 Task: Search one way flight ticket for 4 adults, 2 children, 2 infants in seat and 1 infant on lap in premium economy from Newport News: Newport News/williamsburg International Airport (patrick Henry Field) to Raleigh: Raleigh-durham International Airport on 8-5-2023. Choice of flights is Emirates. Number of bags: 2 checked bags. Price is upto 84000. Outbound departure time preference is 13:45.
Action: Mouse moved to (381, 340)
Screenshot: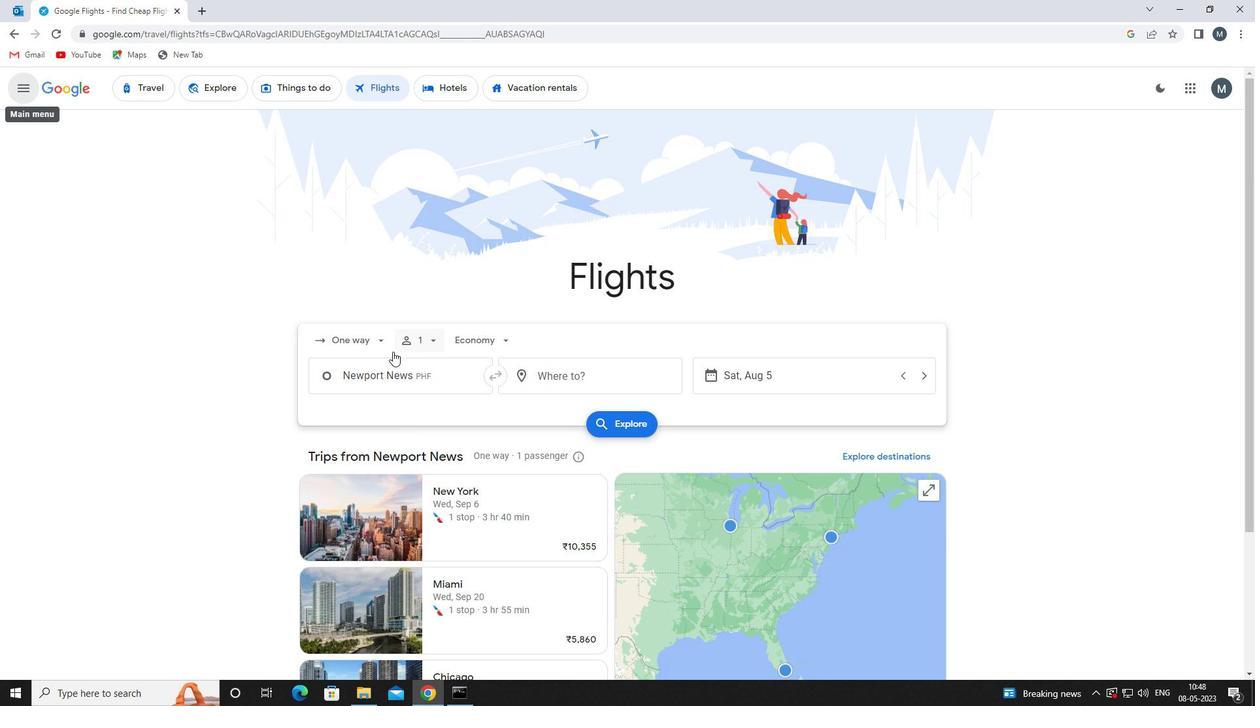 
Action: Mouse pressed left at (381, 340)
Screenshot: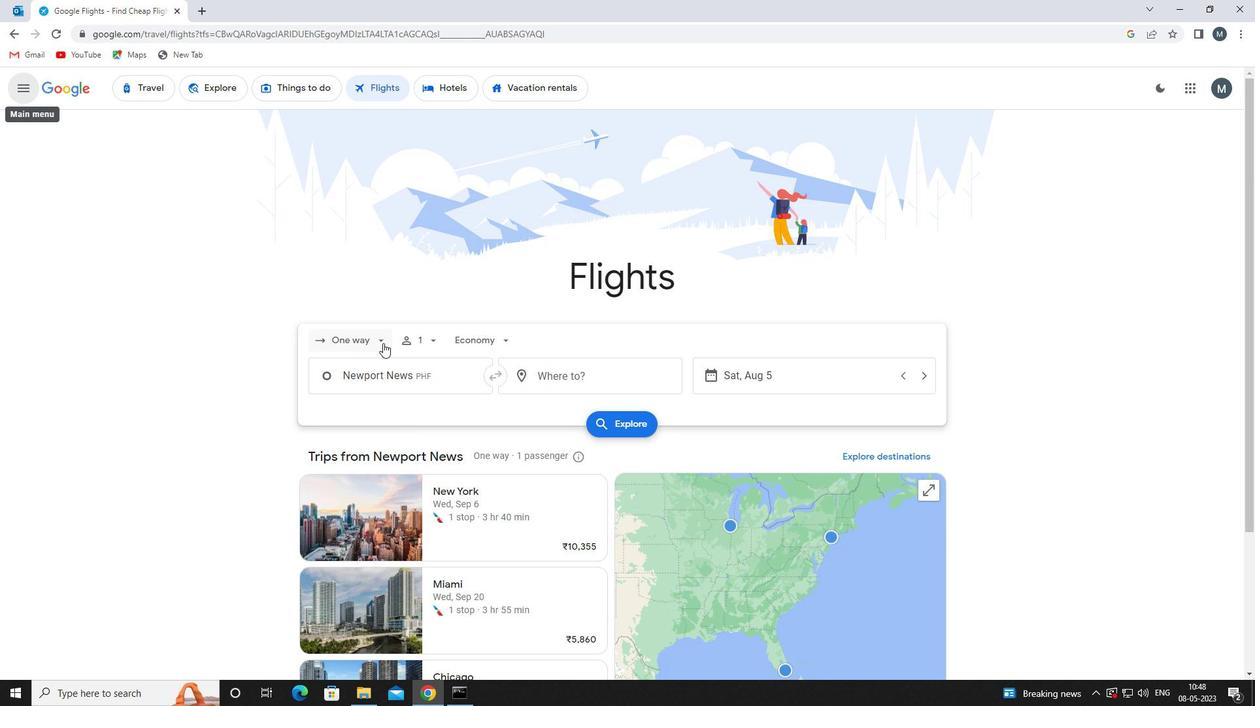 
Action: Mouse moved to (387, 398)
Screenshot: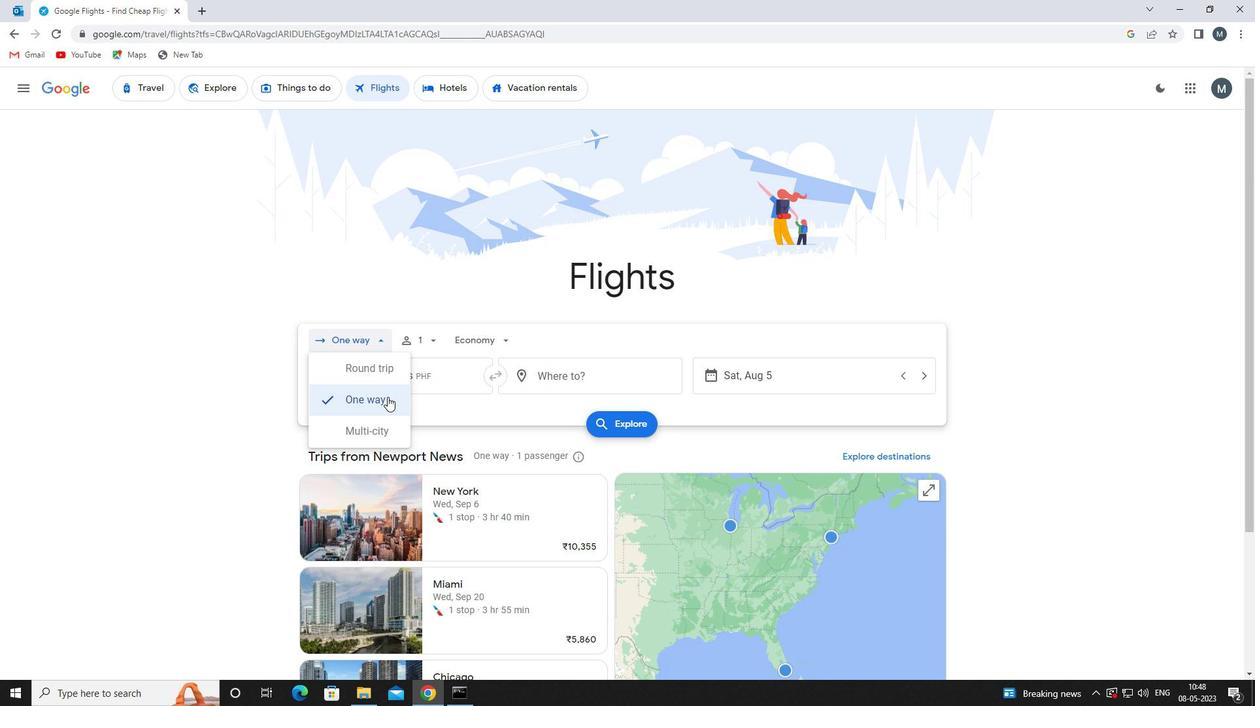 
Action: Mouse pressed left at (387, 398)
Screenshot: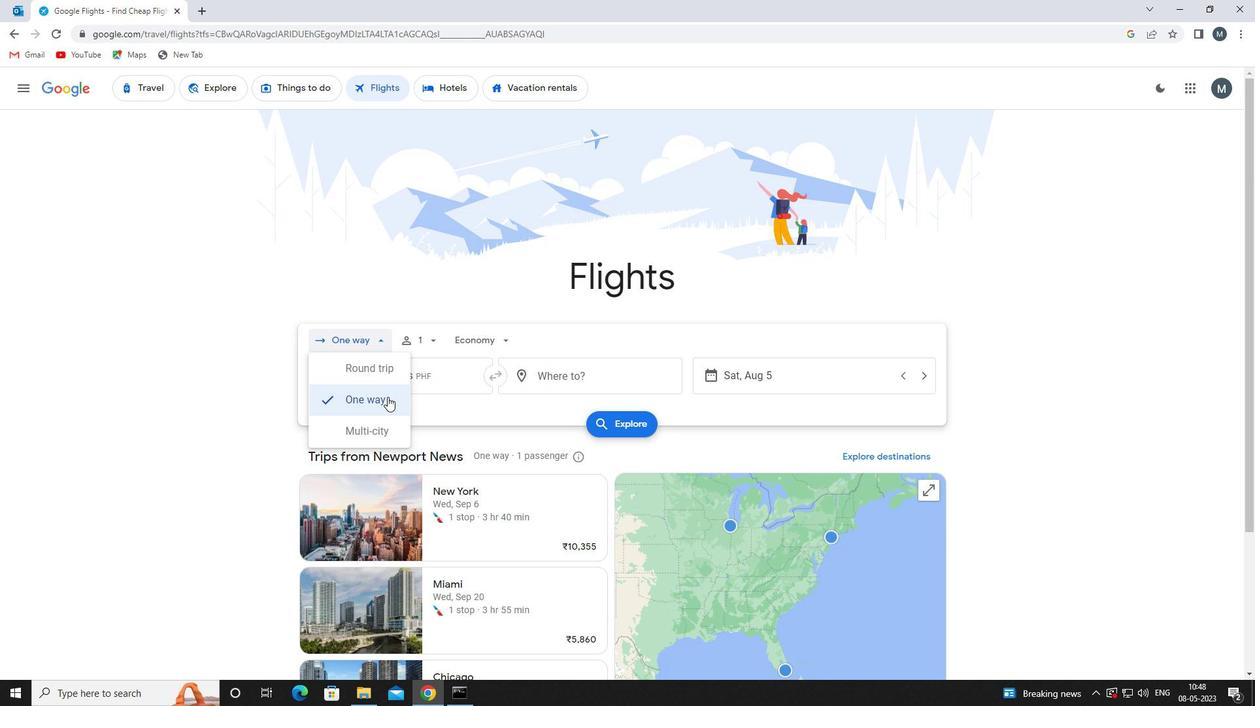 
Action: Mouse moved to (430, 343)
Screenshot: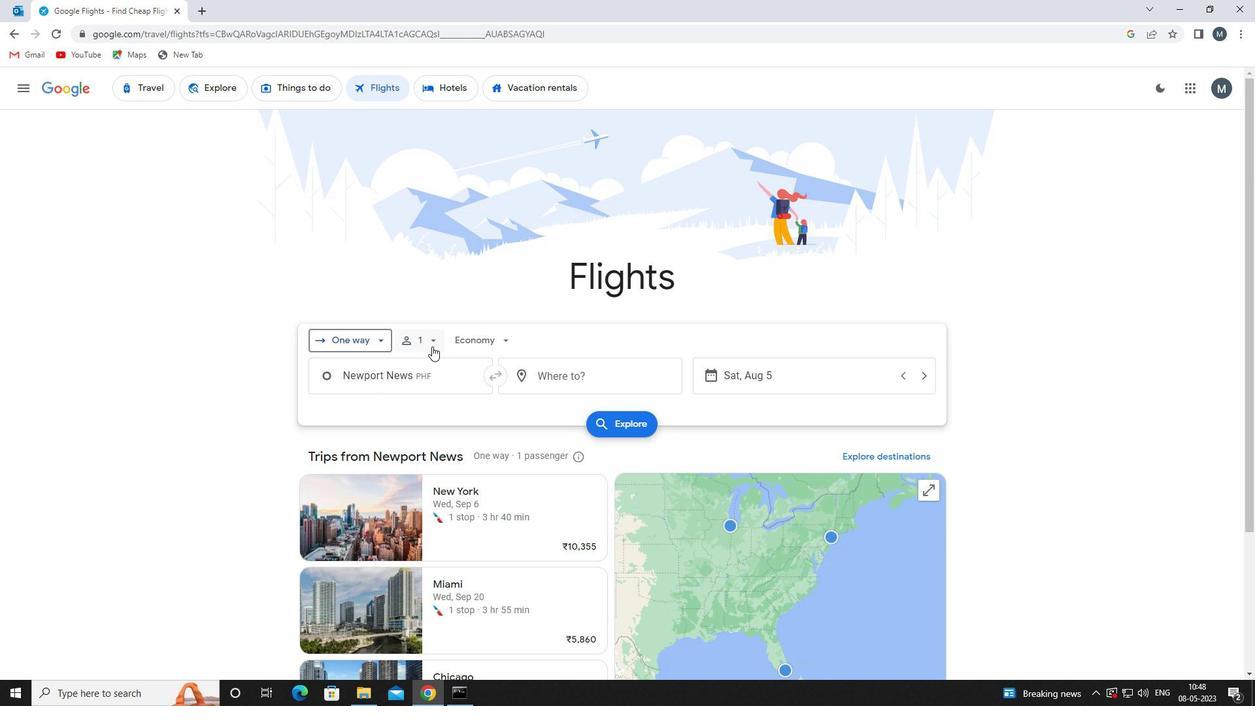 
Action: Mouse pressed left at (430, 343)
Screenshot: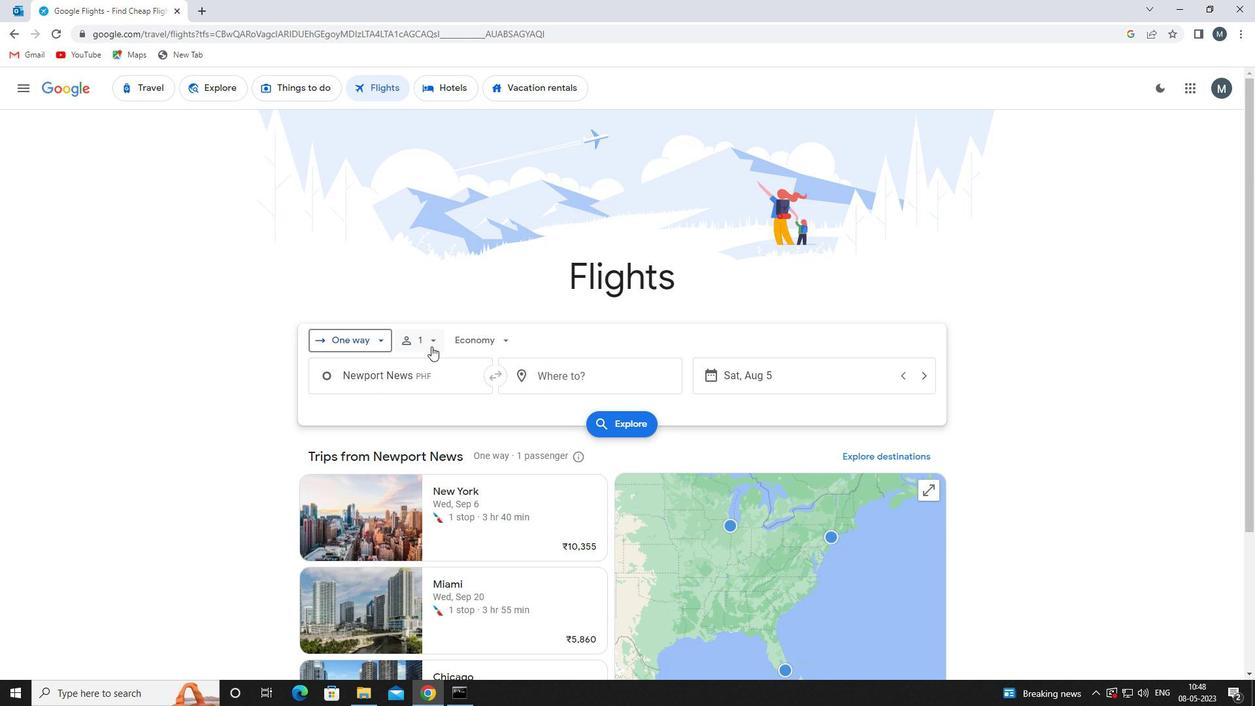
Action: Mouse moved to (538, 368)
Screenshot: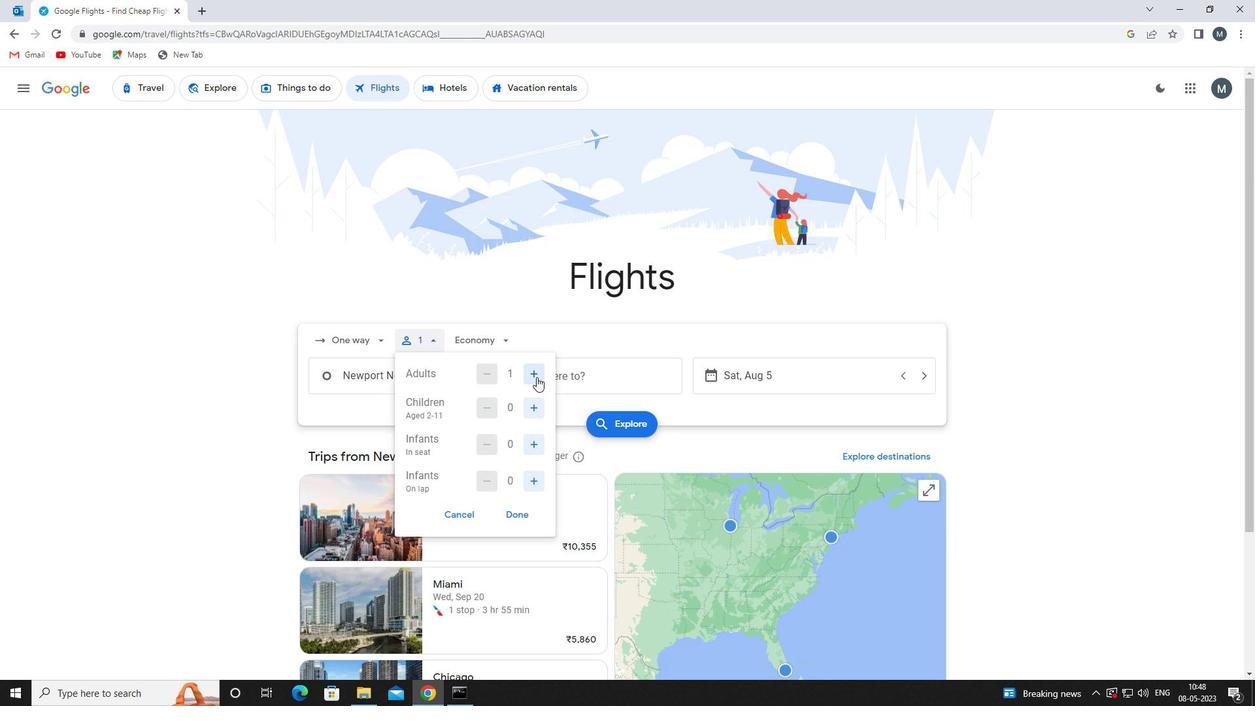 
Action: Mouse pressed left at (538, 368)
Screenshot: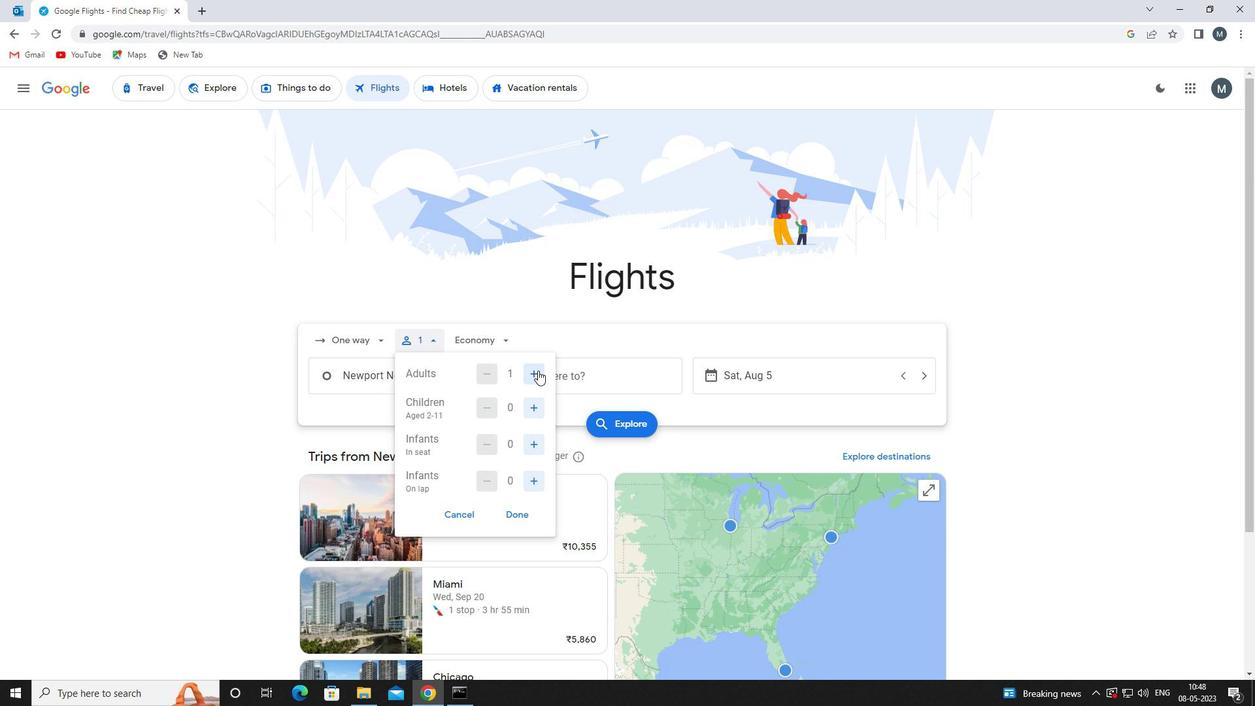 
Action: Mouse pressed left at (538, 368)
Screenshot: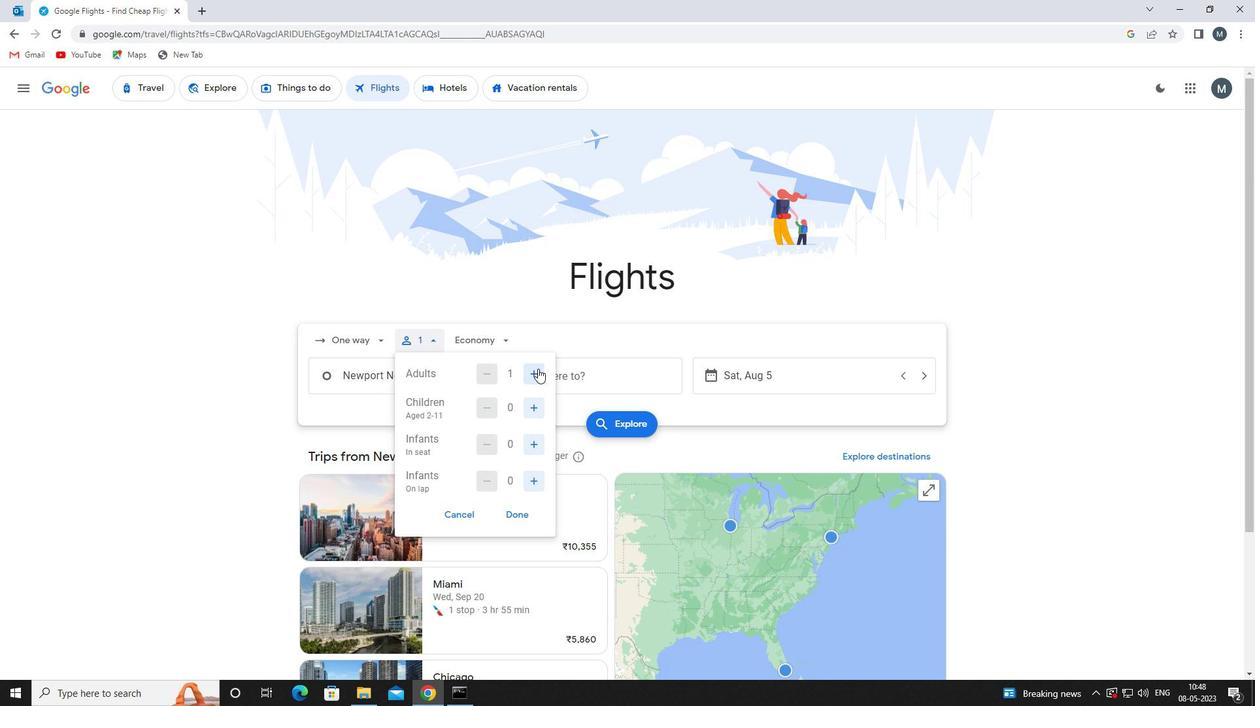 
Action: Mouse pressed left at (538, 368)
Screenshot: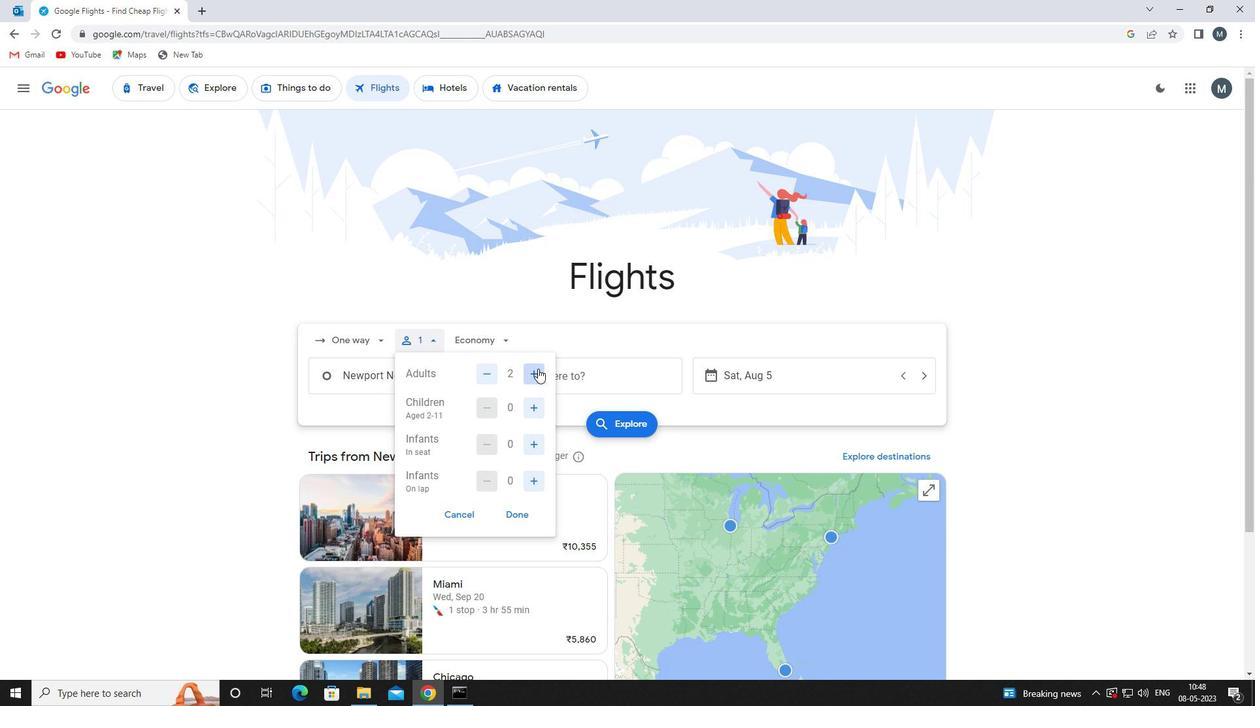 
Action: Mouse moved to (536, 411)
Screenshot: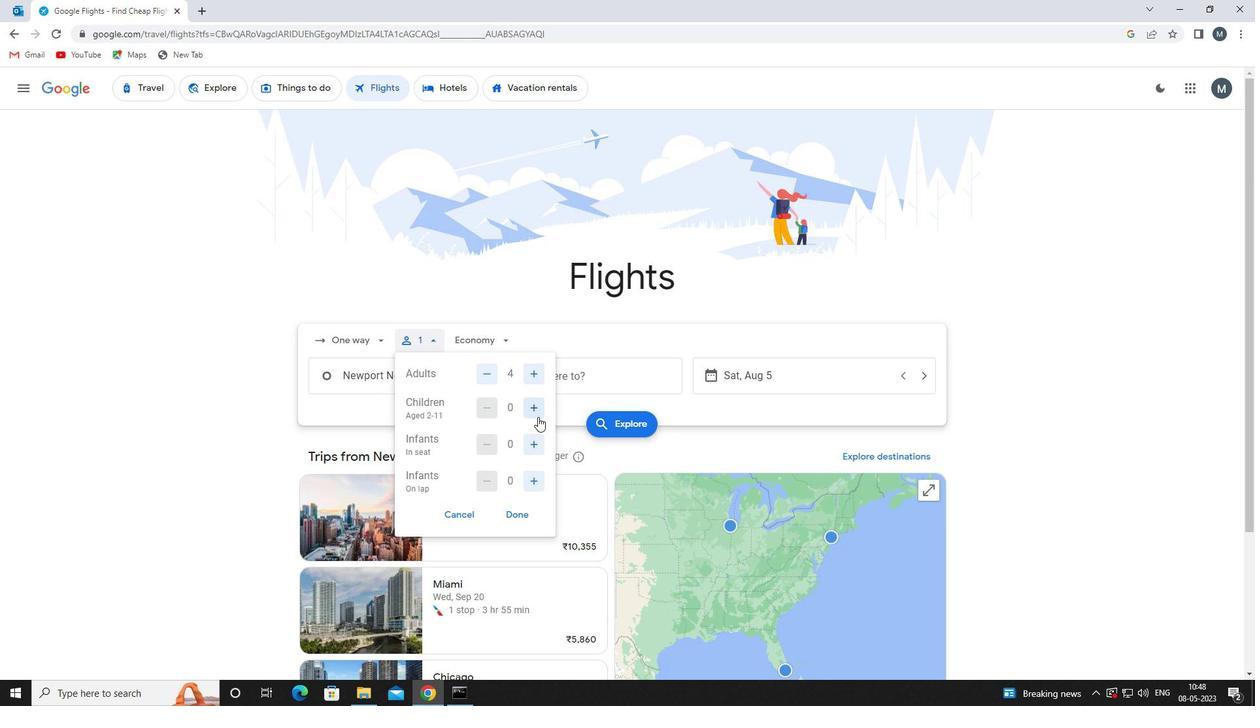 
Action: Mouse pressed left at (536, 411)
Screenshot: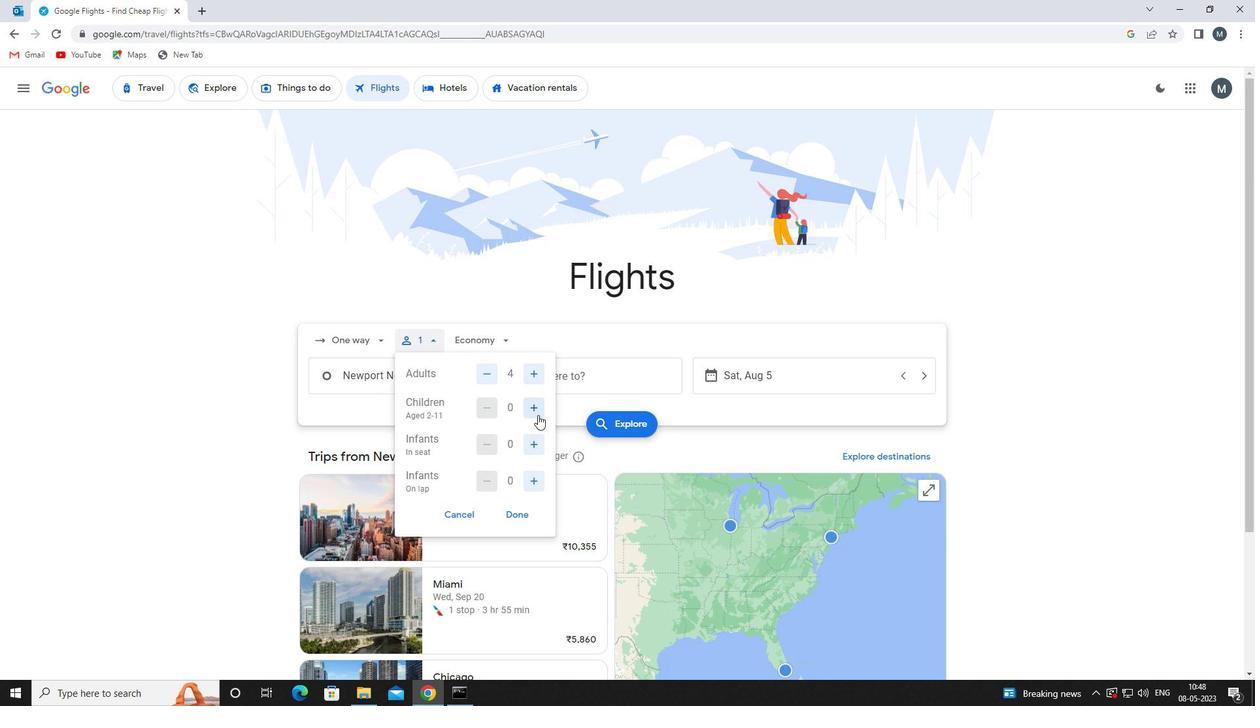 
Action: Mouse pressed left at (536, 411)
Screenshot: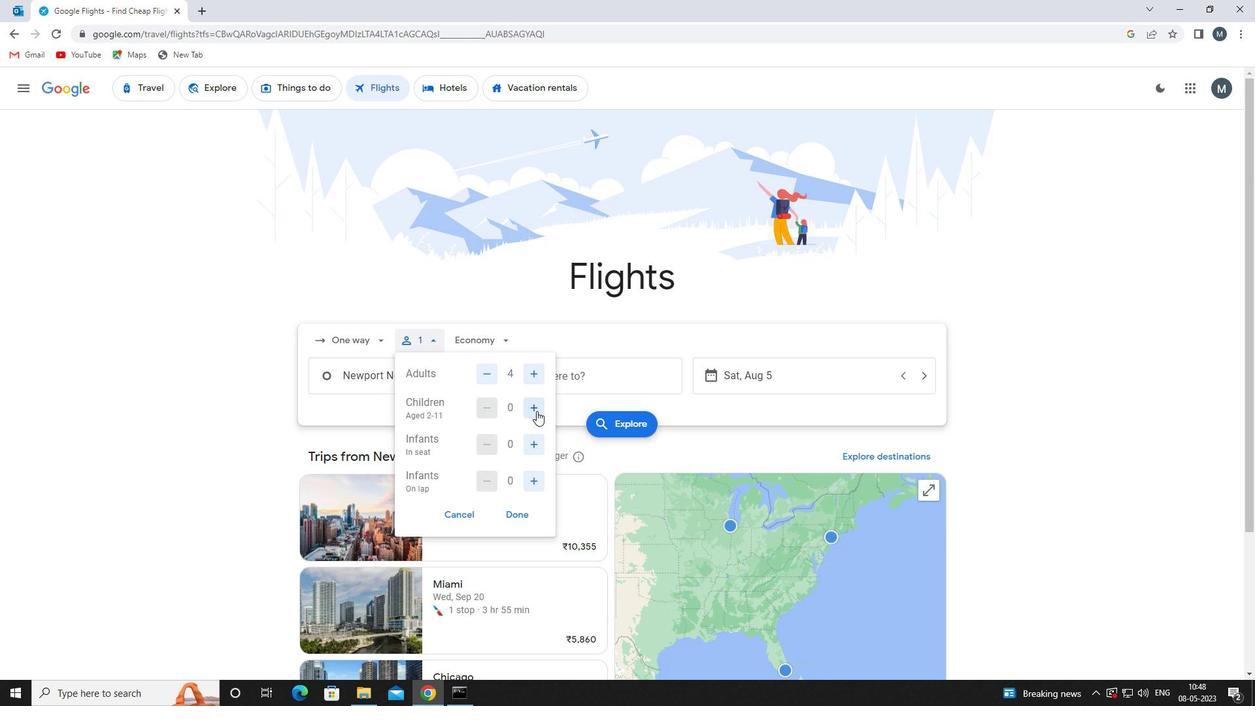 
Action: Mouse moved to (534, 448)
Screenshot: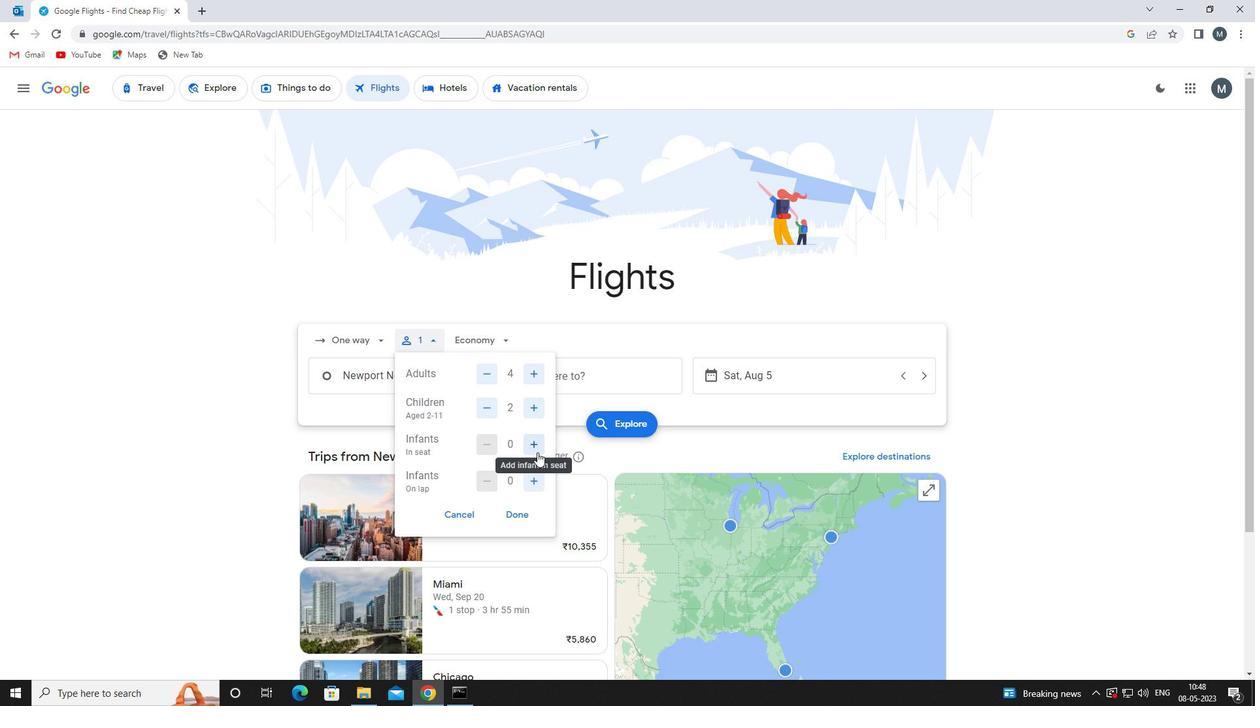 
Action: Mouse pressed left at (534, 448)
Screenshot: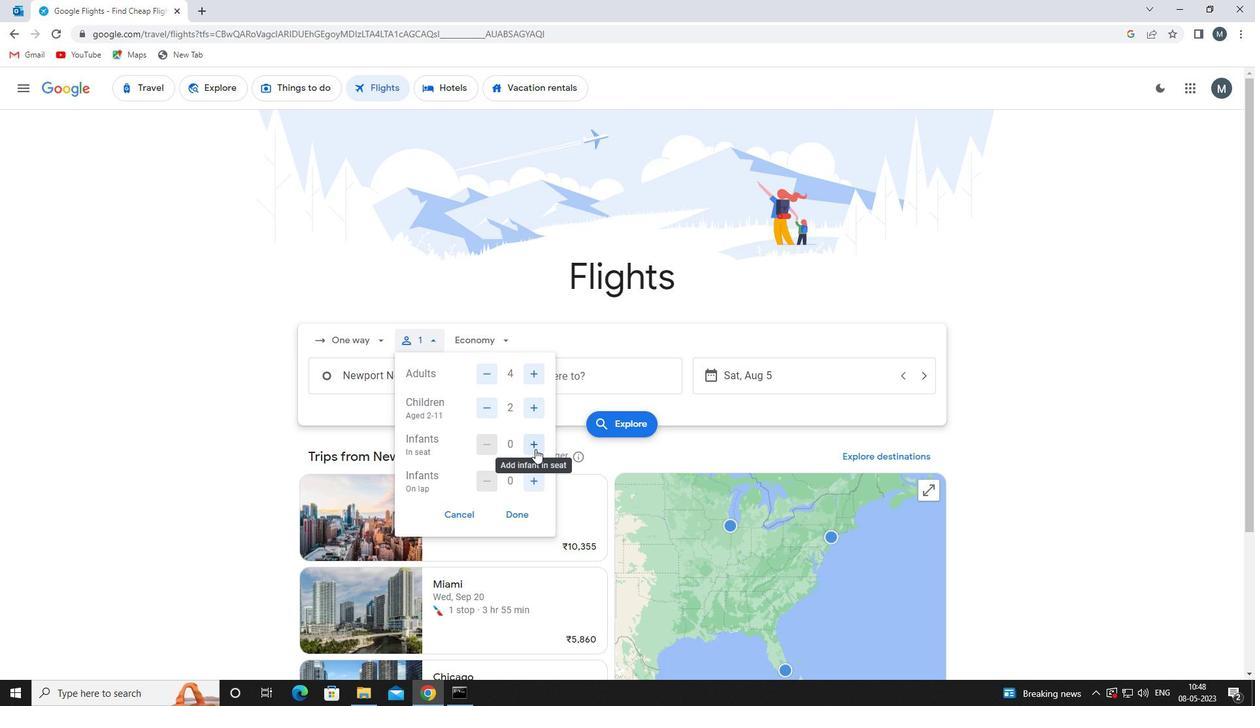 
Action: Mouse pressed left at (534, 448)
Screenshot: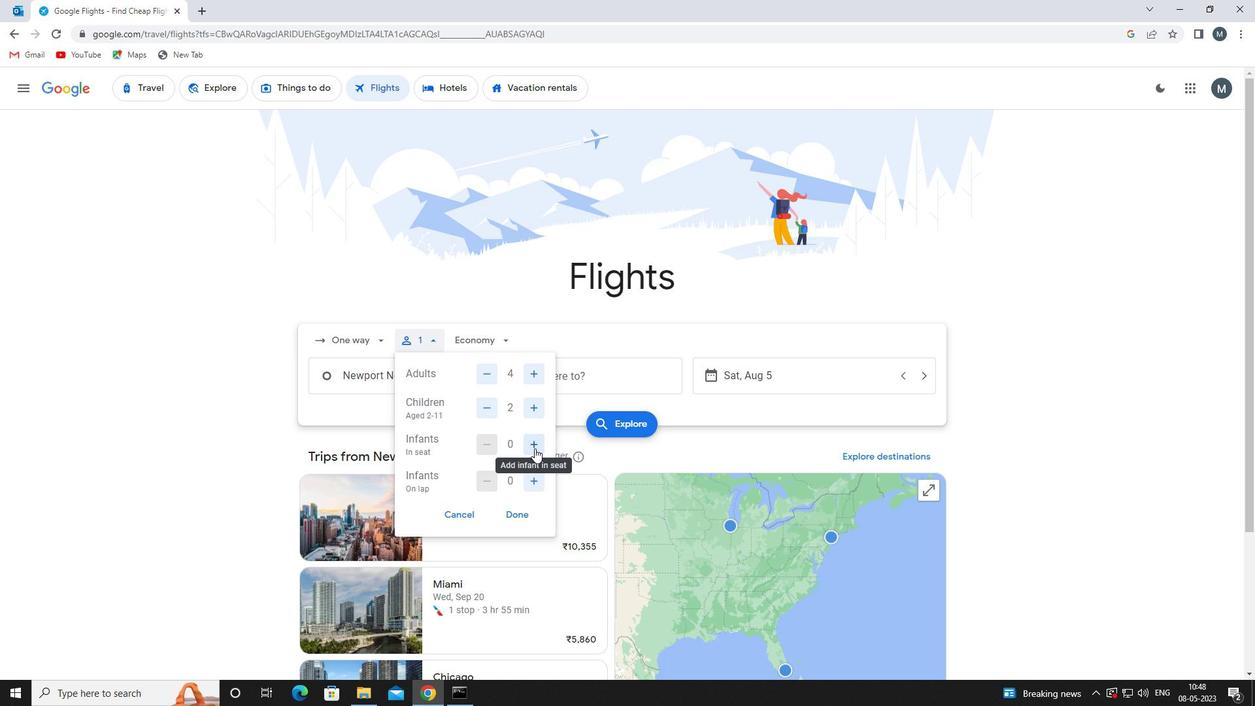 
Action: Mouse moved to (530, 484)
Screenshot: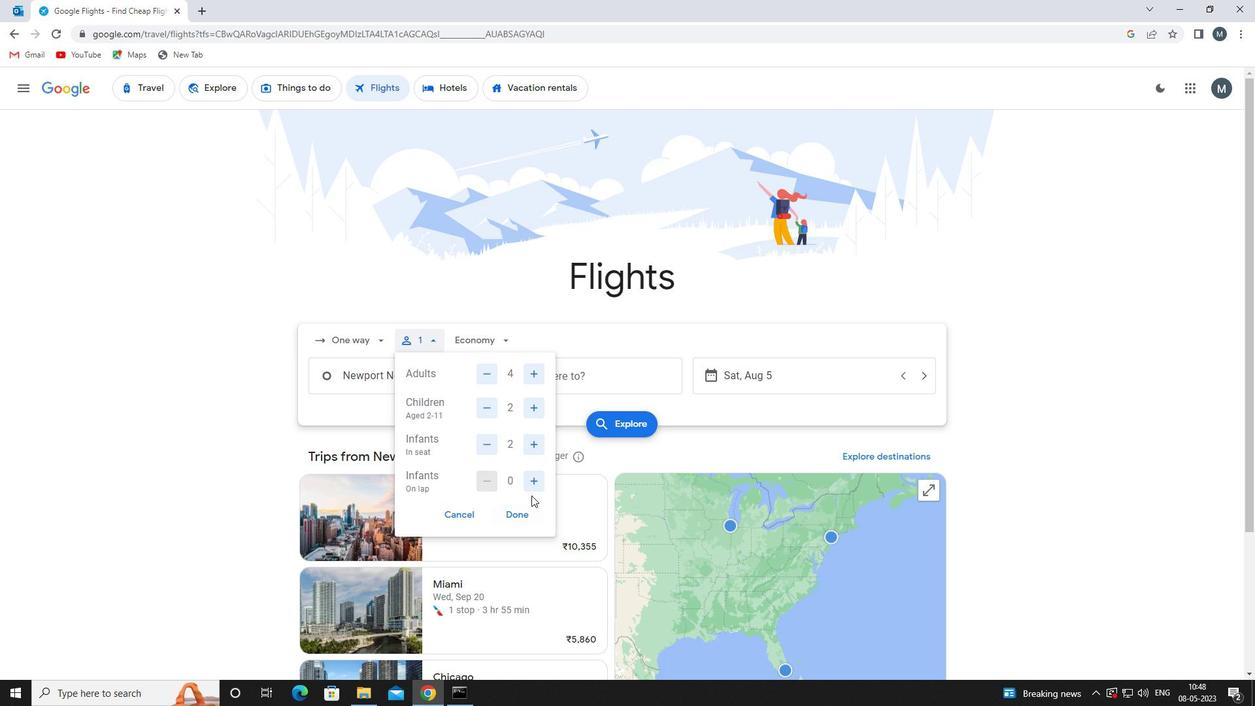 
Action: Mouse pressed left at (530, 484)
Screenshot: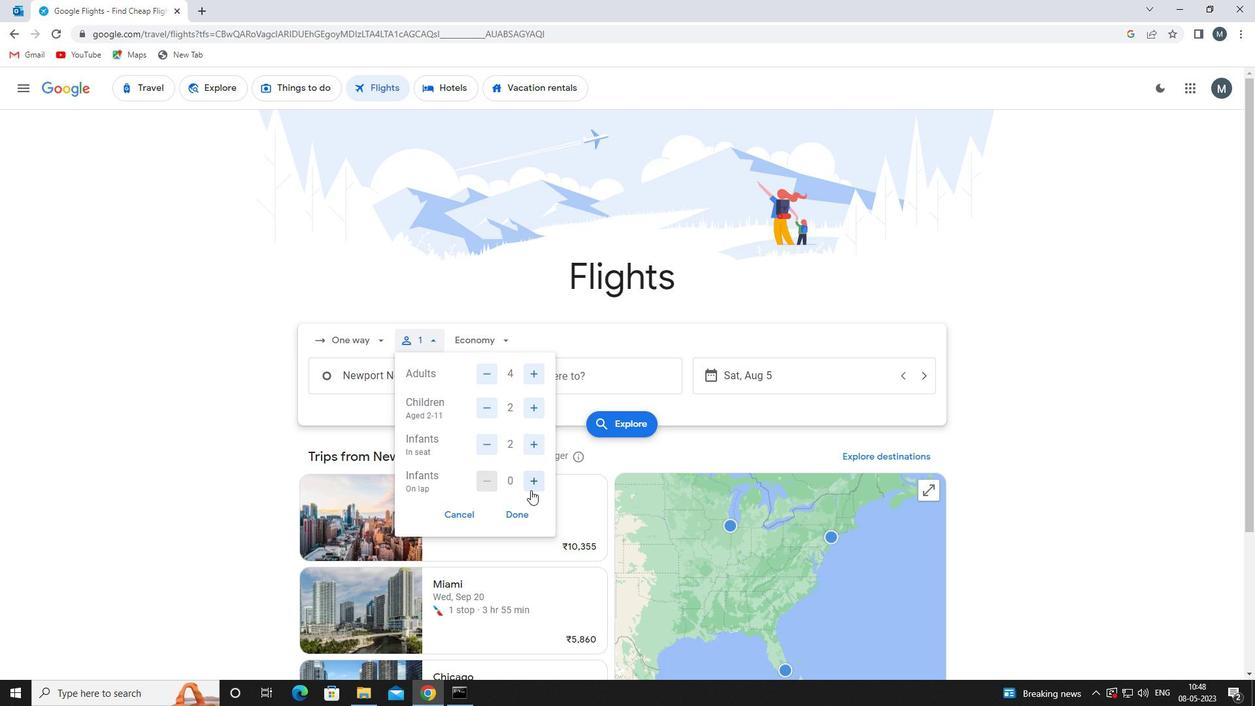 
Action: Mouse moved to (525, 512)
Screenshot: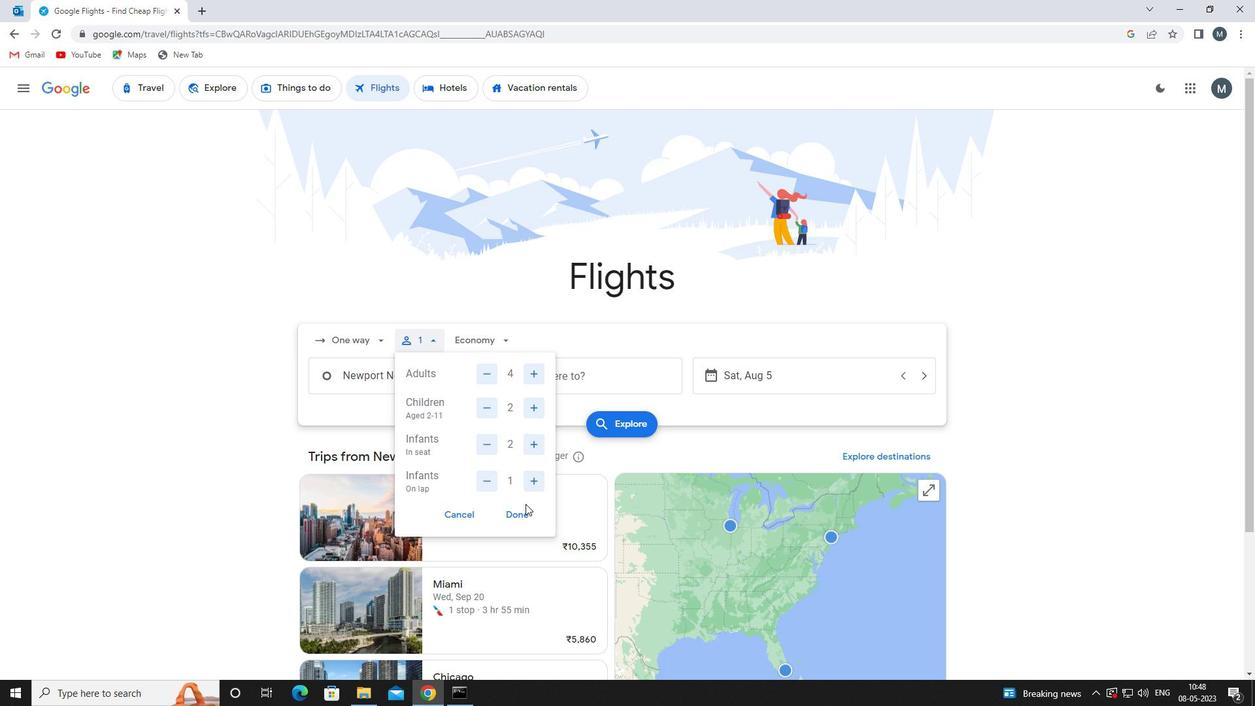 
Action: Mouse pressed left at (525, 512)
Screenshot: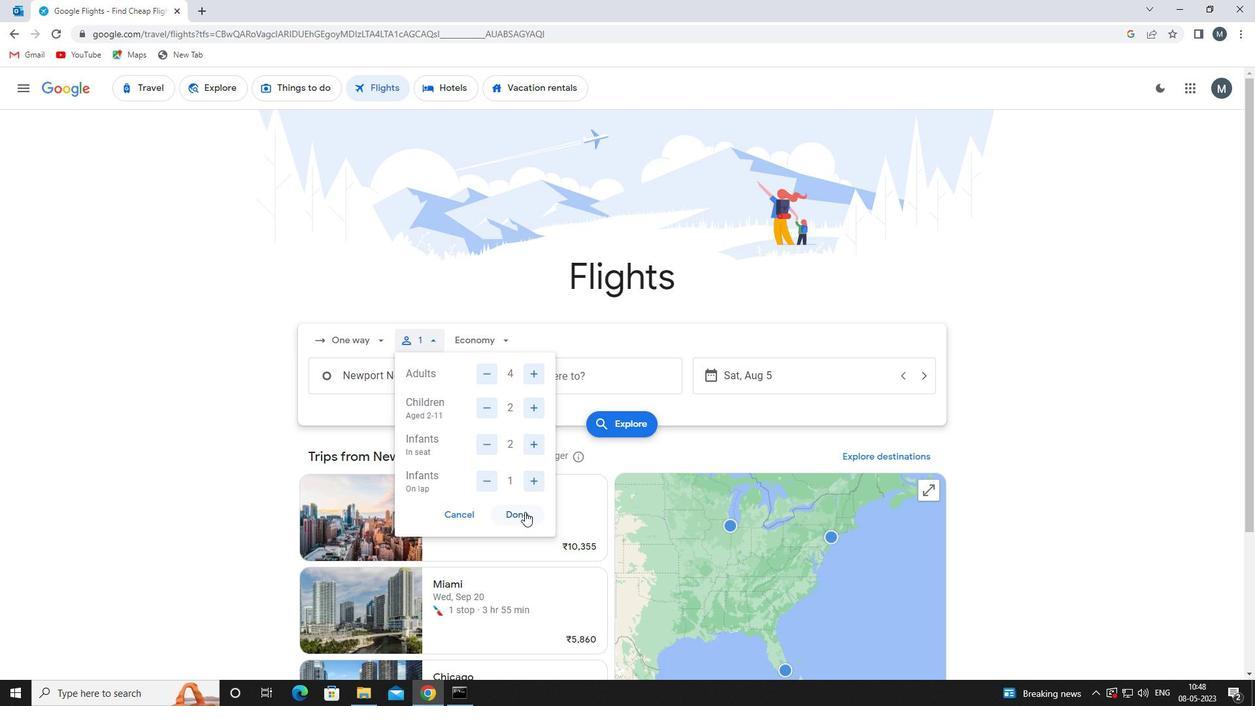 
Action: Mouse moved to (483, 330)
Screenshot: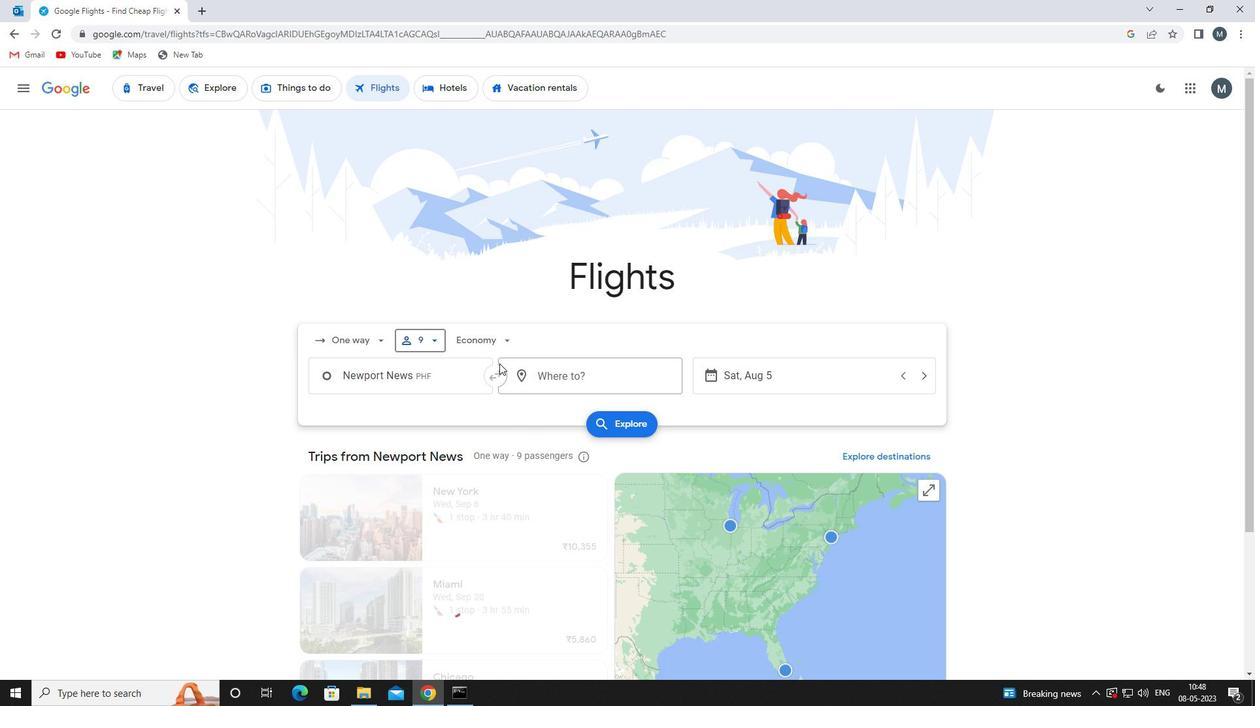 
Action: Mouse pressed left at (483, 330)
Screenshot: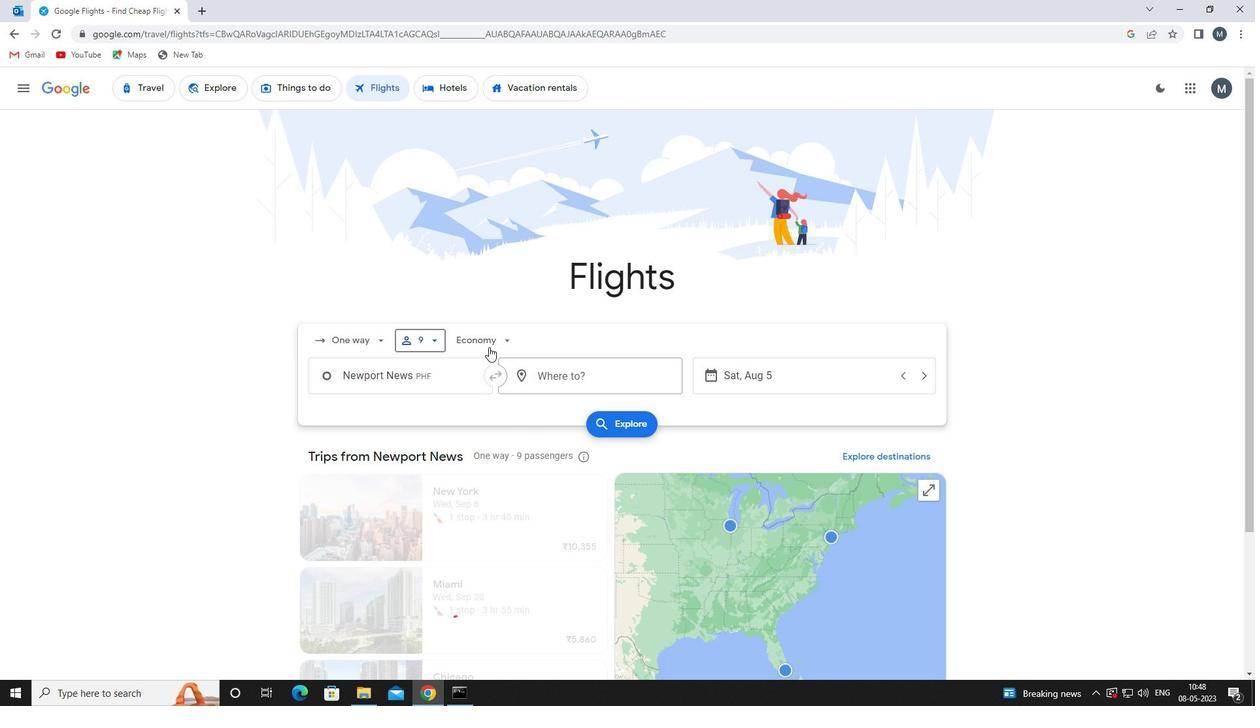 
Action: Mouse moved to (500, 406)
Screenshot: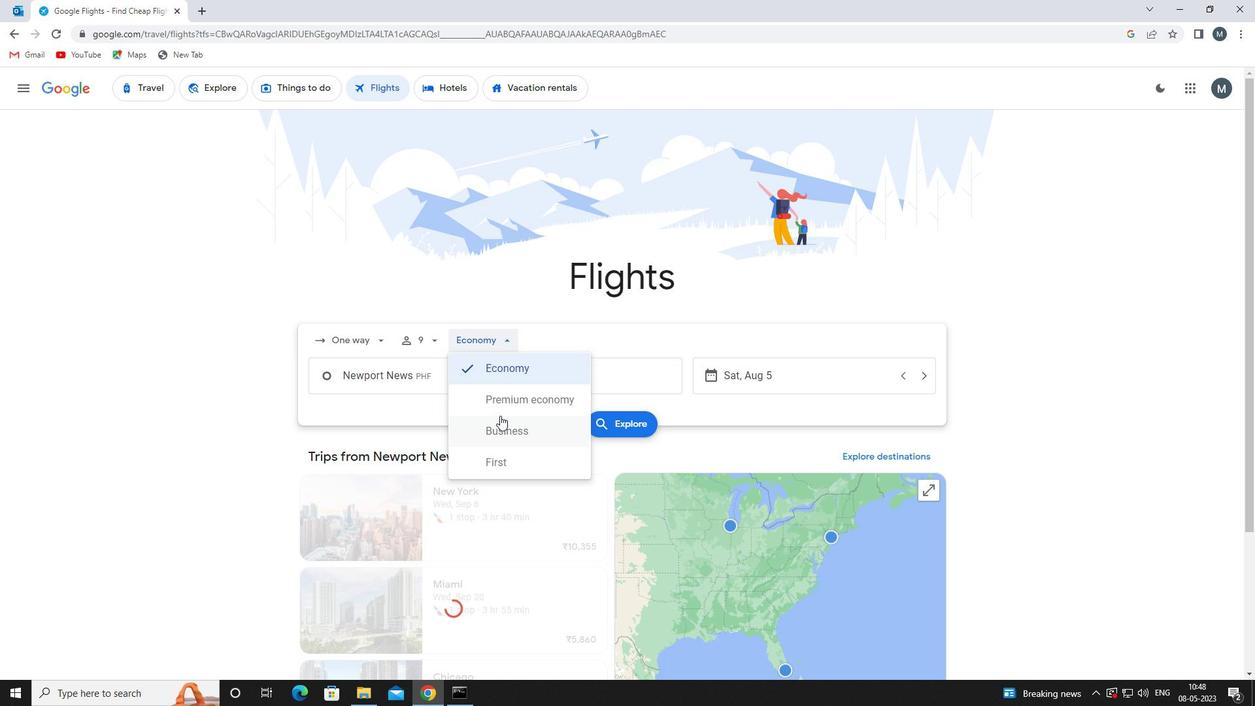 
Action: Mouse pressed left at (500, 406)
Screenshot: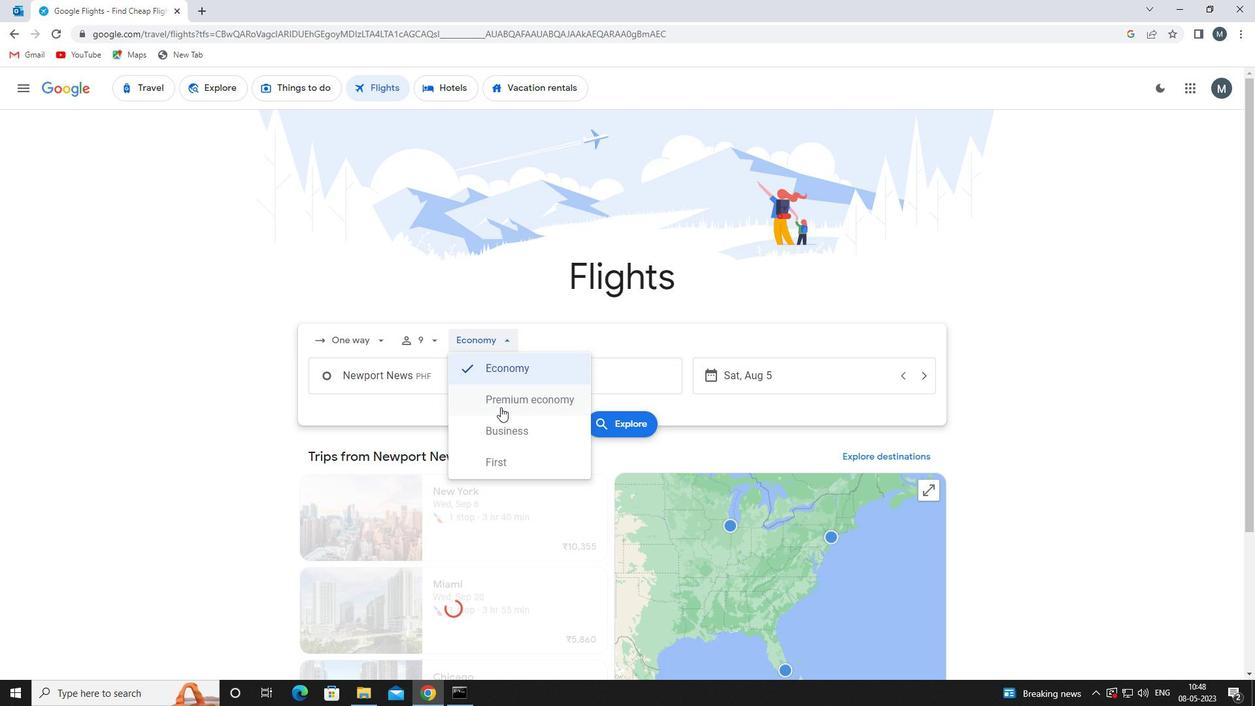 
Action: Mouse moved to (430, 376)
Screenshot: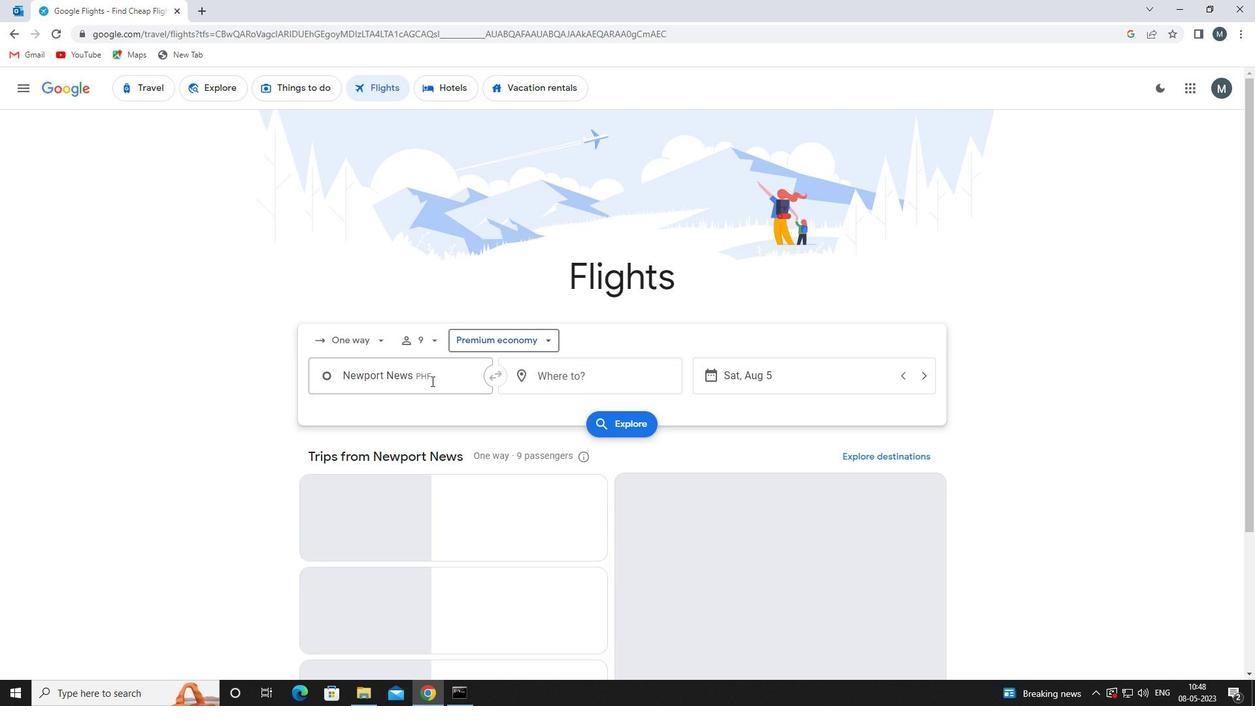 
Action: Mouse pressed left at (430, 376)
Screenshot: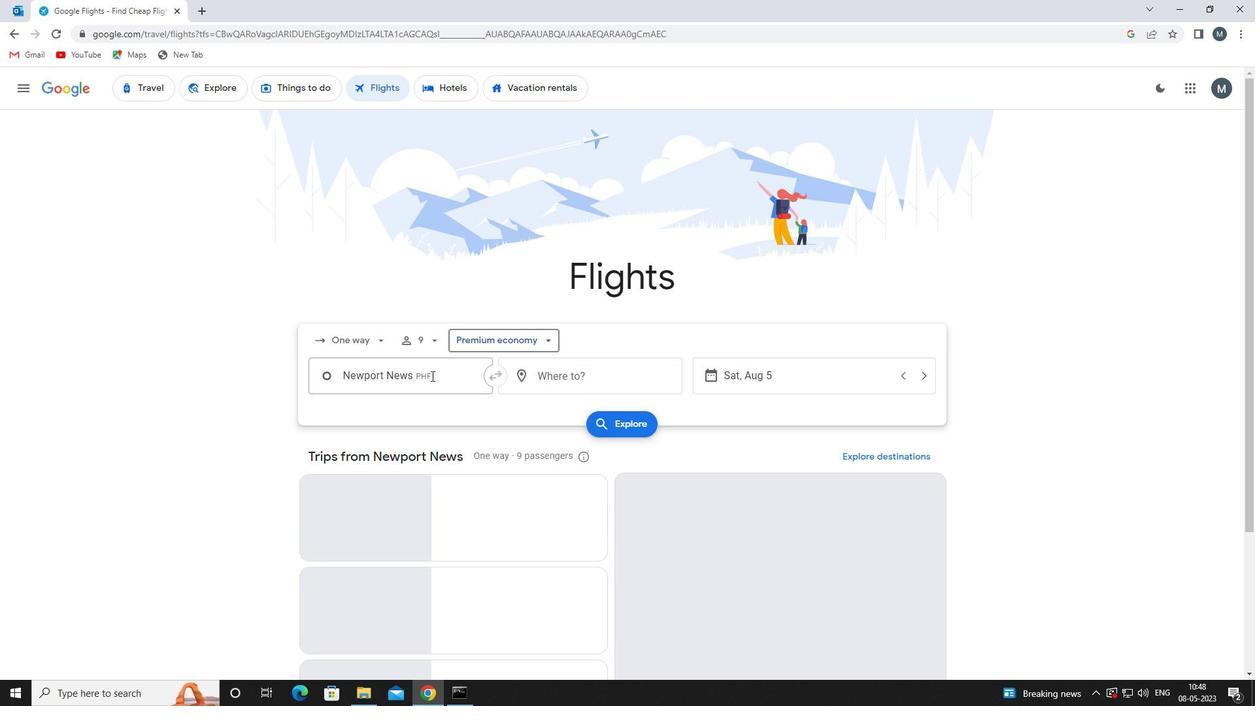 
Action: Mouse moved to (452, 451)
Screenshot: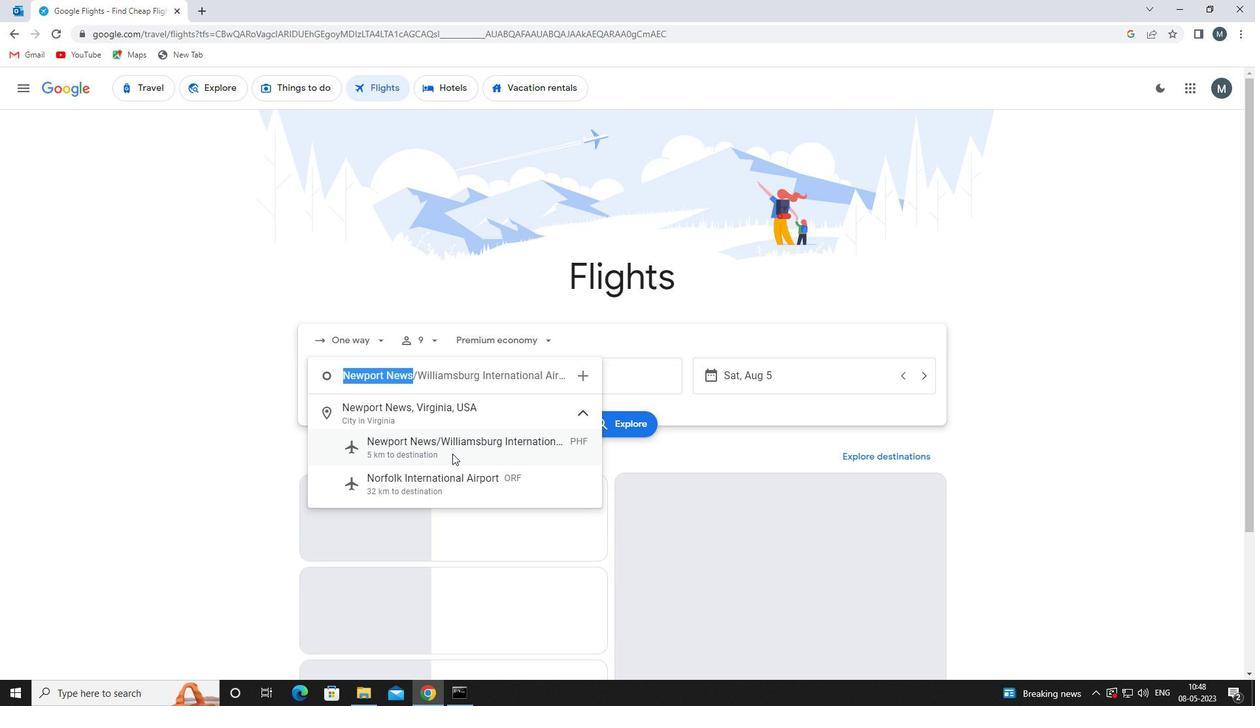 
Action: Mouse pressed left at (452, 451)
Screenshot: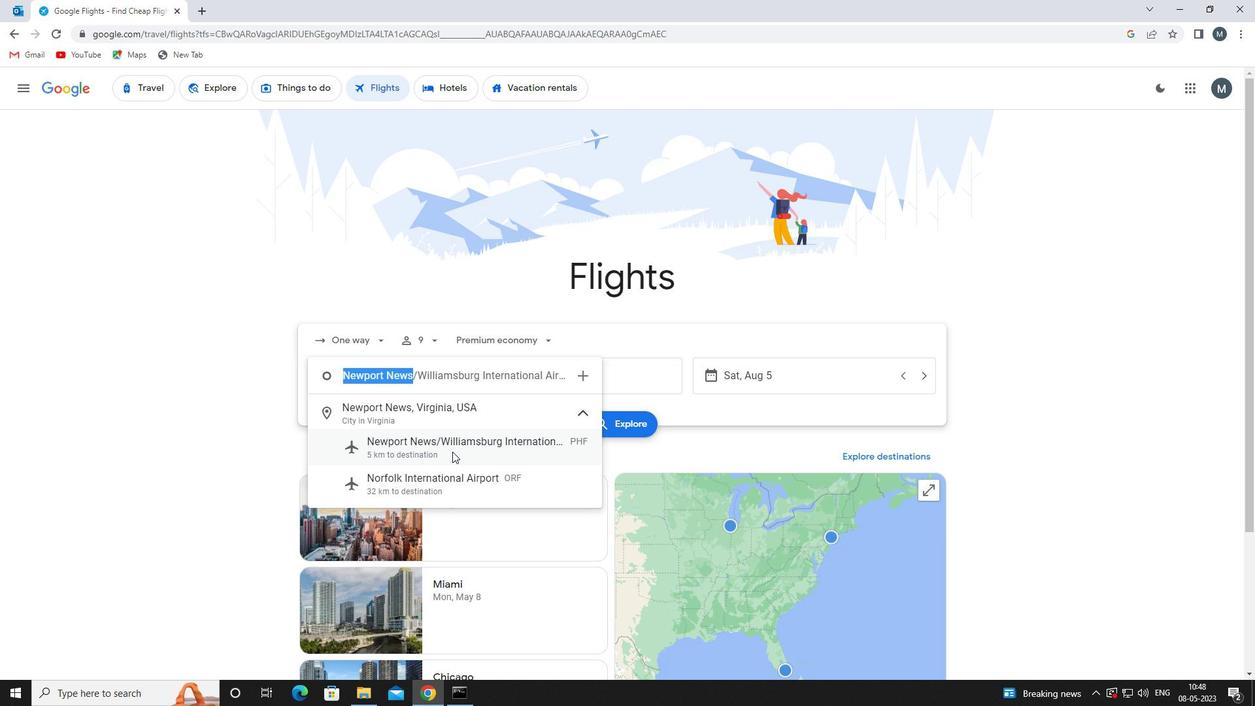 
Action: Mouse moved to (566, 376)
Screenshot: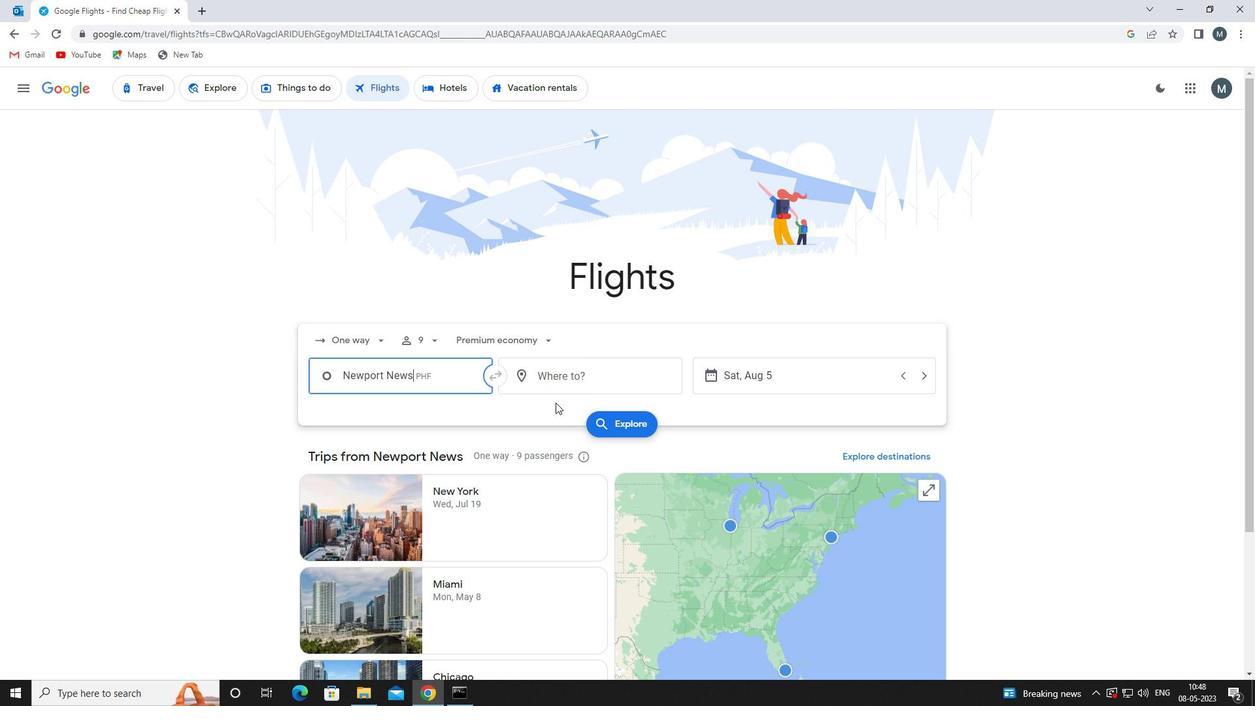 
Action: Mouse pressed left at (566, 376)
Screenshot: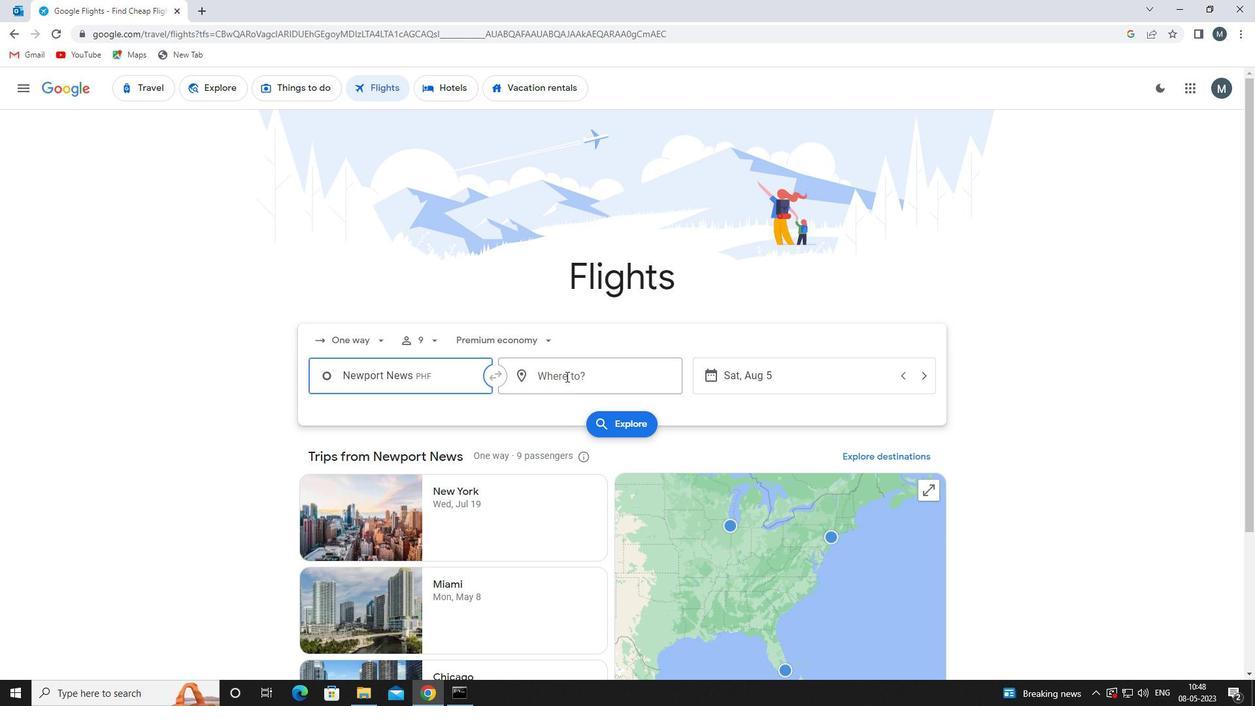 
Action: Key pressed rdu
Screenshot: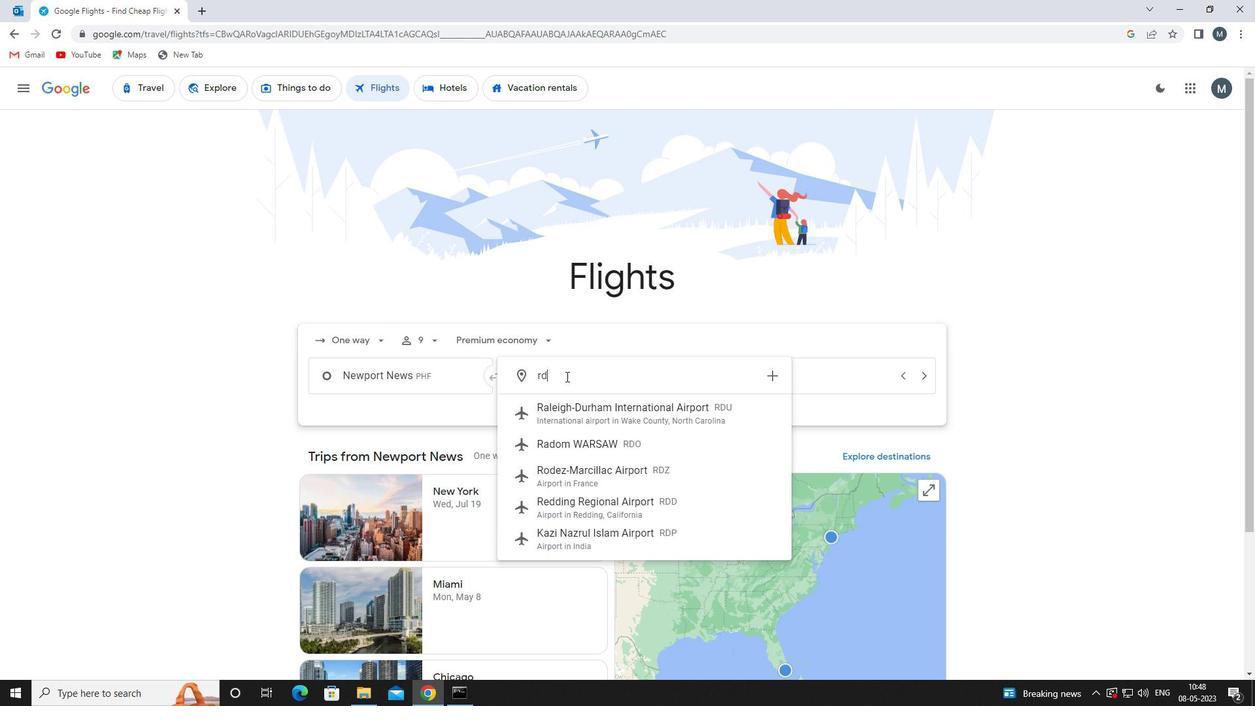 
Action: Mouse moved to (557, 408)
Screenshot: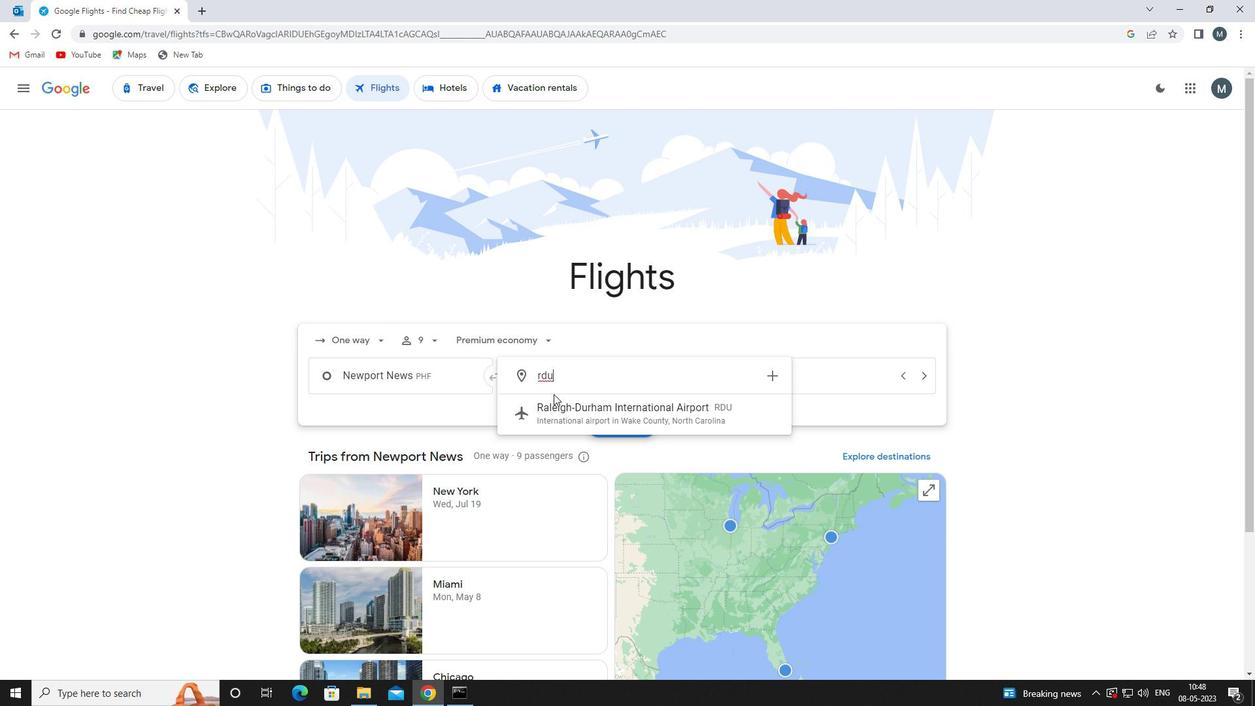 
Action: Mouse pressed left at (557, 408)
Screenshot: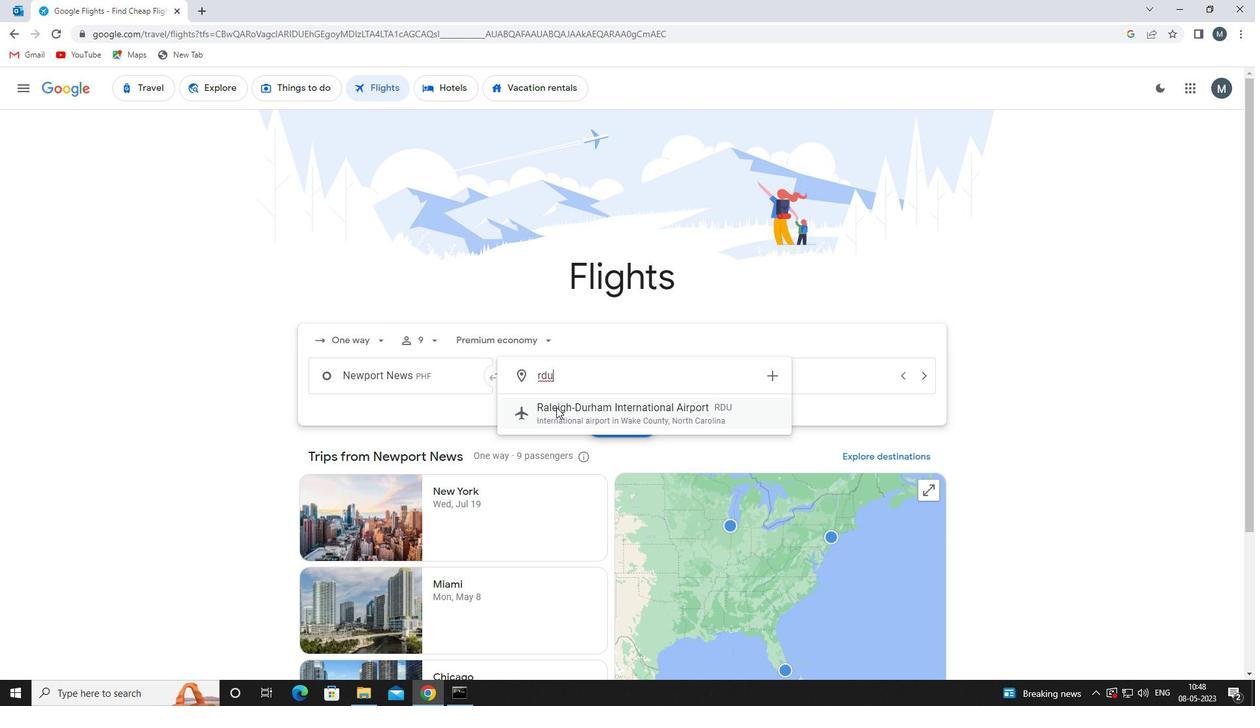 
Action: Mouse moved to (767, 366)
Screenshot: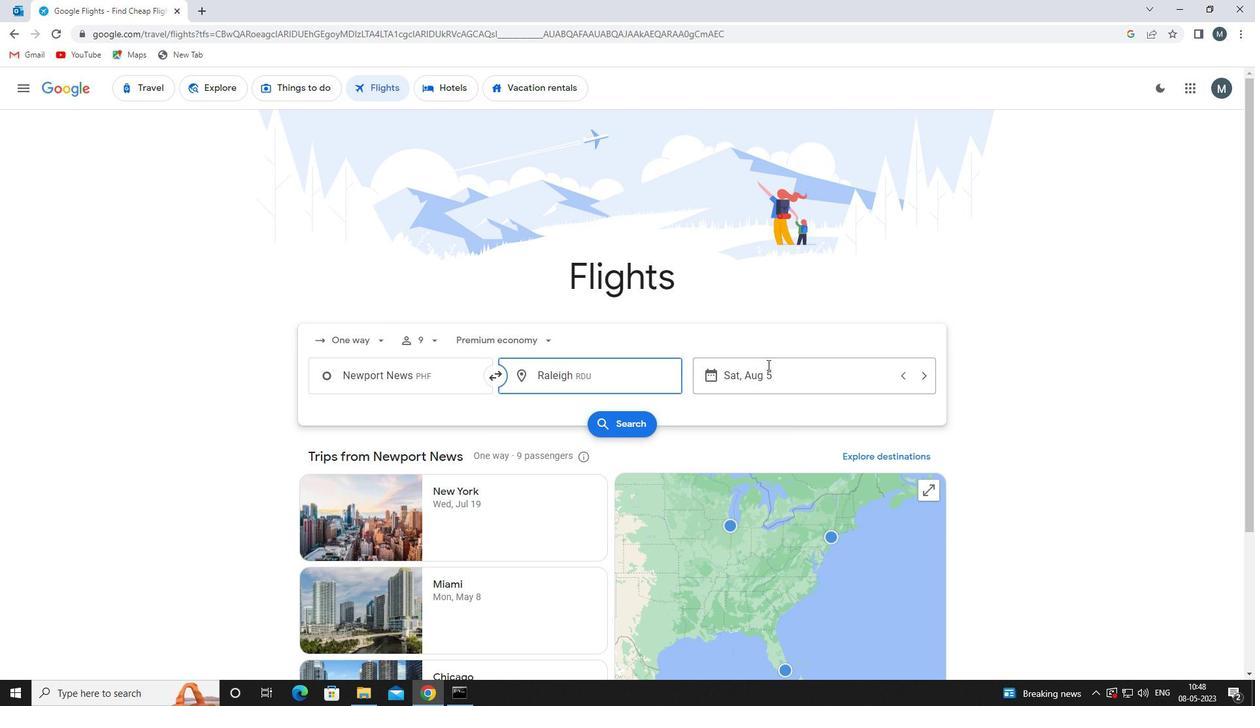 
Action: Mouse pressed left at (767, 366)
Screenshot: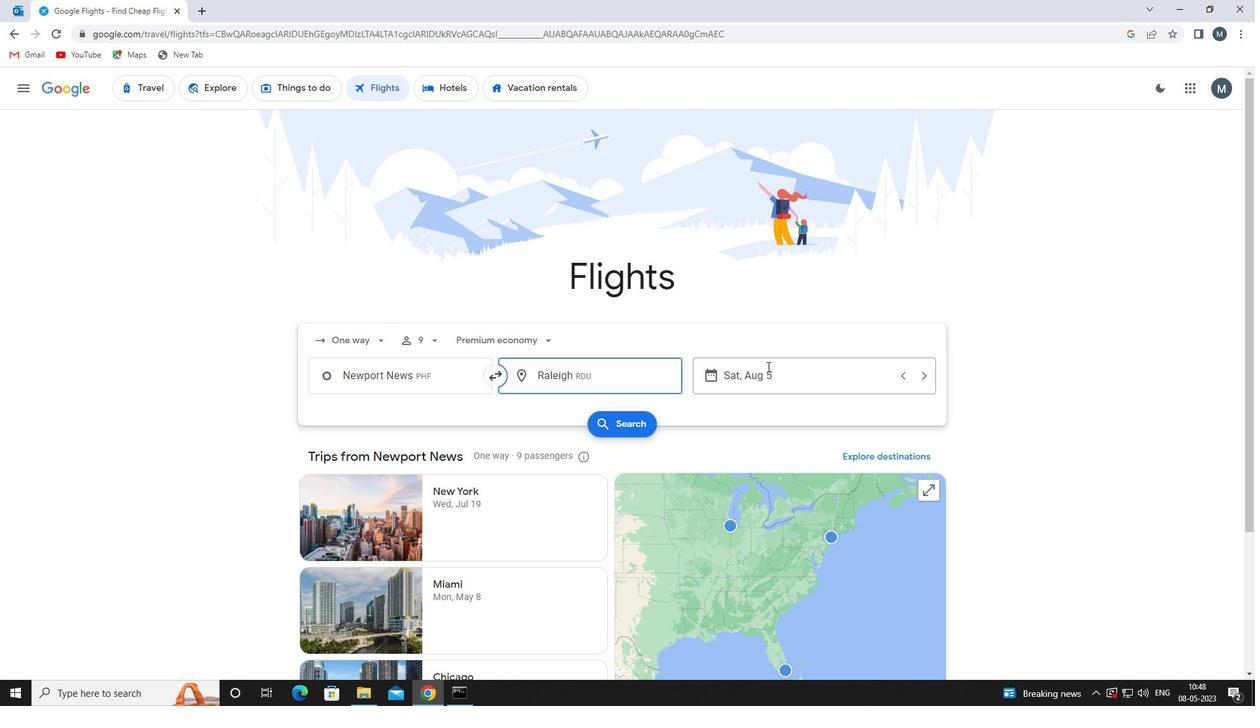 
Action: Mouse moved to (655, 438)
Screenshot: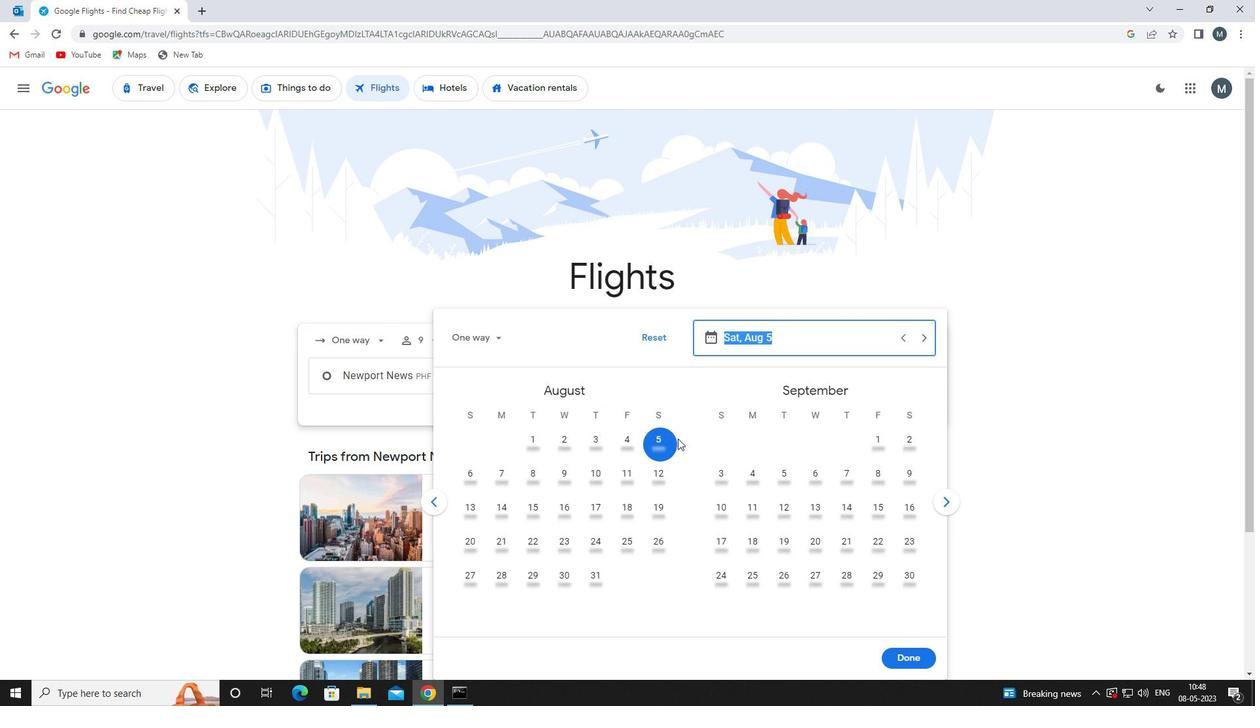 
Action: Mouse pressed left at (655, 438)
Screenshot: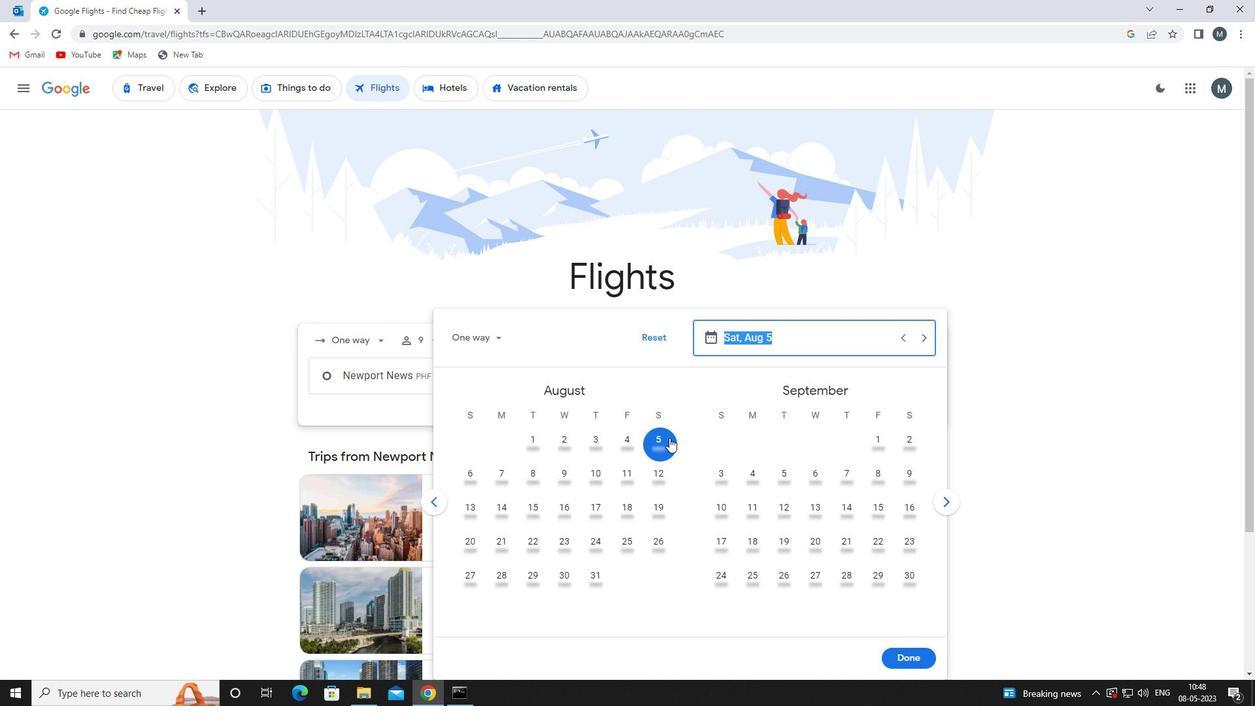 
Action: Mouse moved to (916, 656)
Screenshot: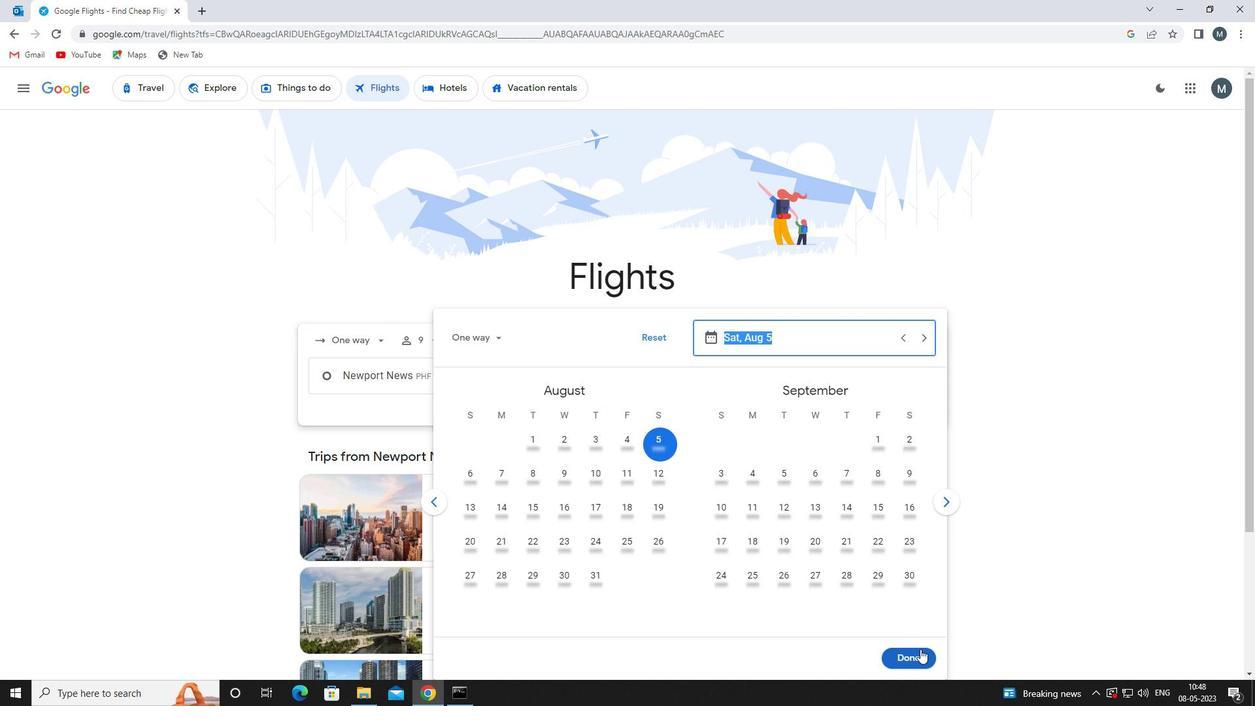 
Action: Mouse pressed left at (916, 656)
Screenshot: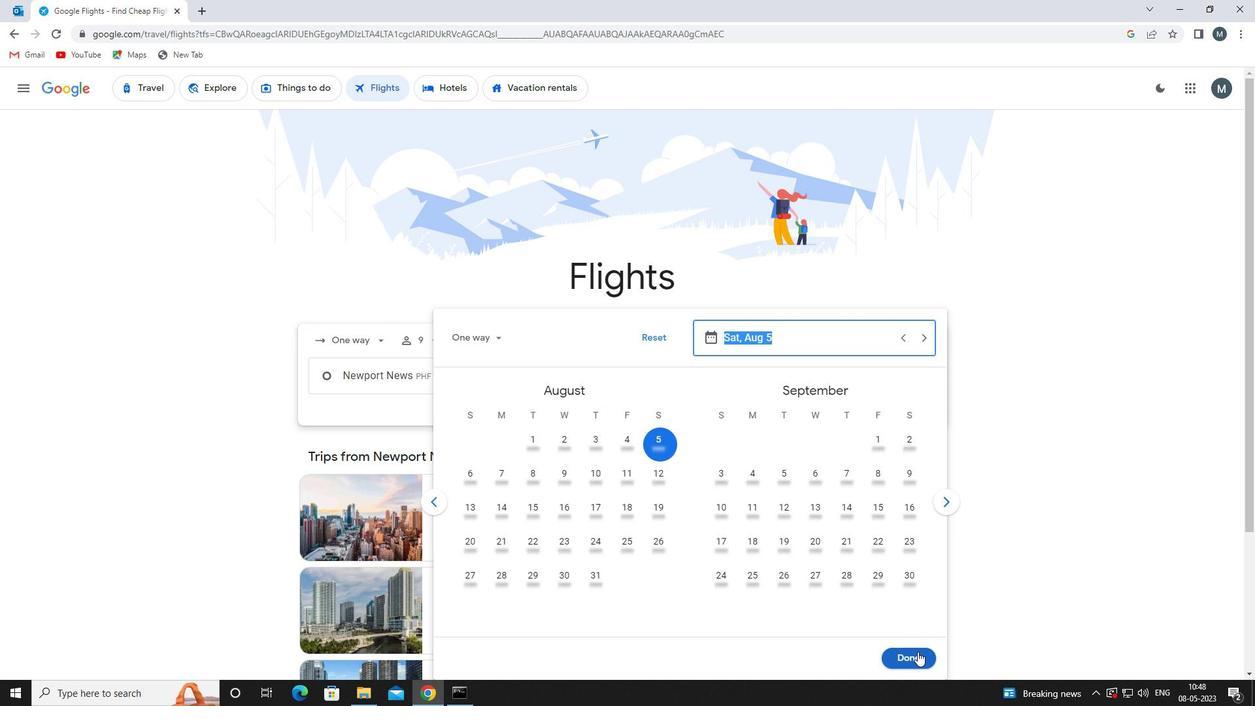 
Action: Mouse moved to (616, 421)
Screenshot: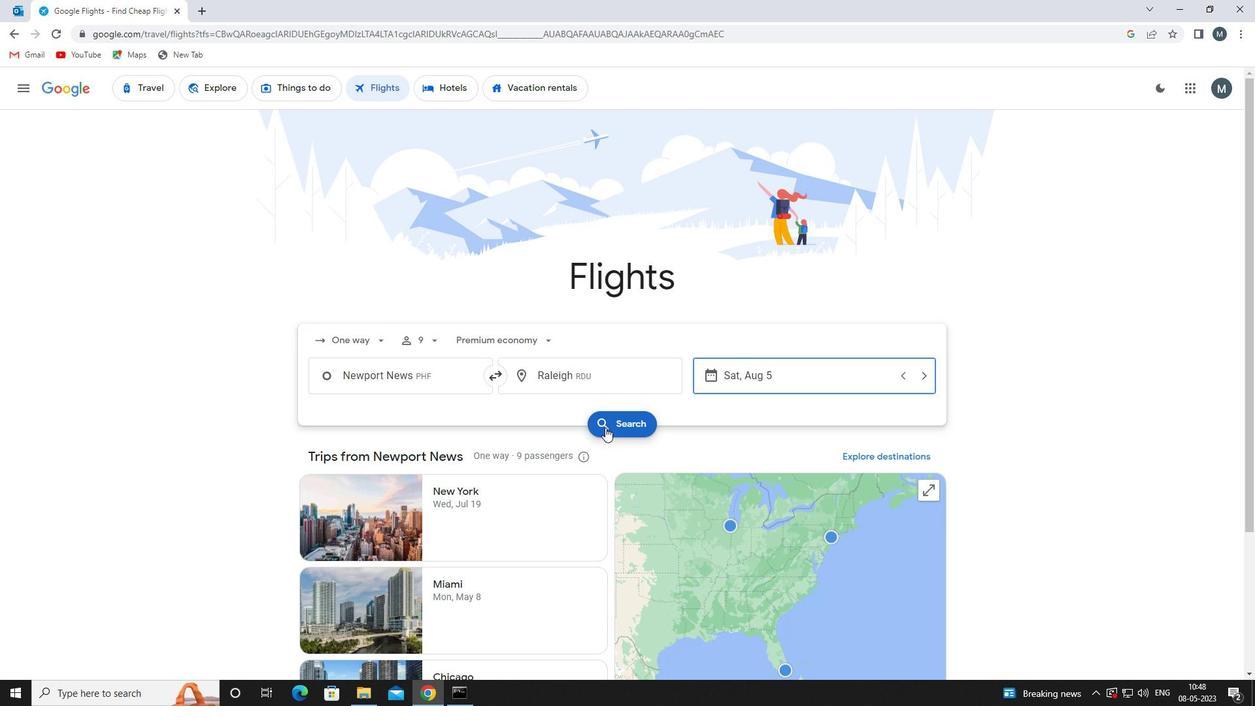 
Action: Mouse pressed left at (616, 421)
Screenshot: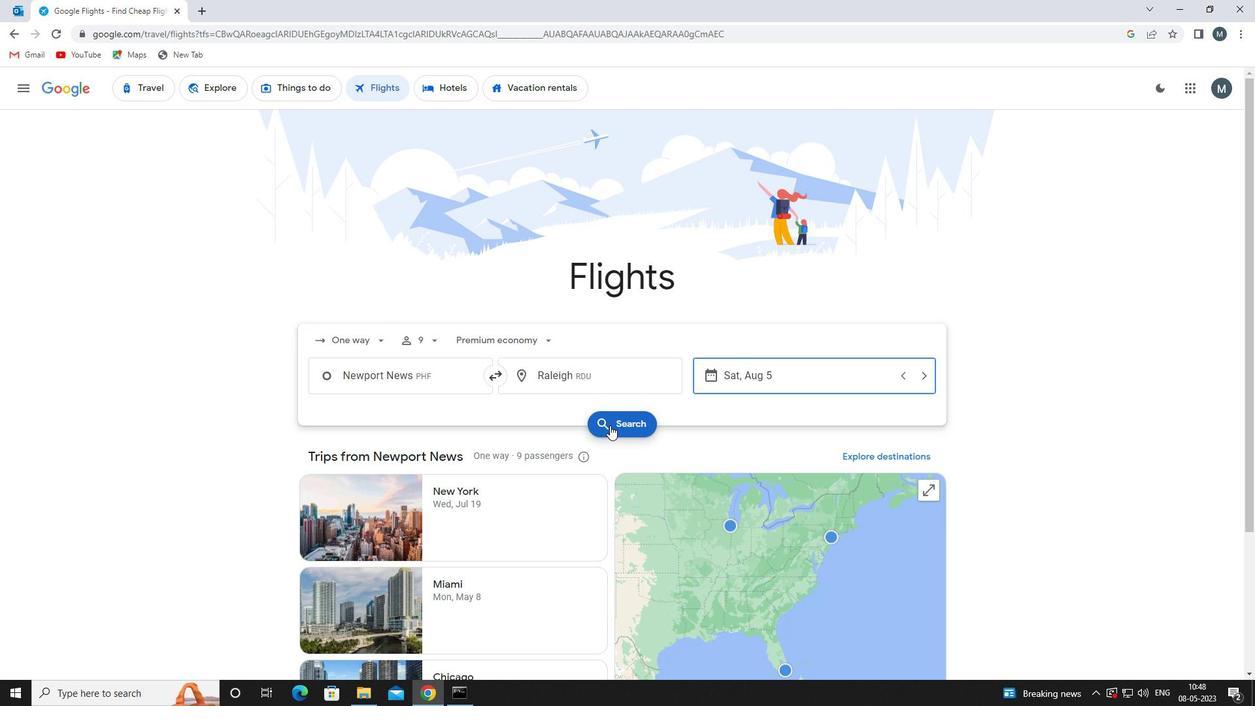 
Action: Mouse moved to (321, 200)
Screenshot: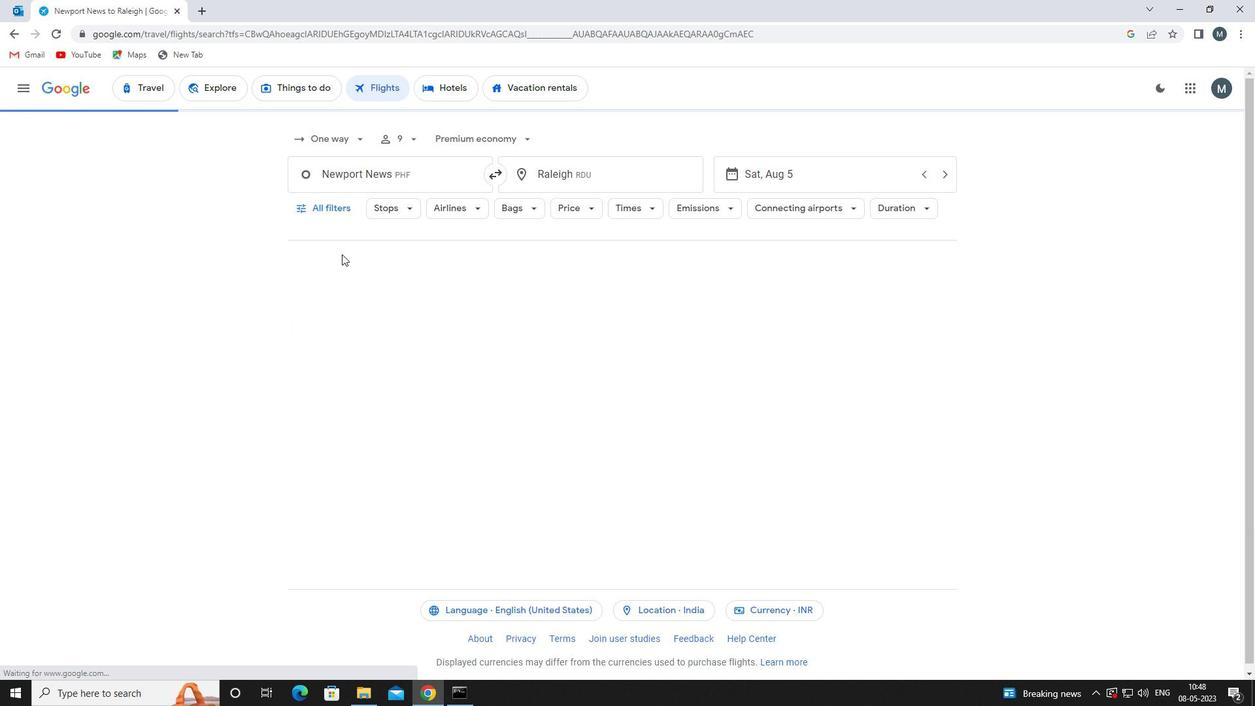 
Action: Mouse pressed left at (321, 200)
Screenshot: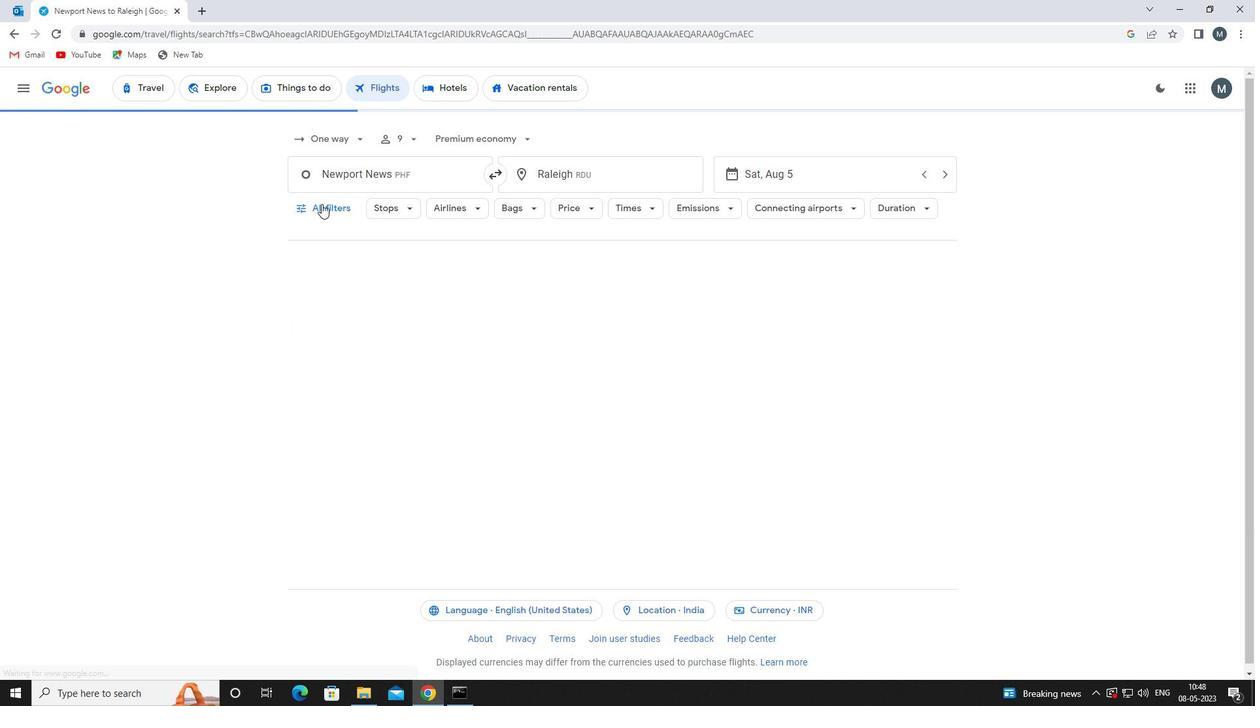 
Action: Mouse moved to (368, 349)
Screenshot: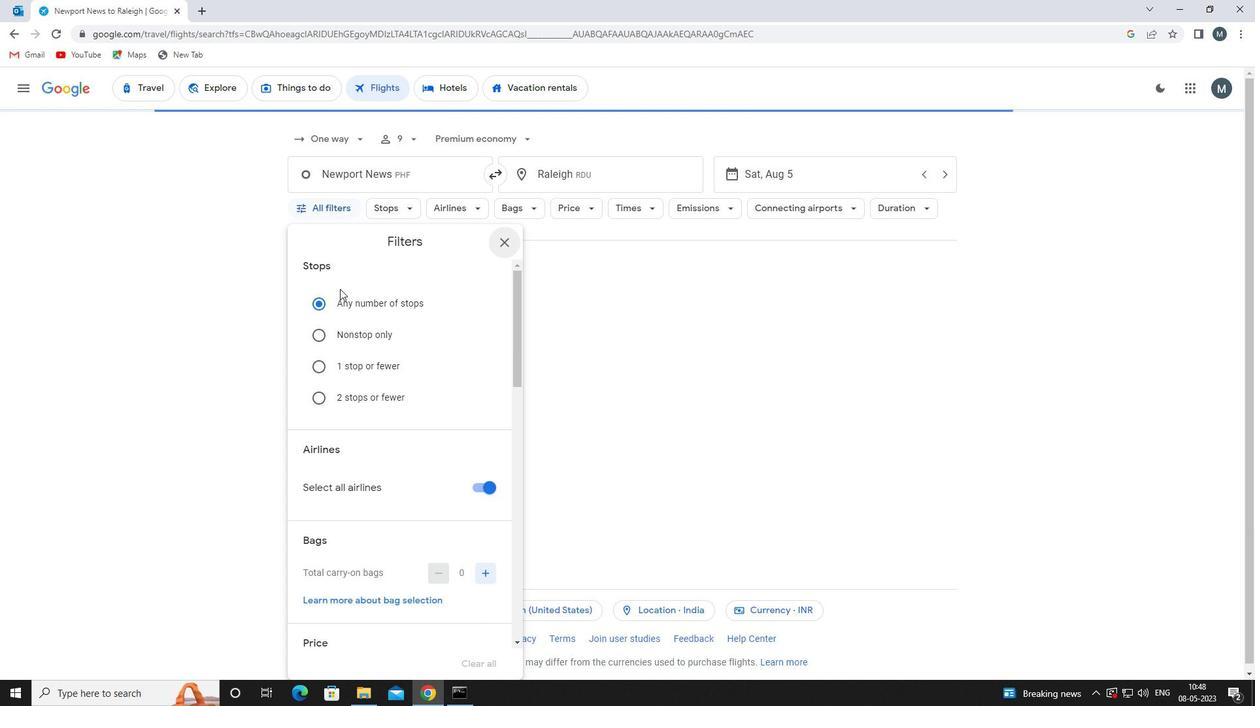 
Action: Mouse scrolled (368, 349) with delta (0, 0)
Screenshot: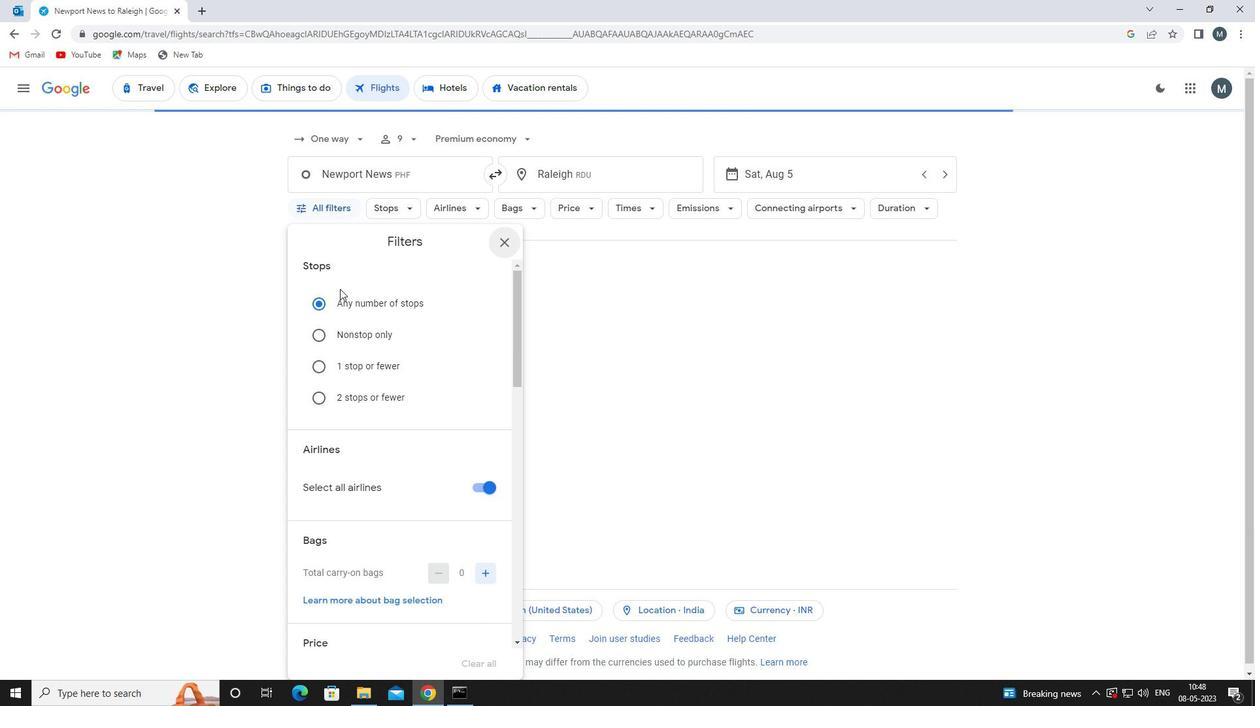 
Action: Mouse moved to (368, 354)
Screenshot: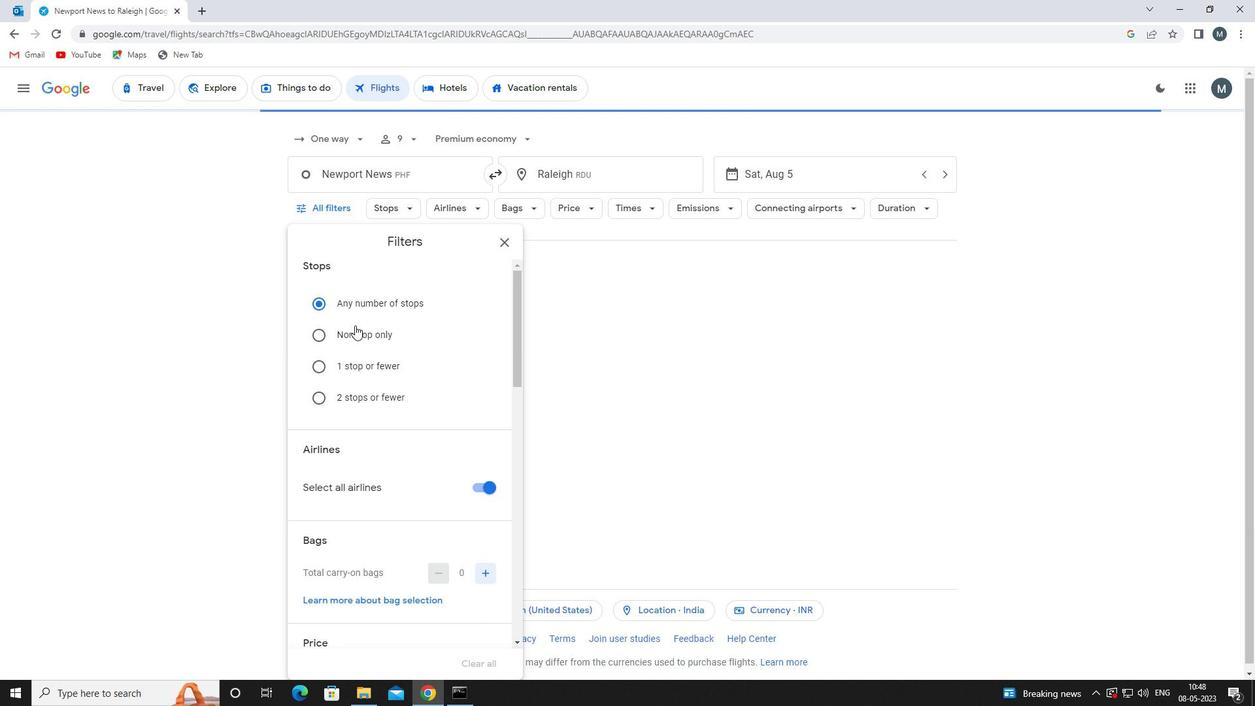 
Action: Mouse scrolled (368, 353) with delta (0, 0)
Screenshot: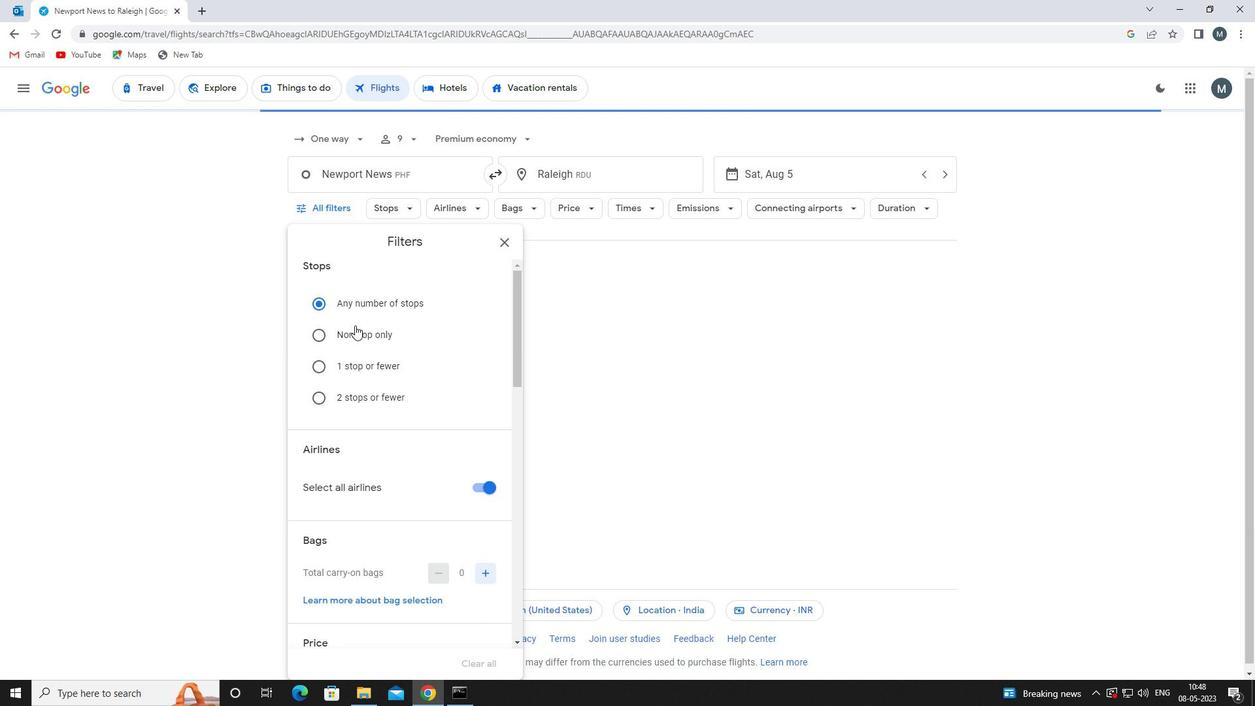 
Action: Mouse moved to (478, 358)
Screenshot: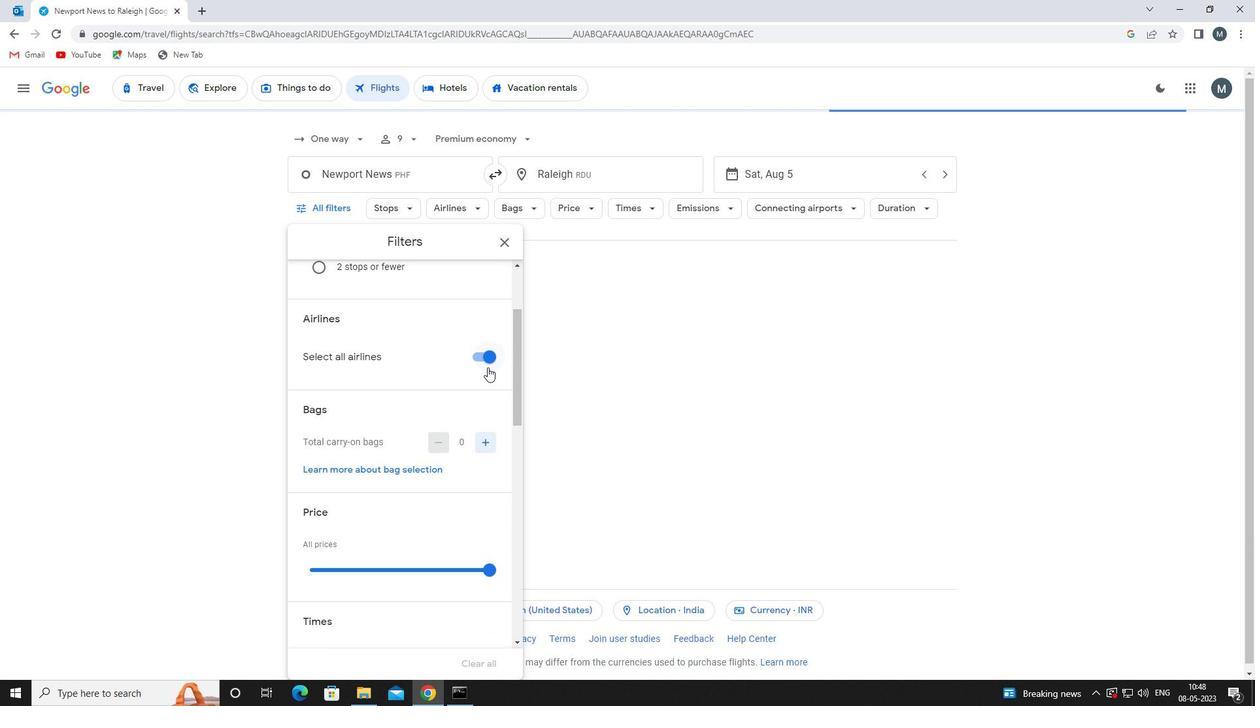 
Action: Mouse pressed left at (478, 358)
Screenshot: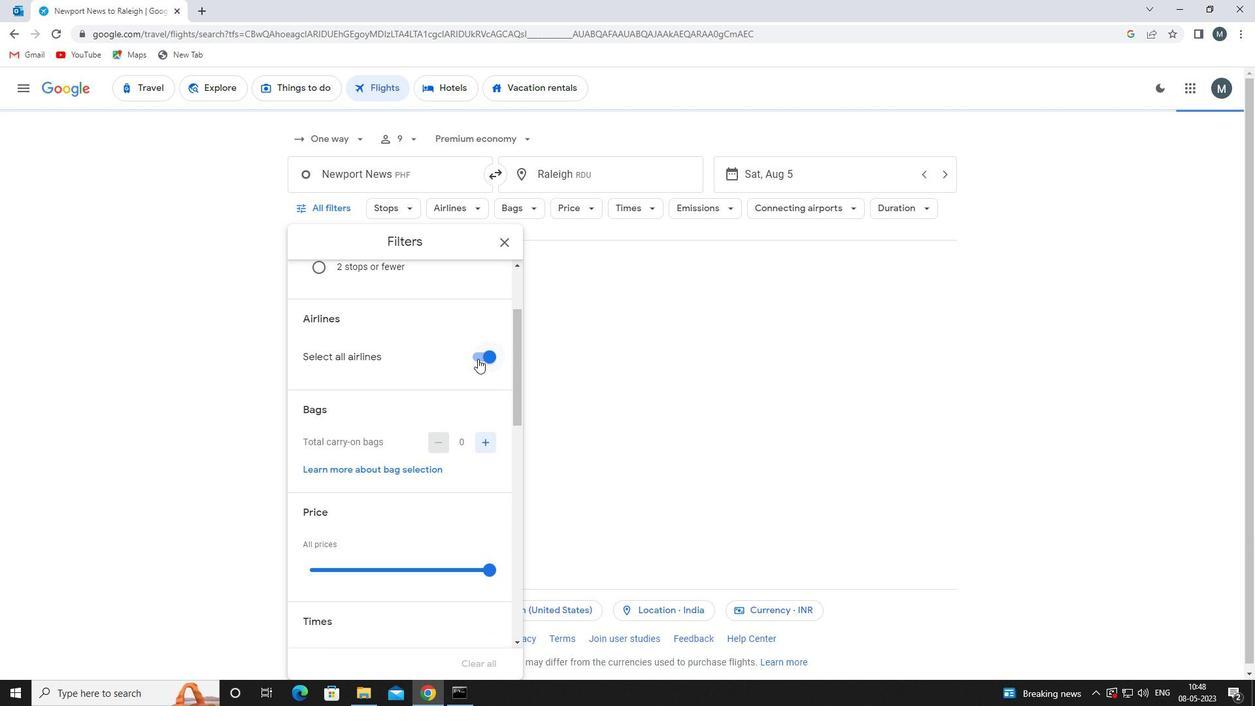 
Action: Mouse moved to (485, 354)
Screenshot: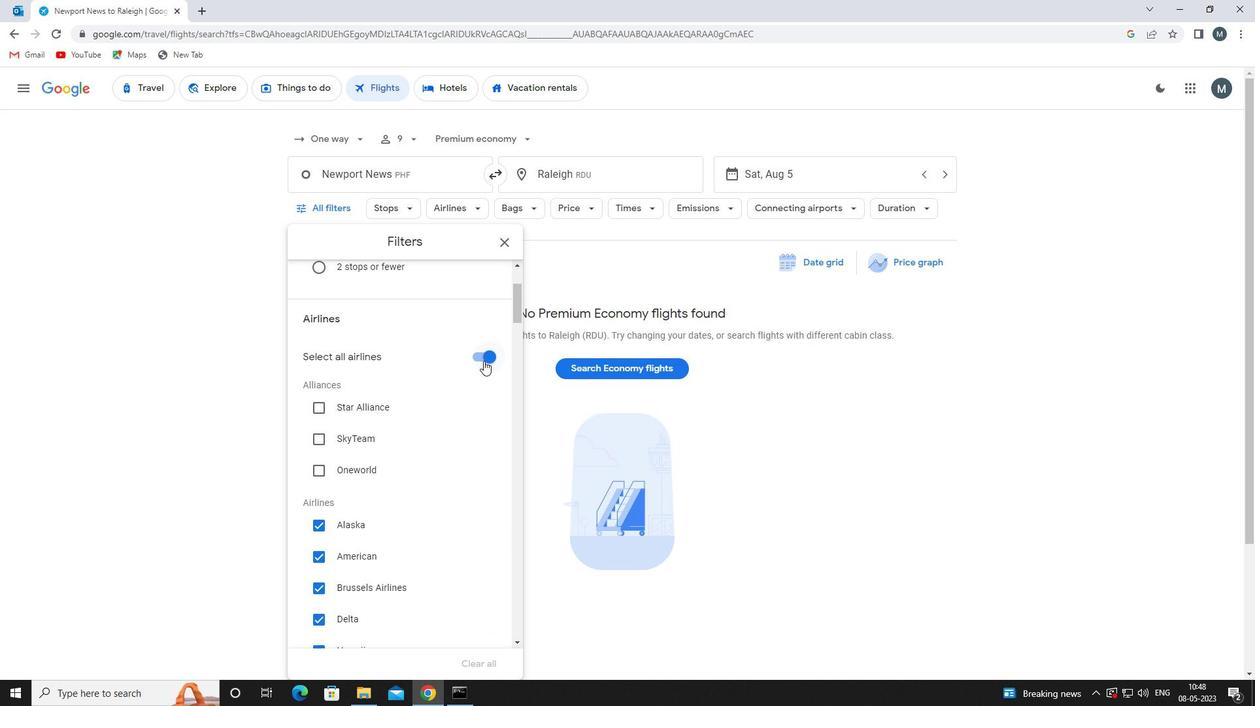 
Action: Mouse pressed left at (485, 354)
Screenshot: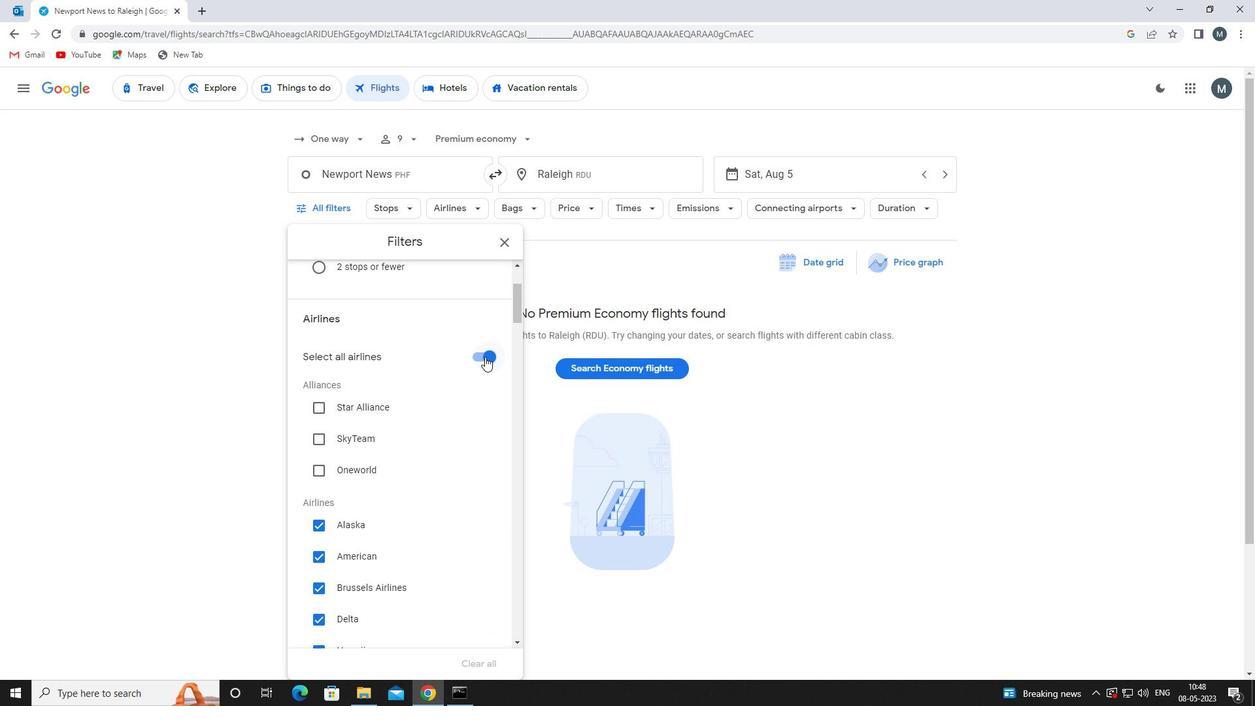 
Action: Mouse moved to (448, 375)
Screenshot: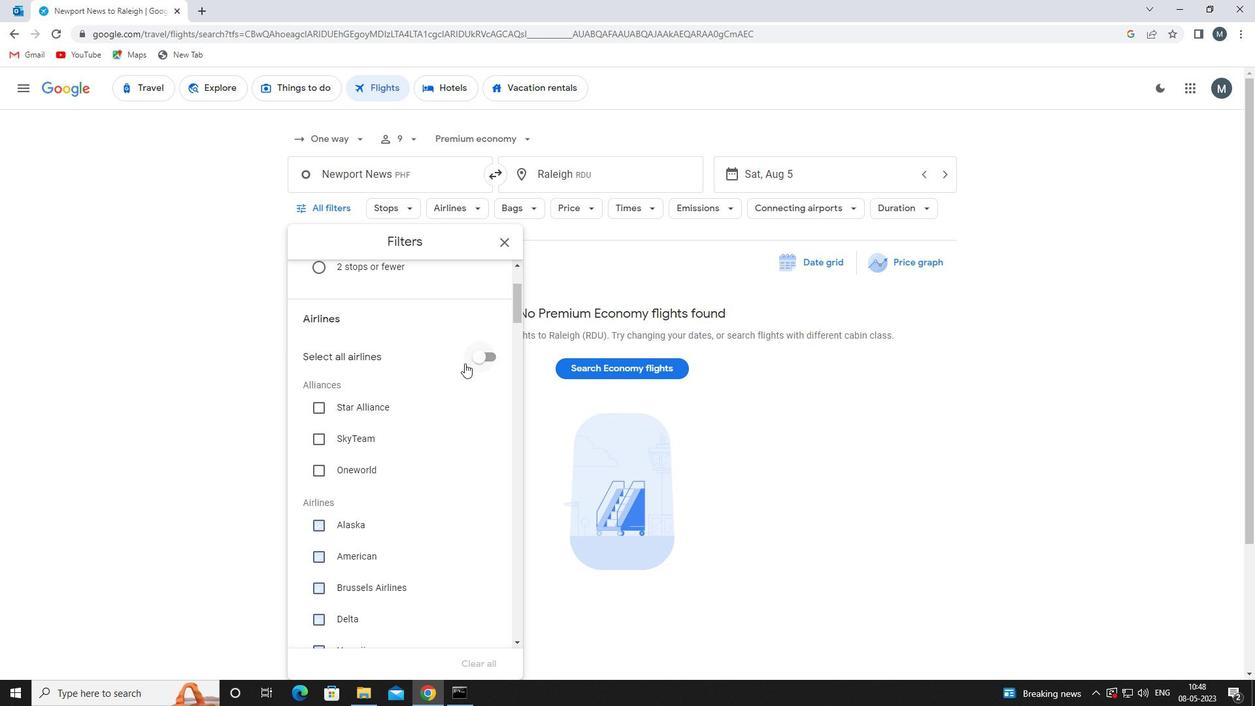 
Action: Mouse scrolled (448, 374) with delta (0, 0)
Screenshot: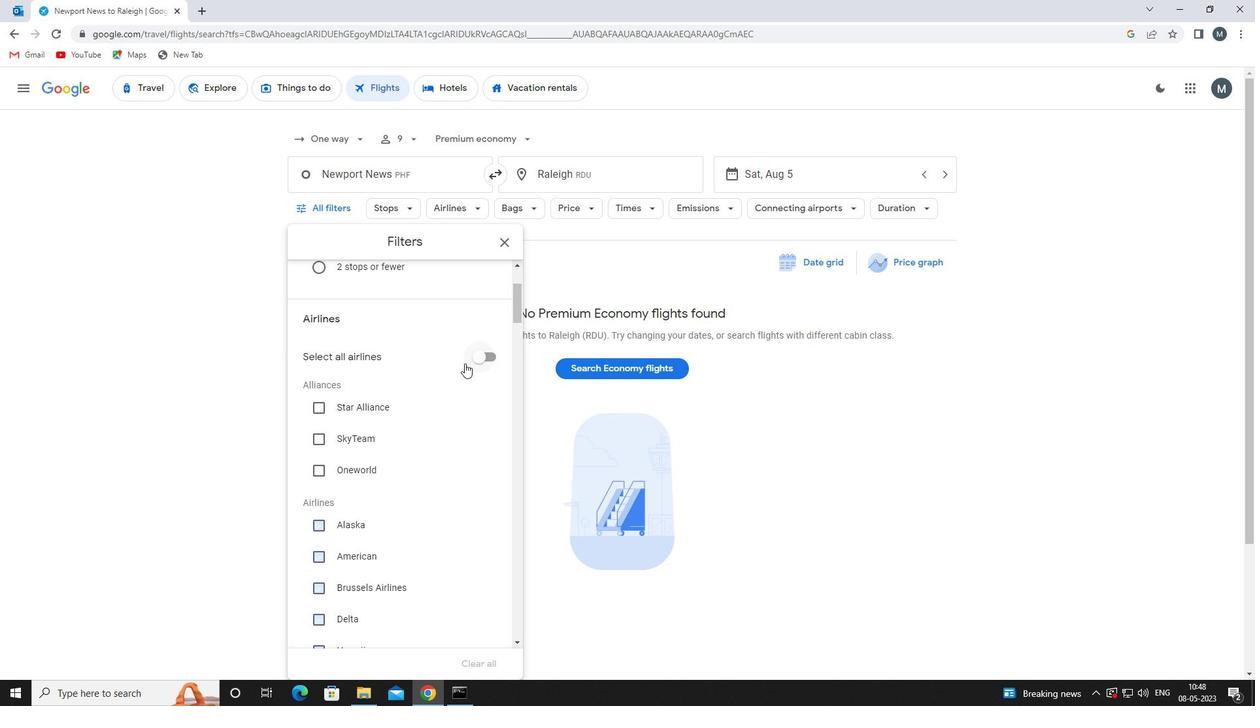 
Action: Mouse moved to (443, 379)
Screenshot: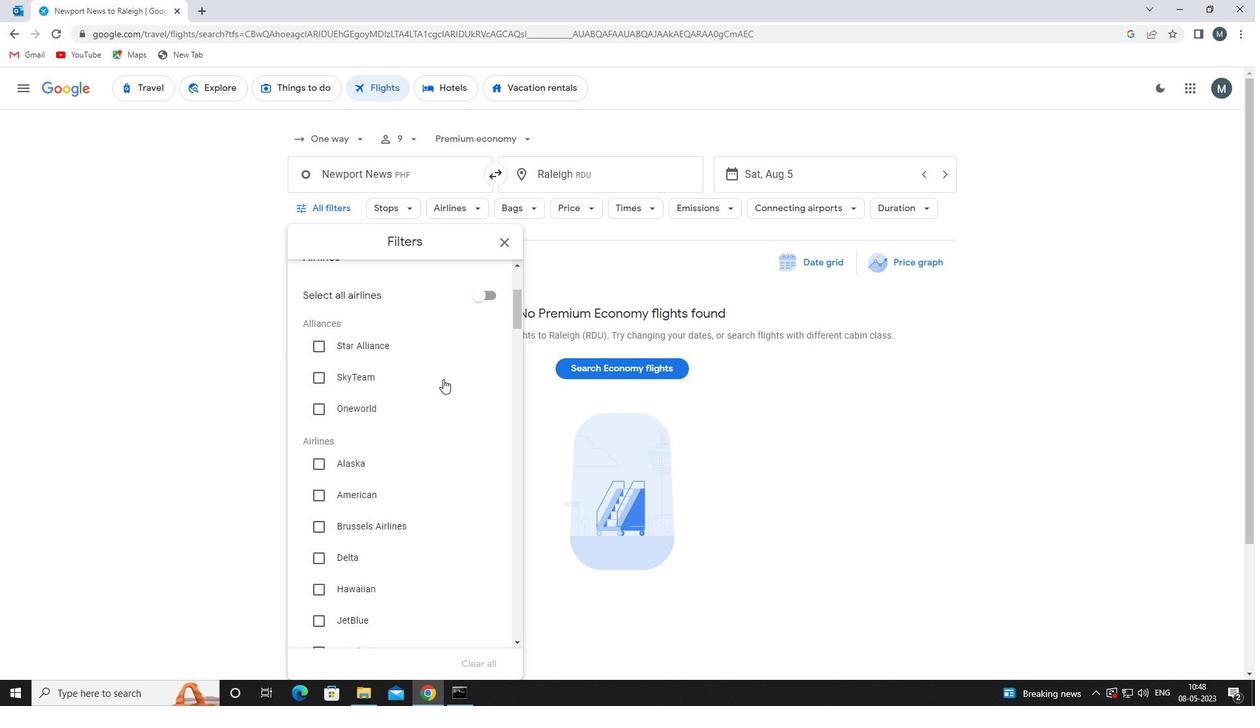 
Action: Mouse scrolled (443, 379) with delta (0, 0)
Screenshot: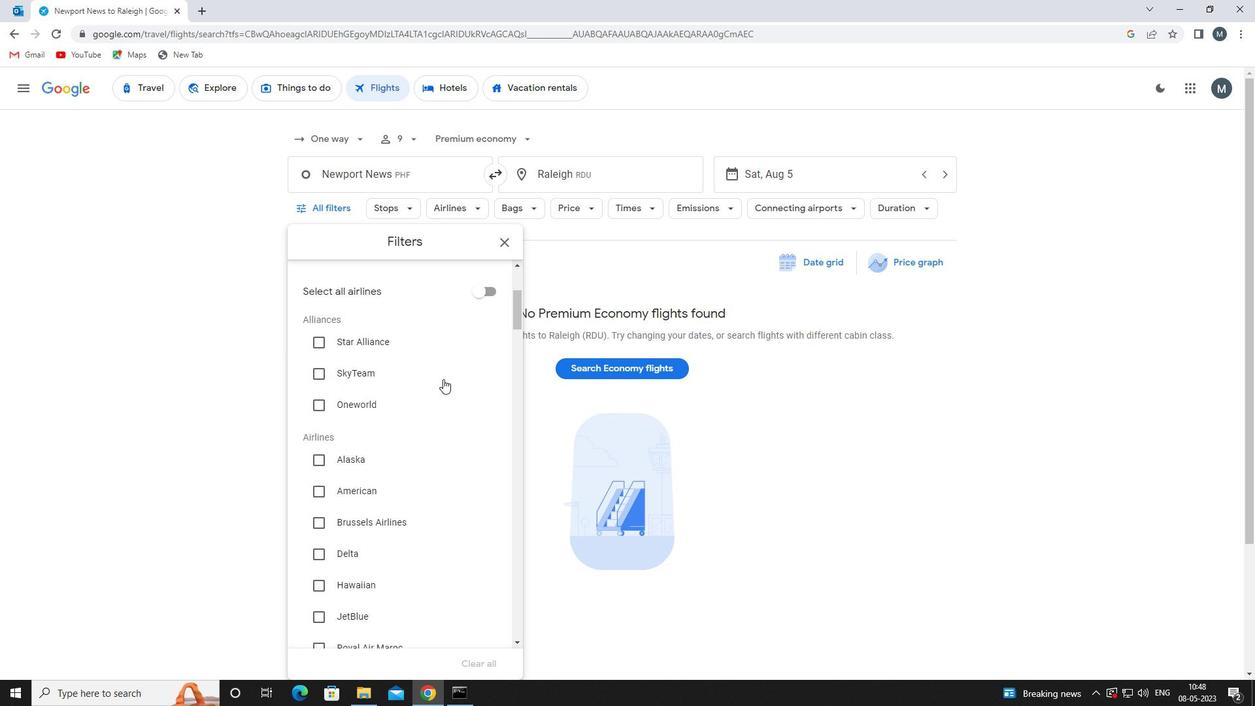 
Action: Mouse moved to (441, 383)
Screenshot: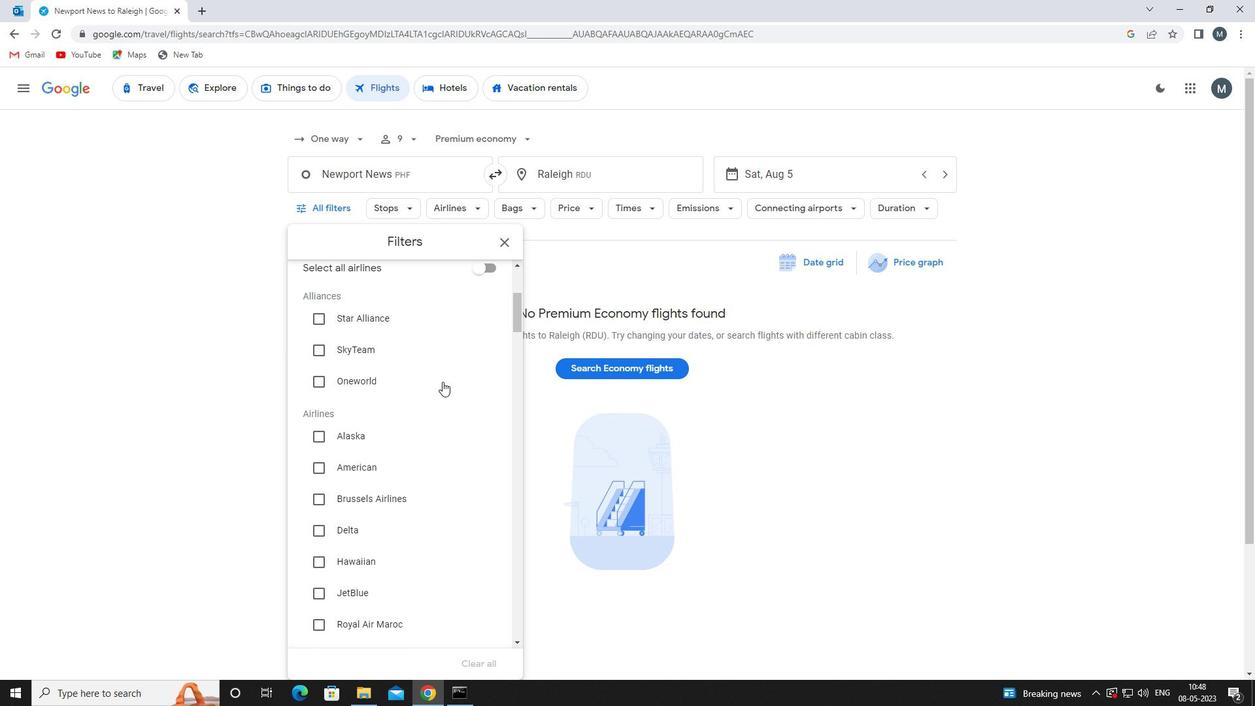 
Action: Mouse scrolled (441, 382) with delta (0, 0)
Screenshot: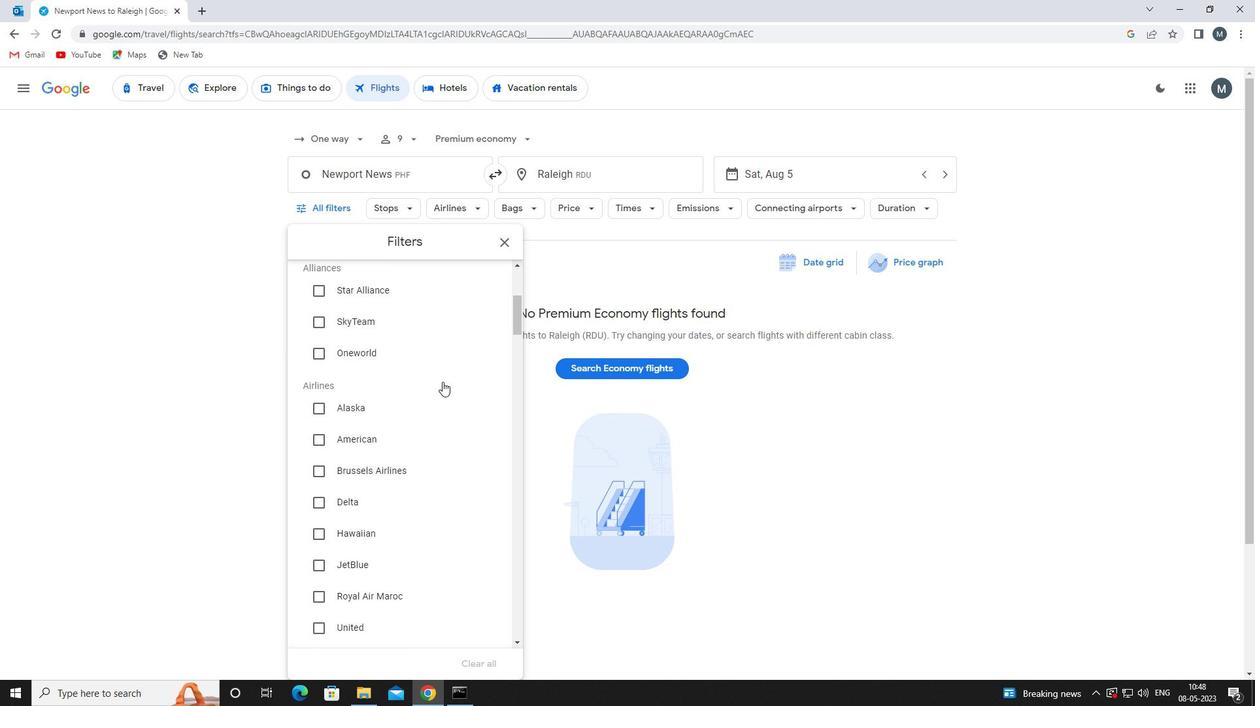 
Action: Mouse moved to (439, 384)
Screenshot: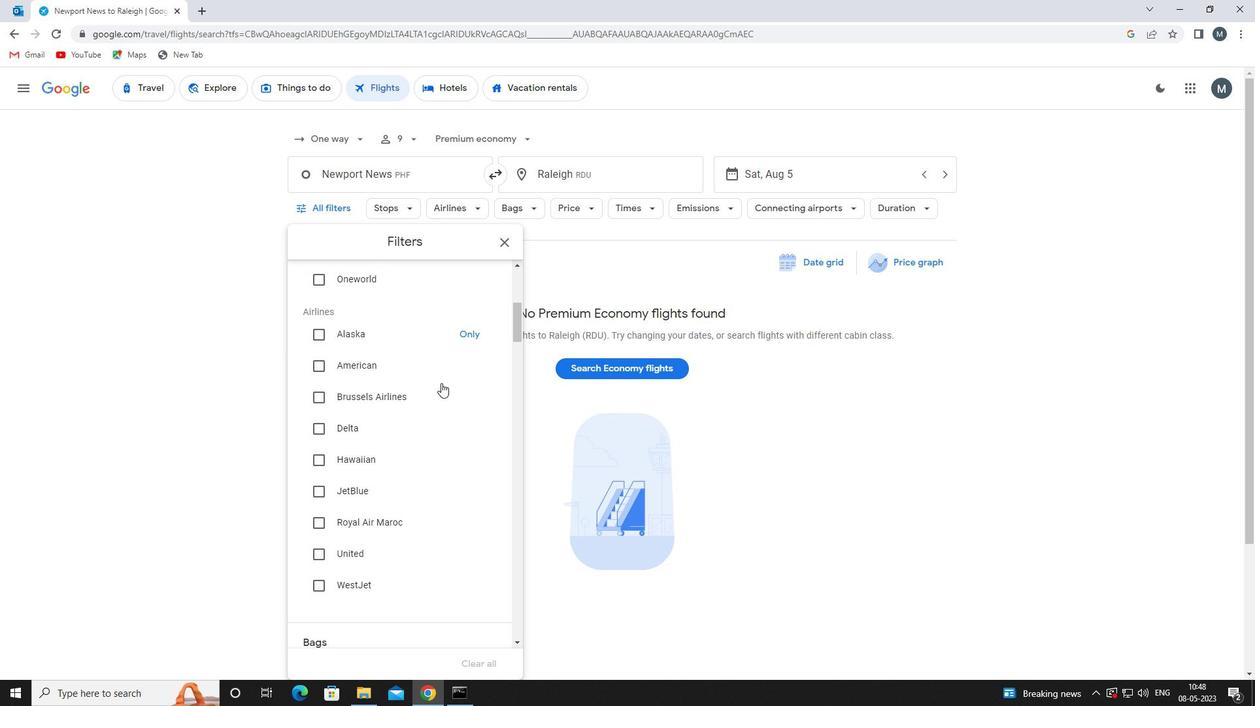 
Action: Mouse scrolled (439, 383) with delta (0, 0)
Screenshot: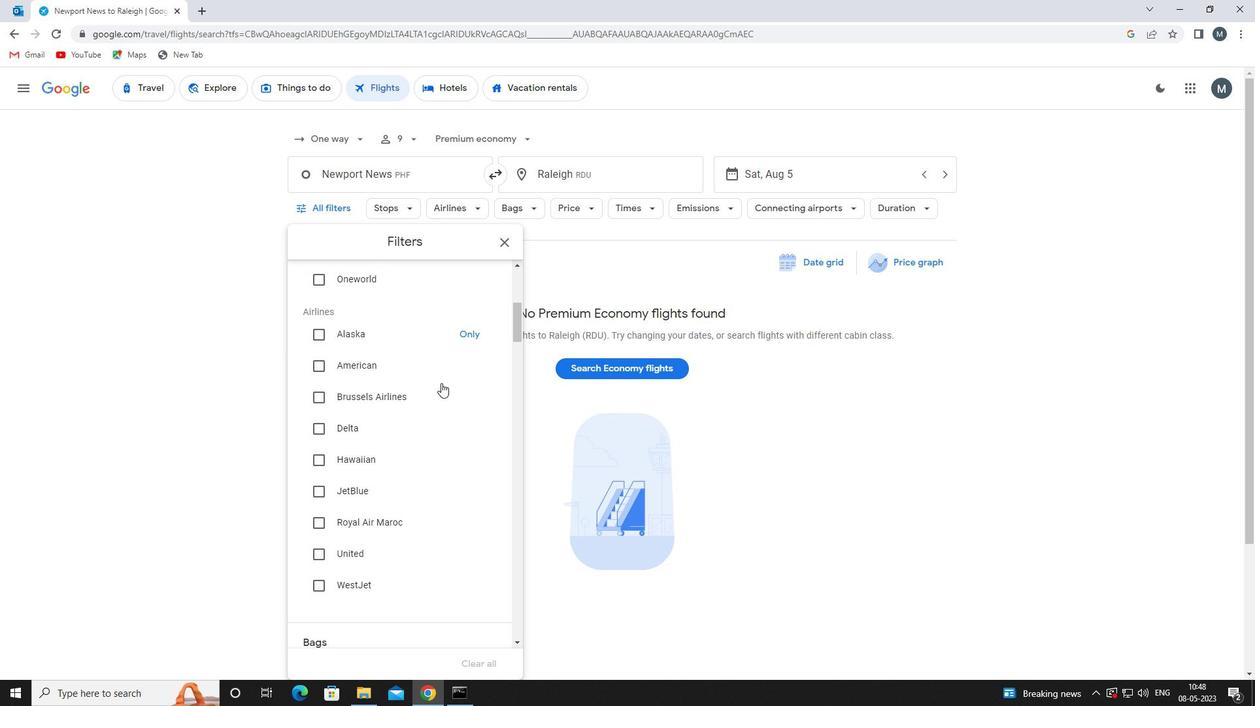
Action: Mouse moved to (435, 387)
Screenshot: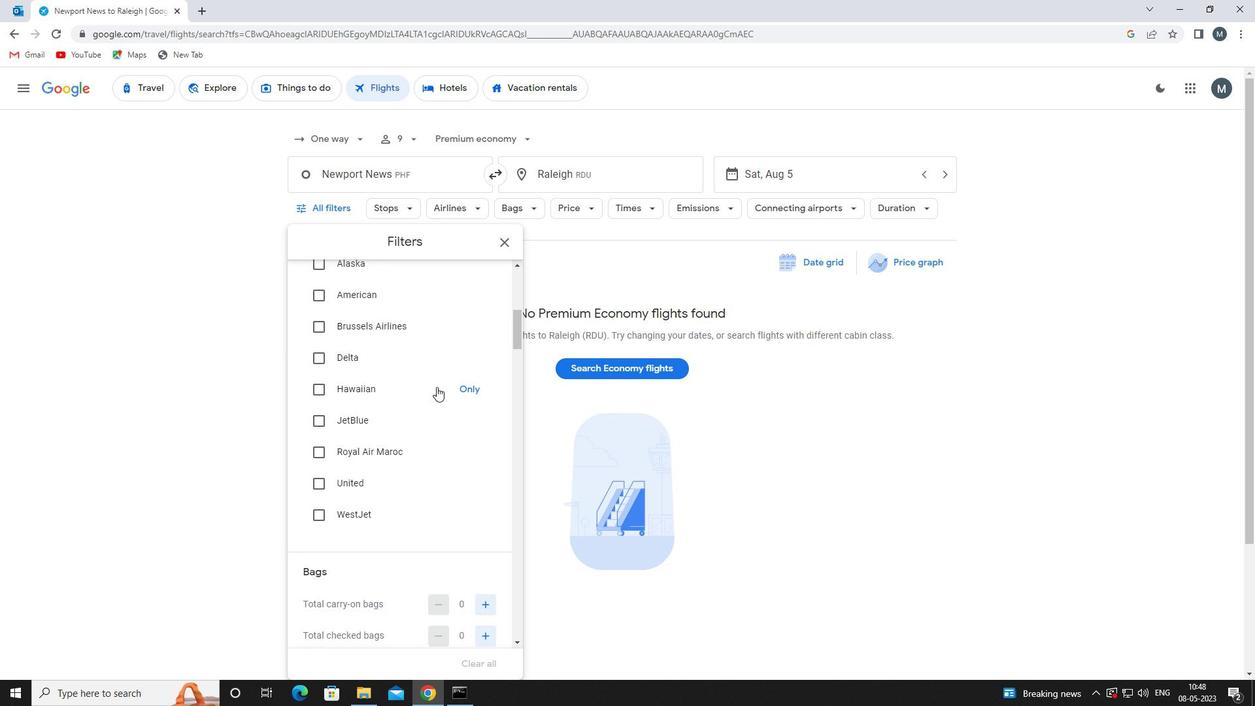 
Action: Mouse scrolled (435, 386) with delta (0, 0)
Screenshot: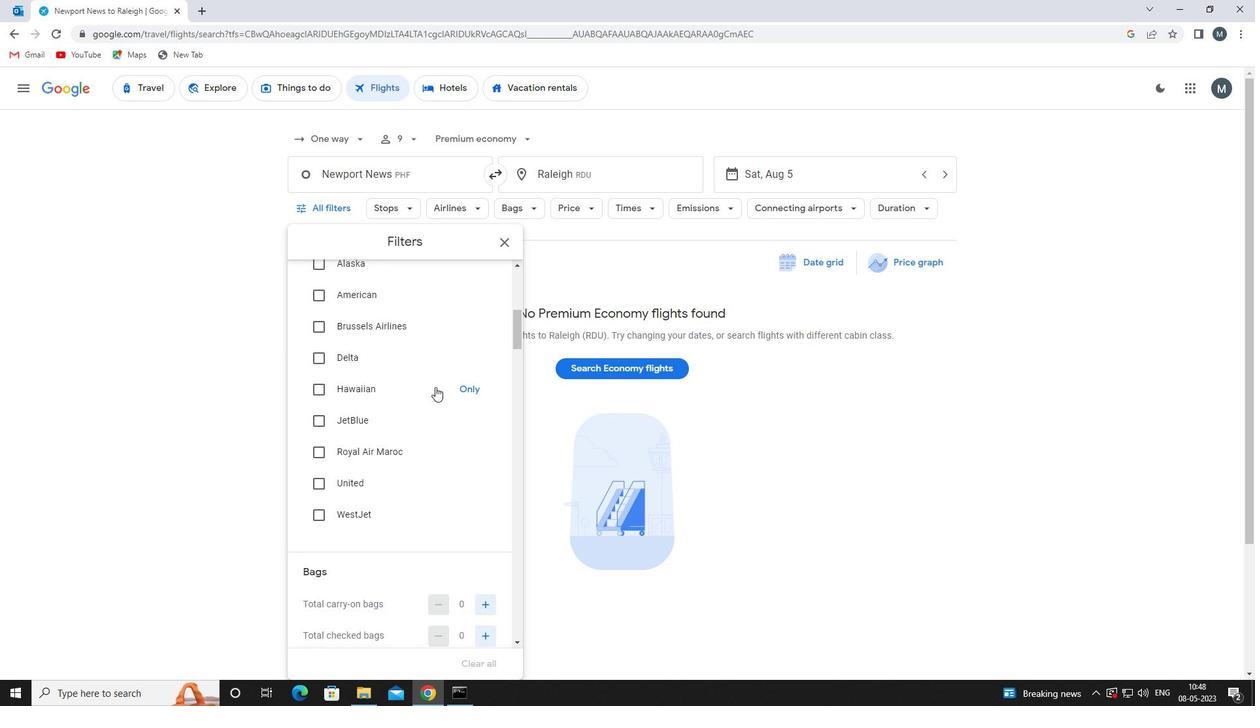 
Action: Mouse moved to (434, 387)
Screenshot: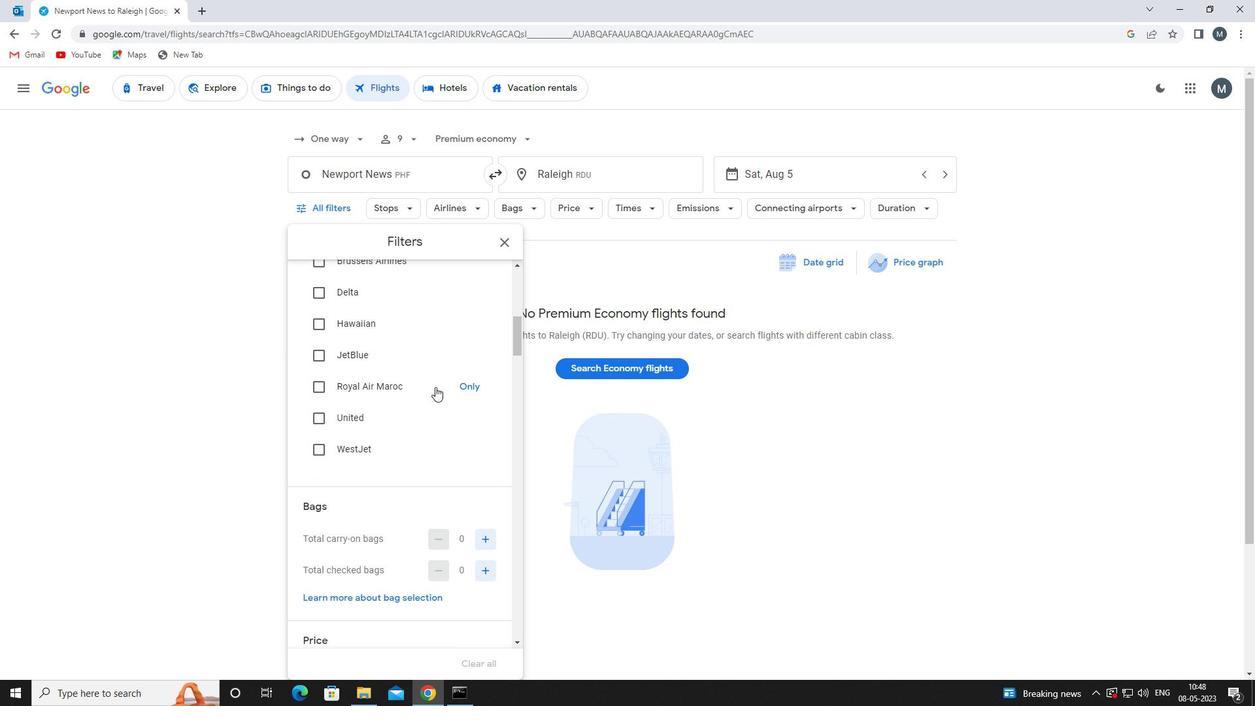 
Action: Mouse scrolled (434, 386) with delta (0, 0)
Screenshot: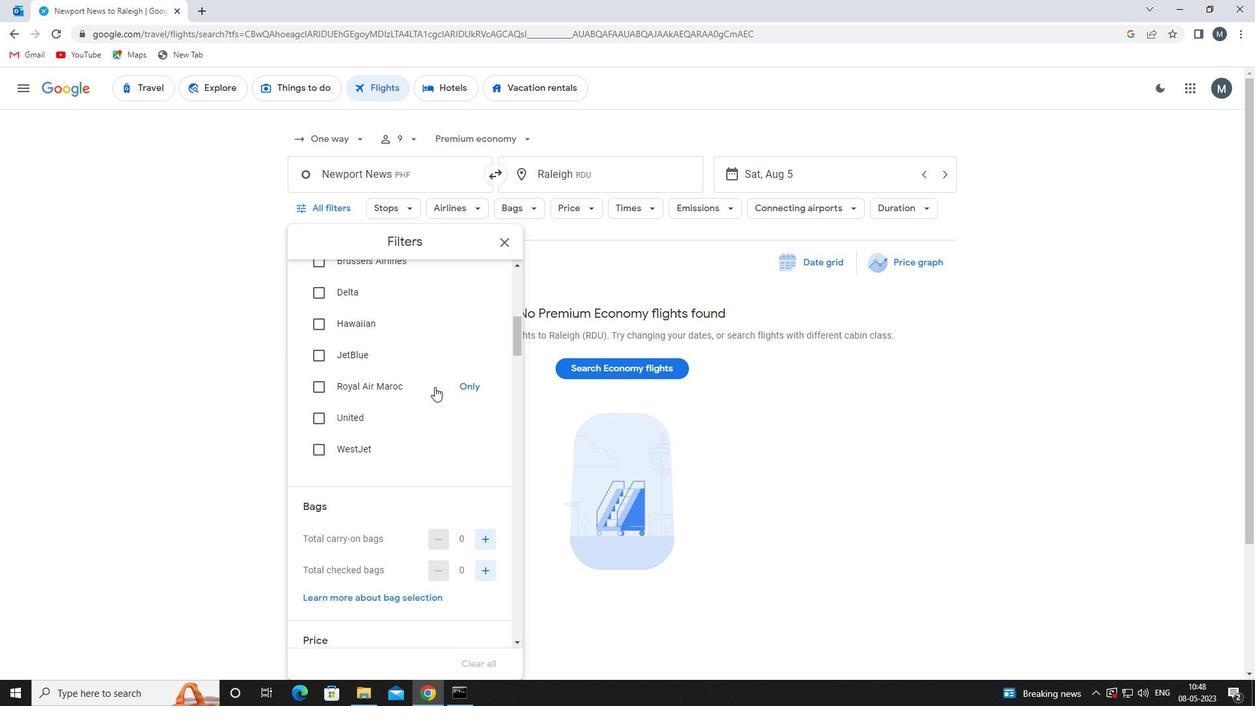 
Action: Mouse moved to (433, 387)
Screenshot: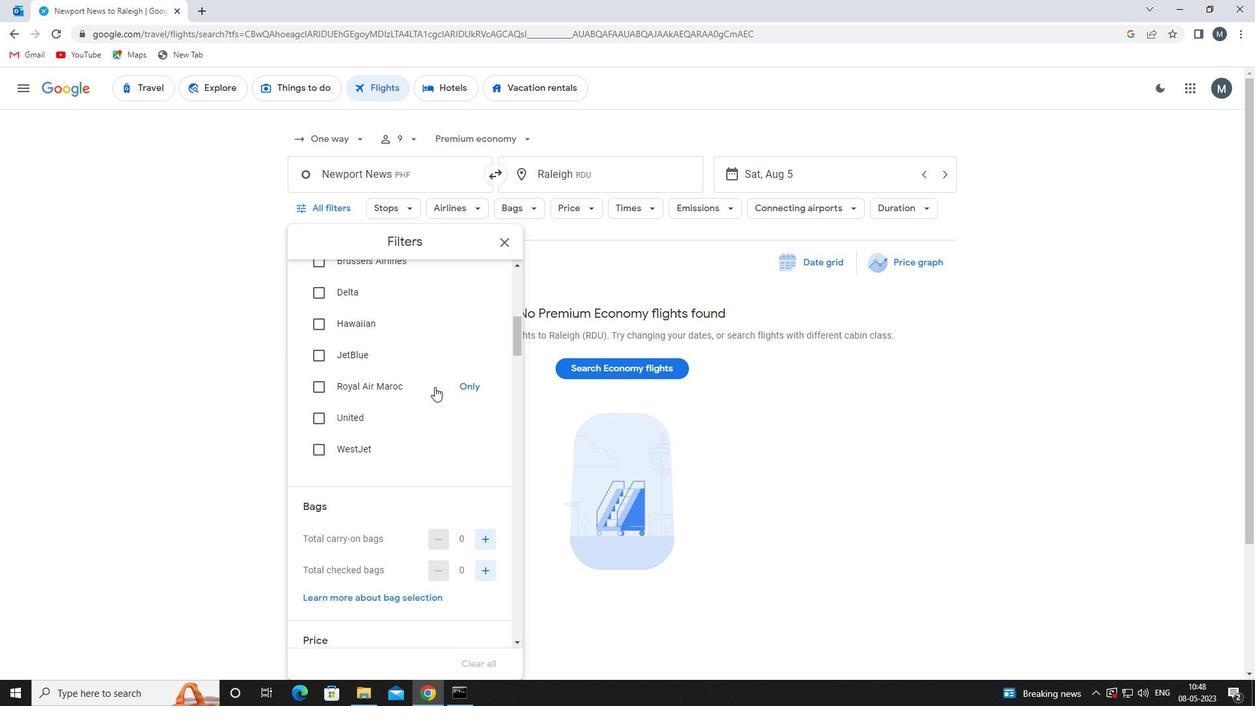 
Action: Mouse scrolled (433, 386) with delta (0, 0)
Screenshot: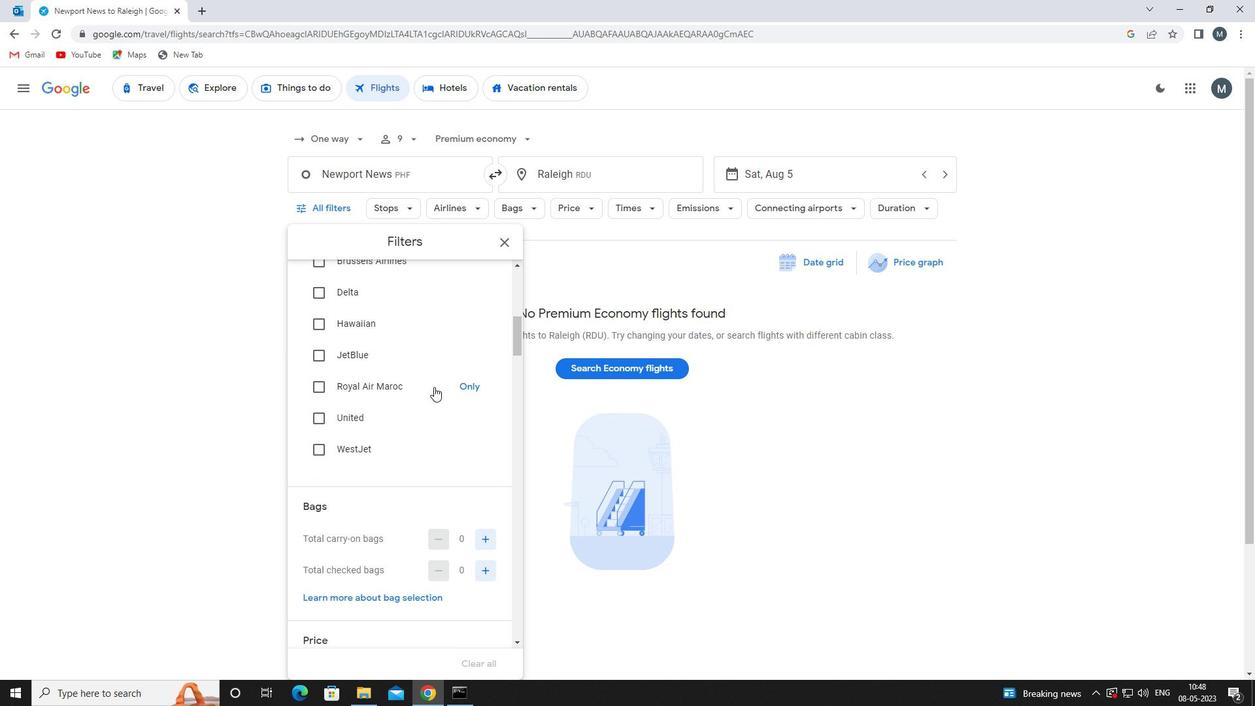 
Action: Mouse scrolled (433, 386) with delta (0, 0)
Screenshot: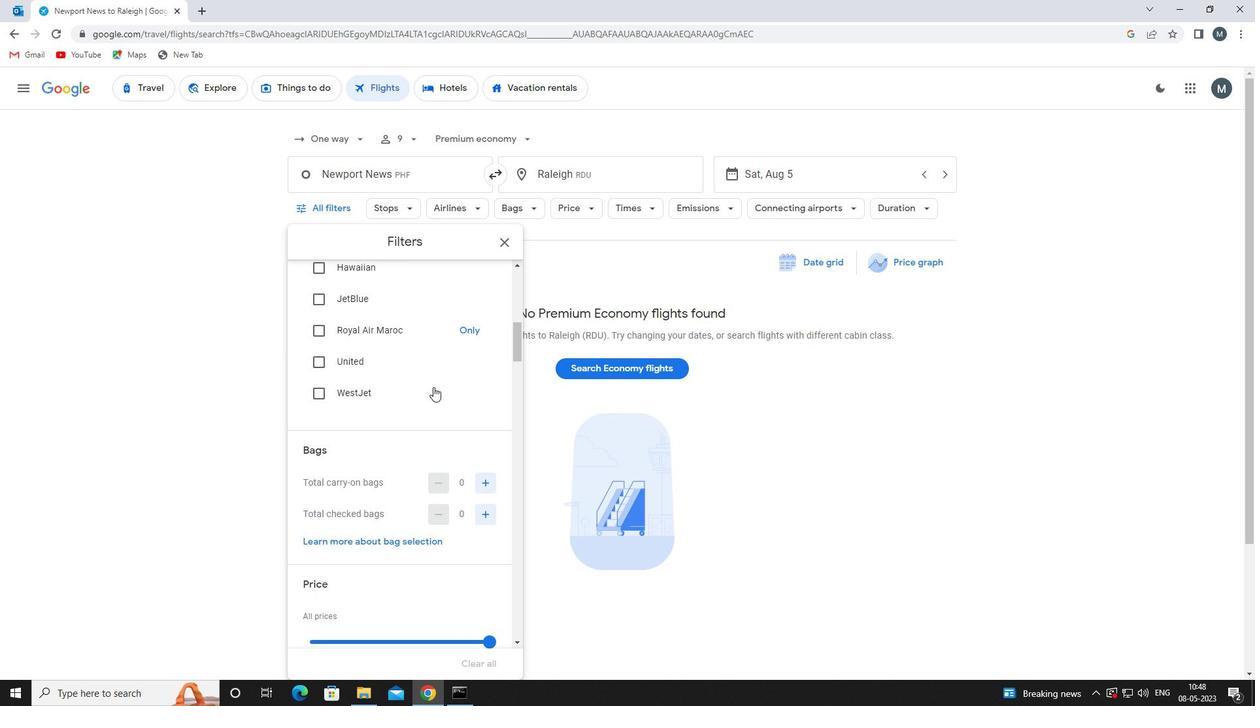 
Action: Mouse moved to (489, 376)
Screenshot: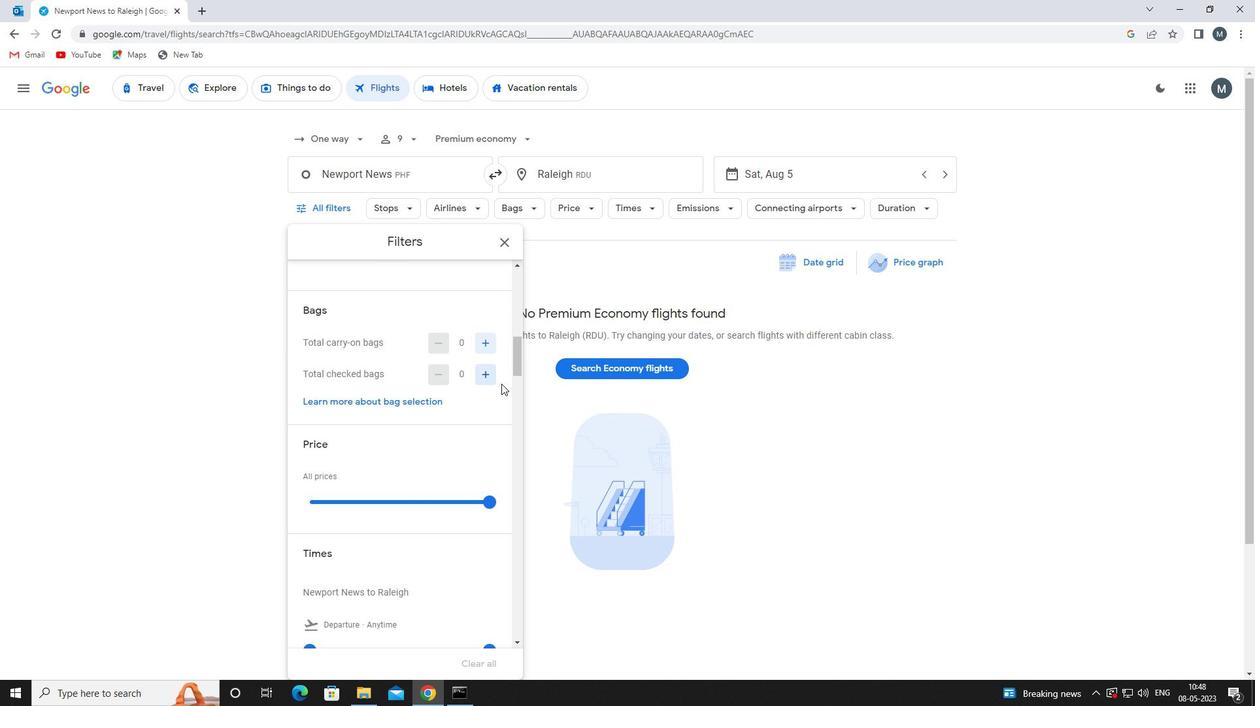
Action: Mouse pressed left at (489, 376)
Screenshot: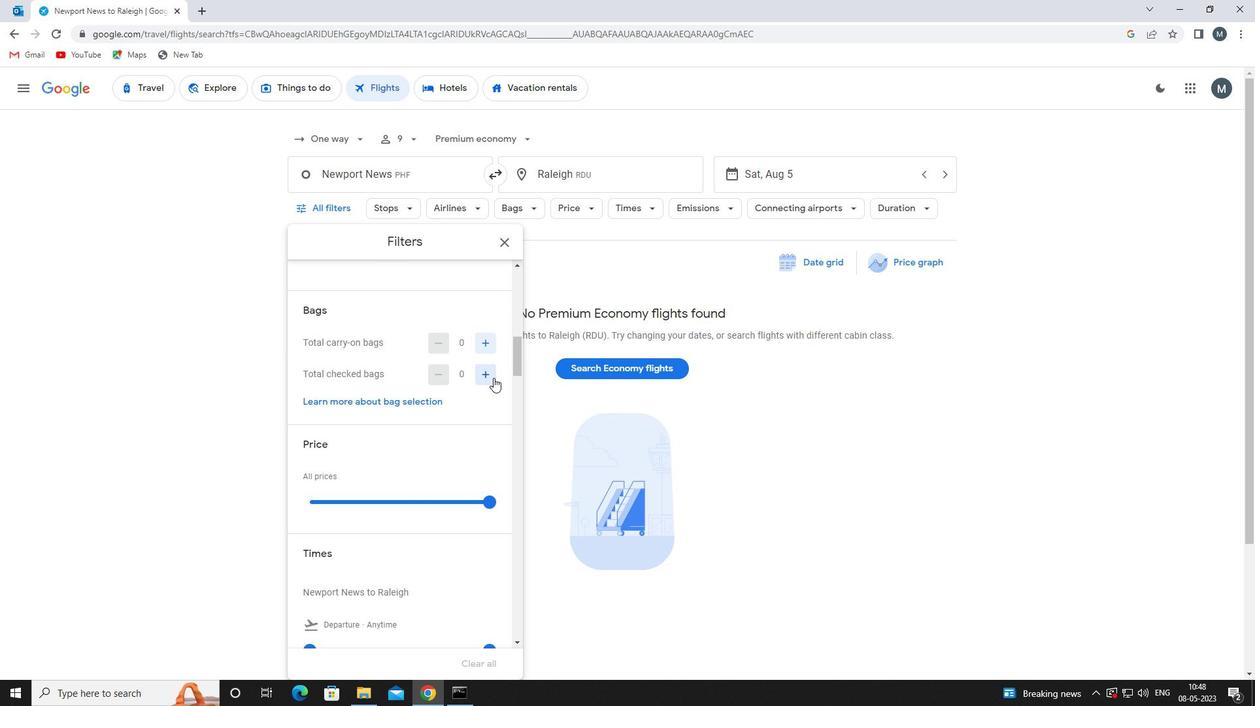 
Action: Mouse moved to (488, 375)
Screenshot: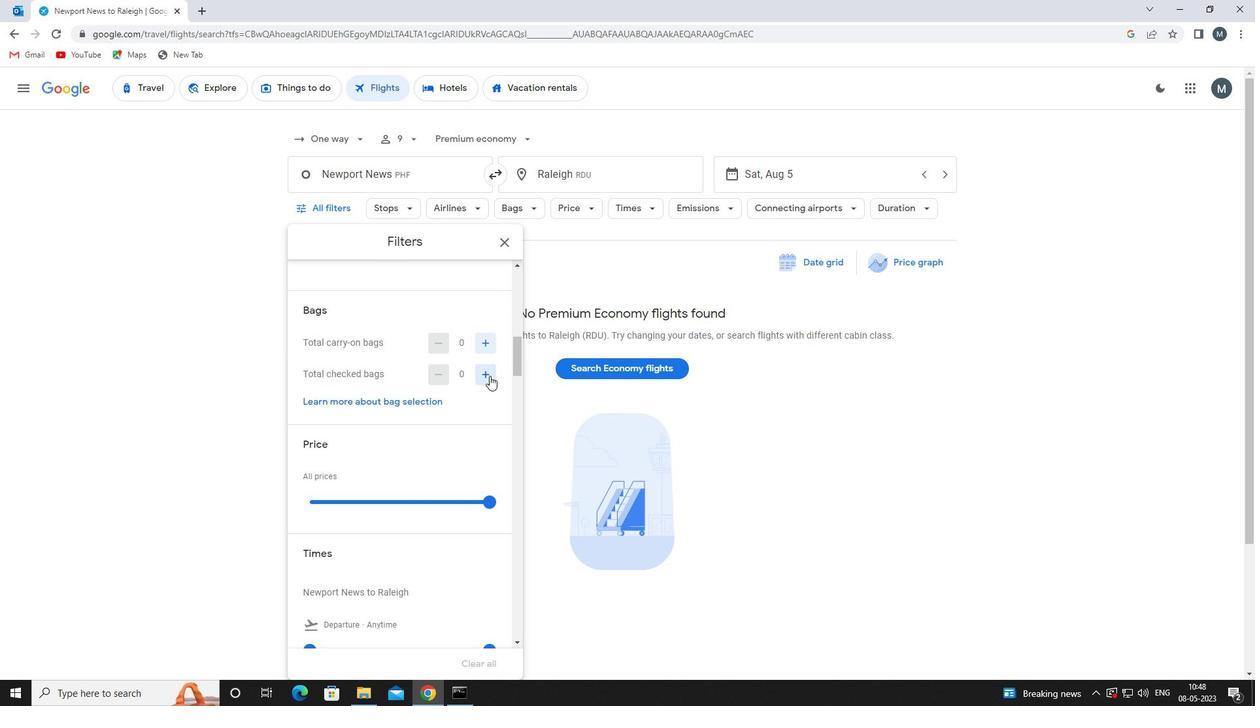 
Action: Mouse pressed left at (488, 375)
Screenshot: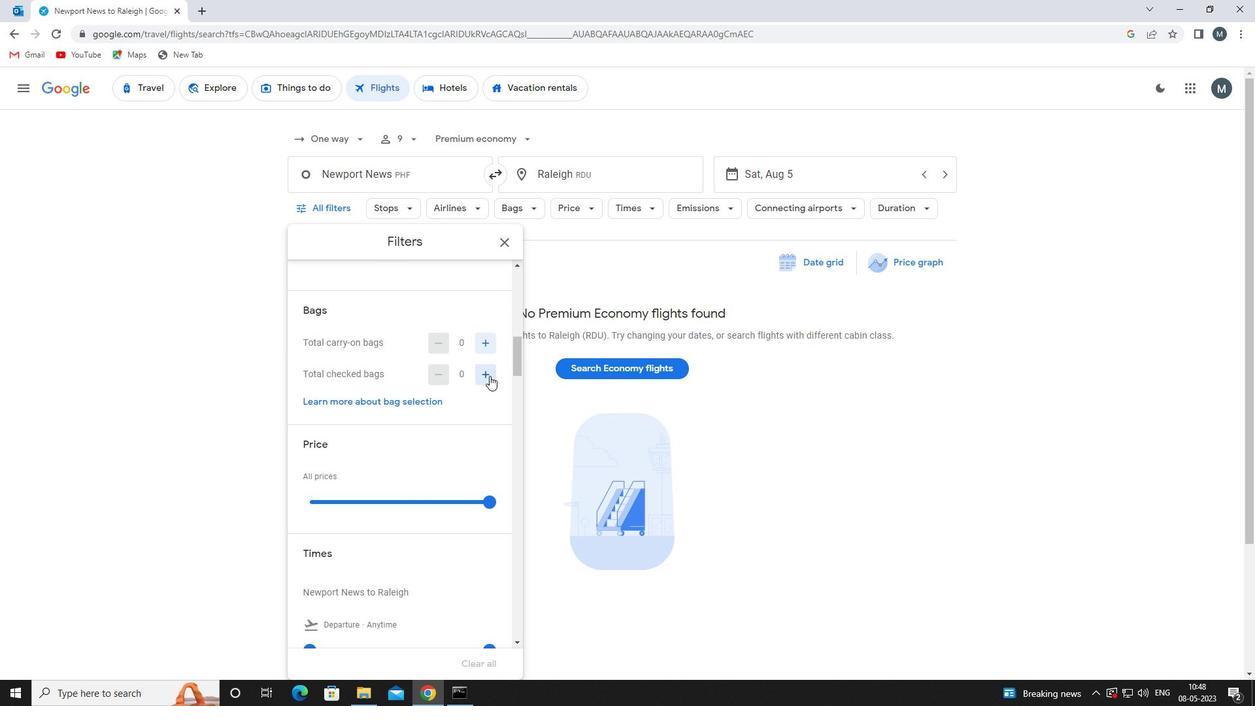
Action: Mouse moved to (381, 391)
Screenshot: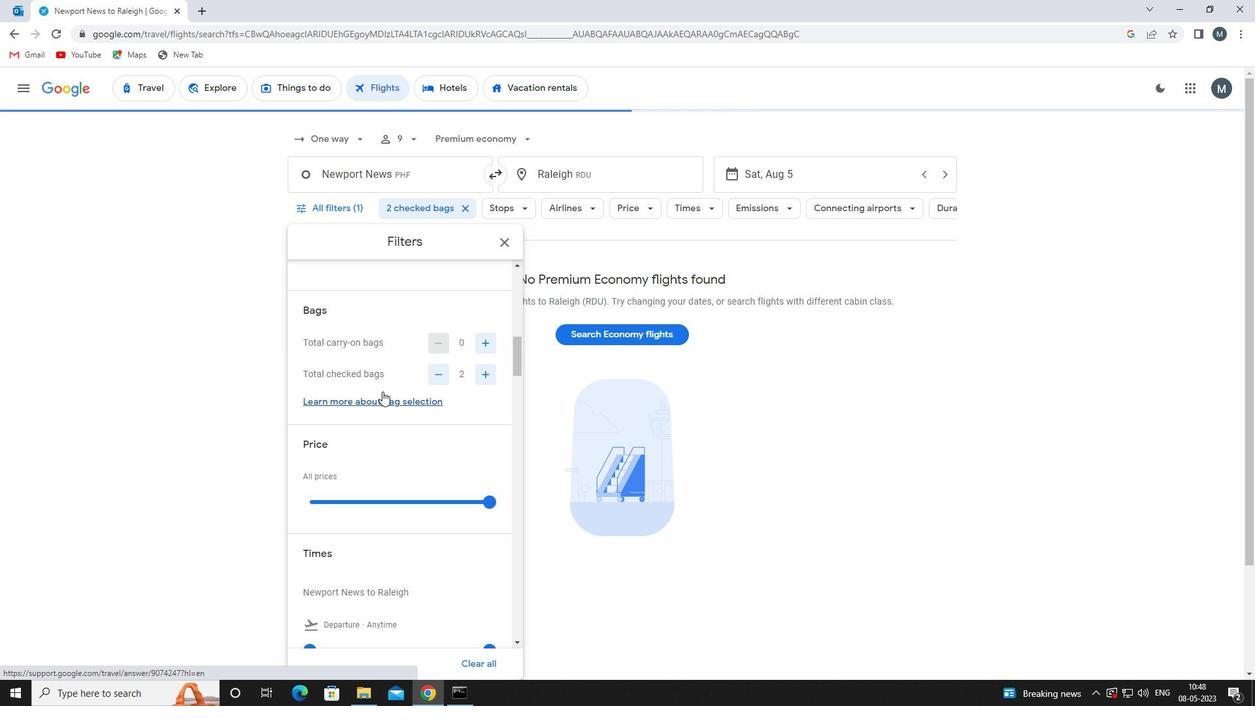 
Action: Mouse scrolled (381, 390) with delta (0, 0)
Screenshot: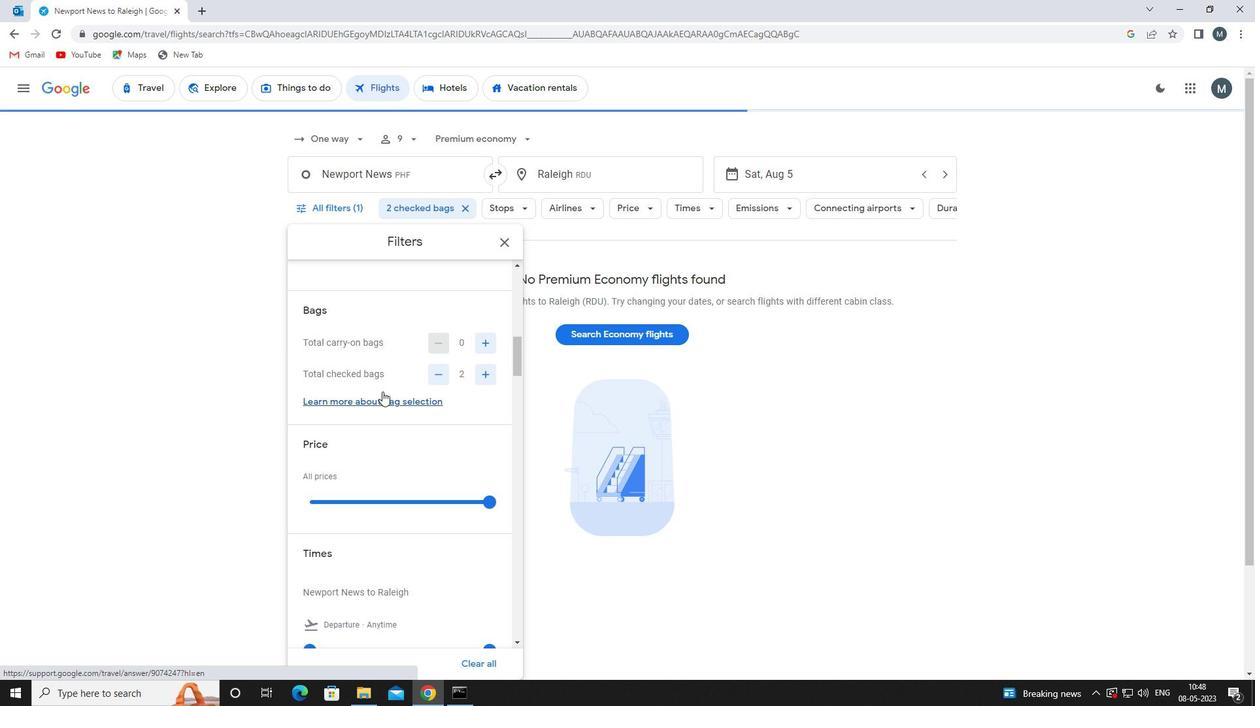 
Action: Mouse moved to (375, 439)
Screenshot: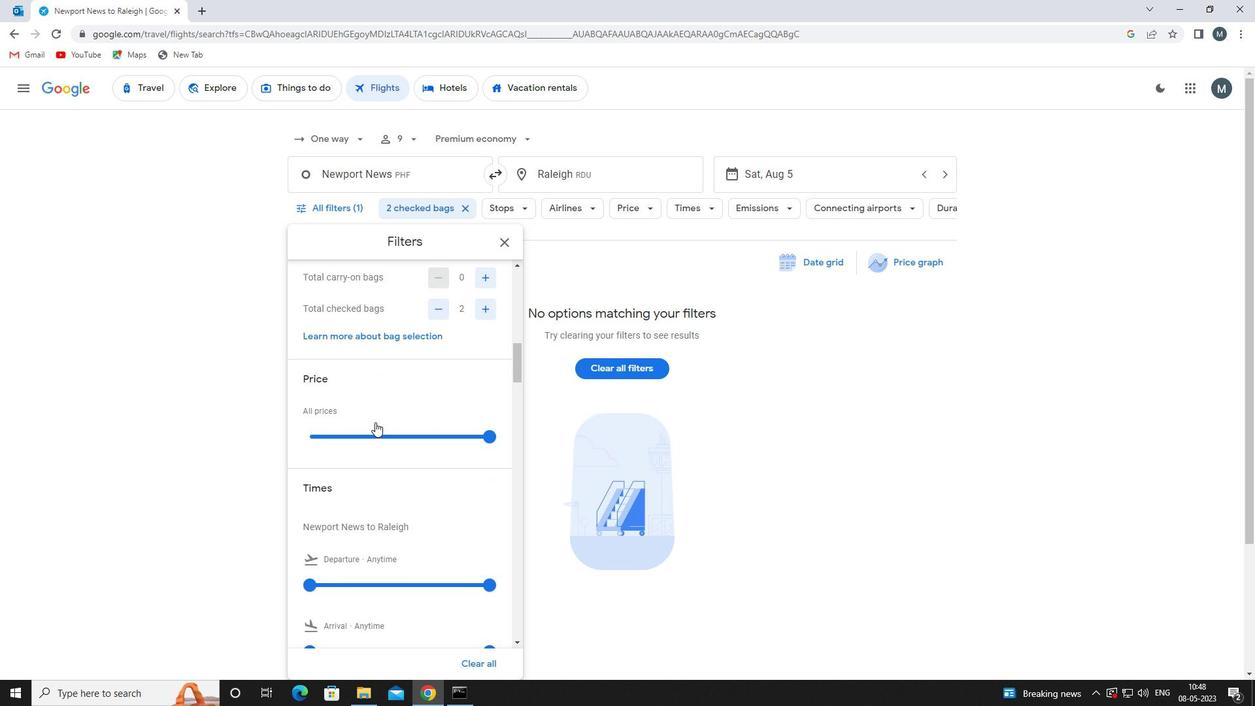
Action: Mouse pressed left at (375, 439)
Screenshot: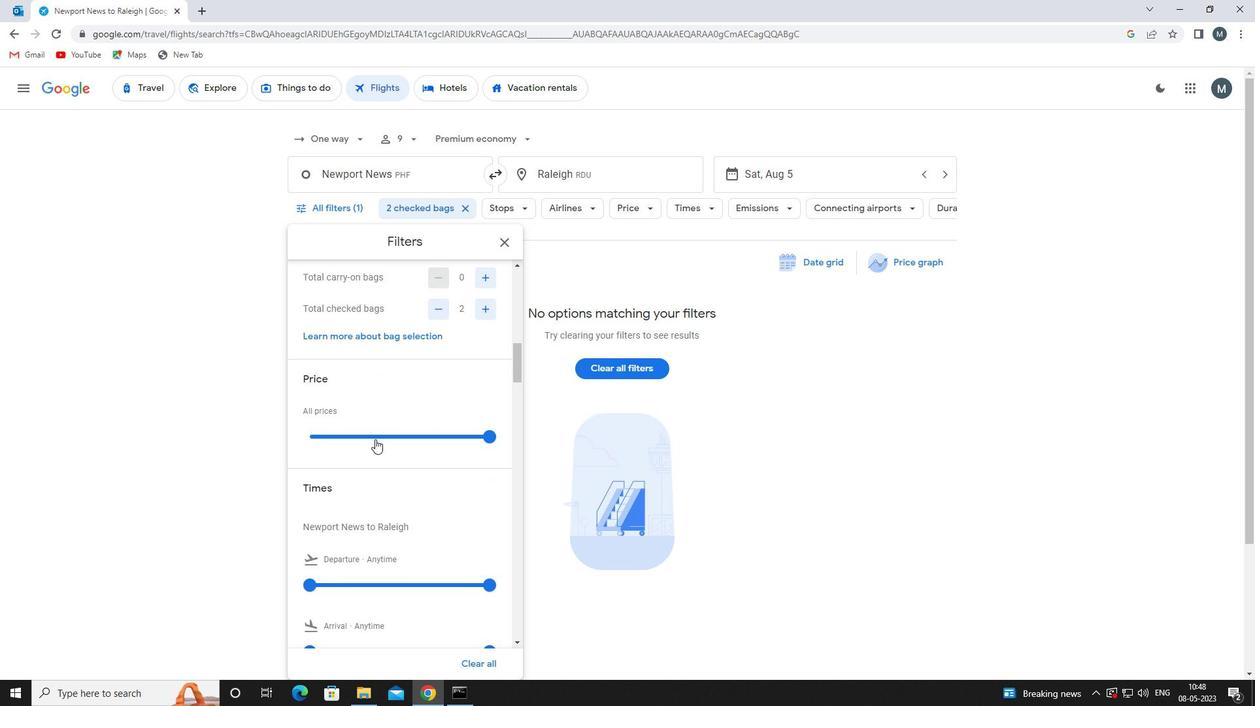 
Action: Mouse pressed left at (375, 439)
Screenshot: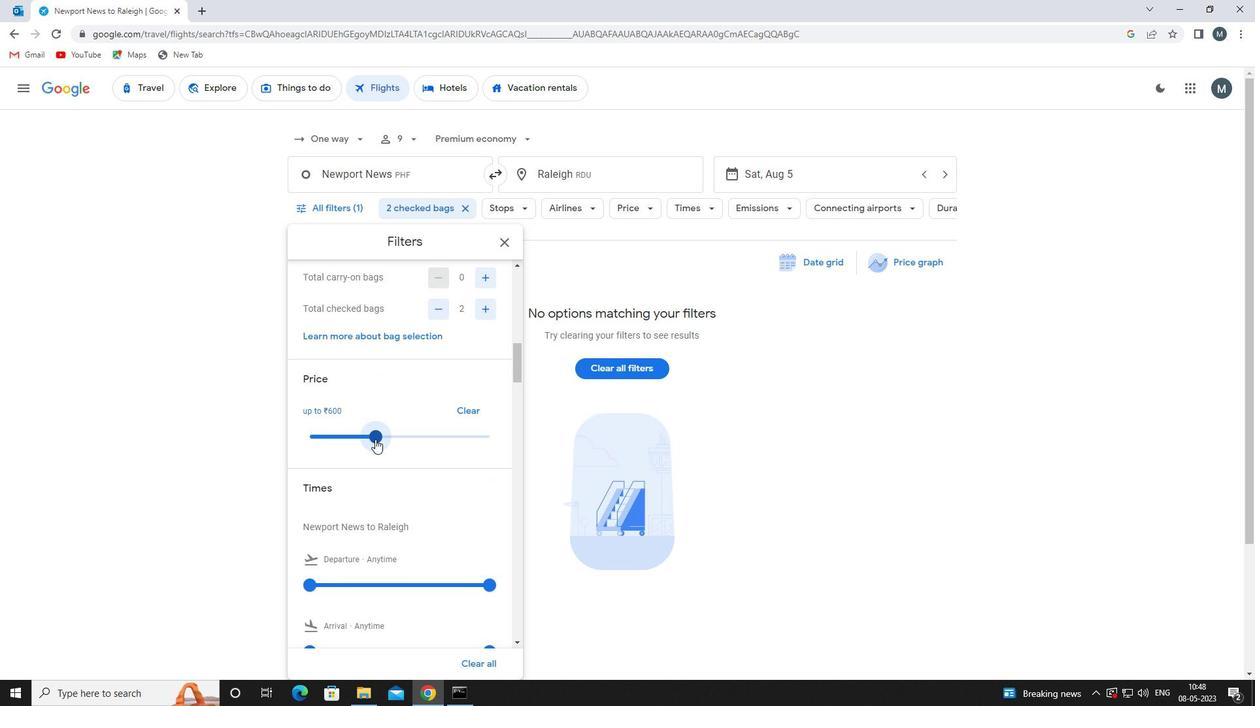 
Action: Mouse moved to (387, 420)
Screenshot: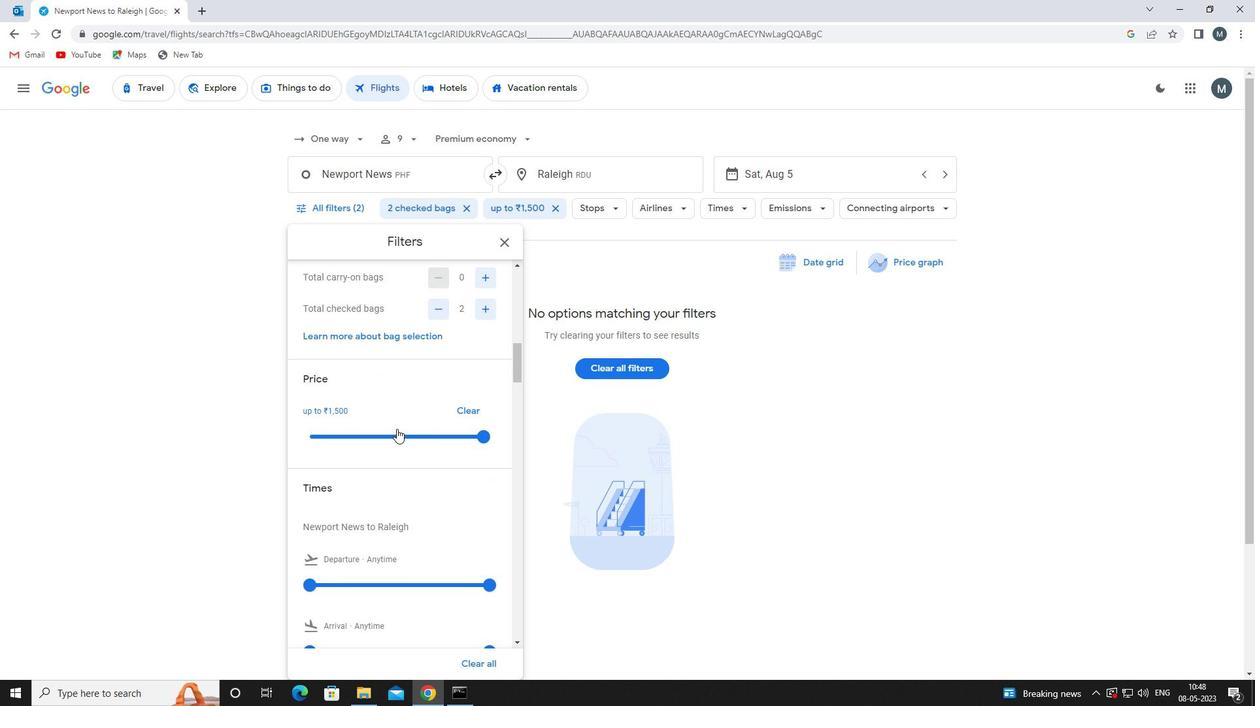
Action: Mouse scrolled (387, 419) with delta (0, 0)
Screenshot: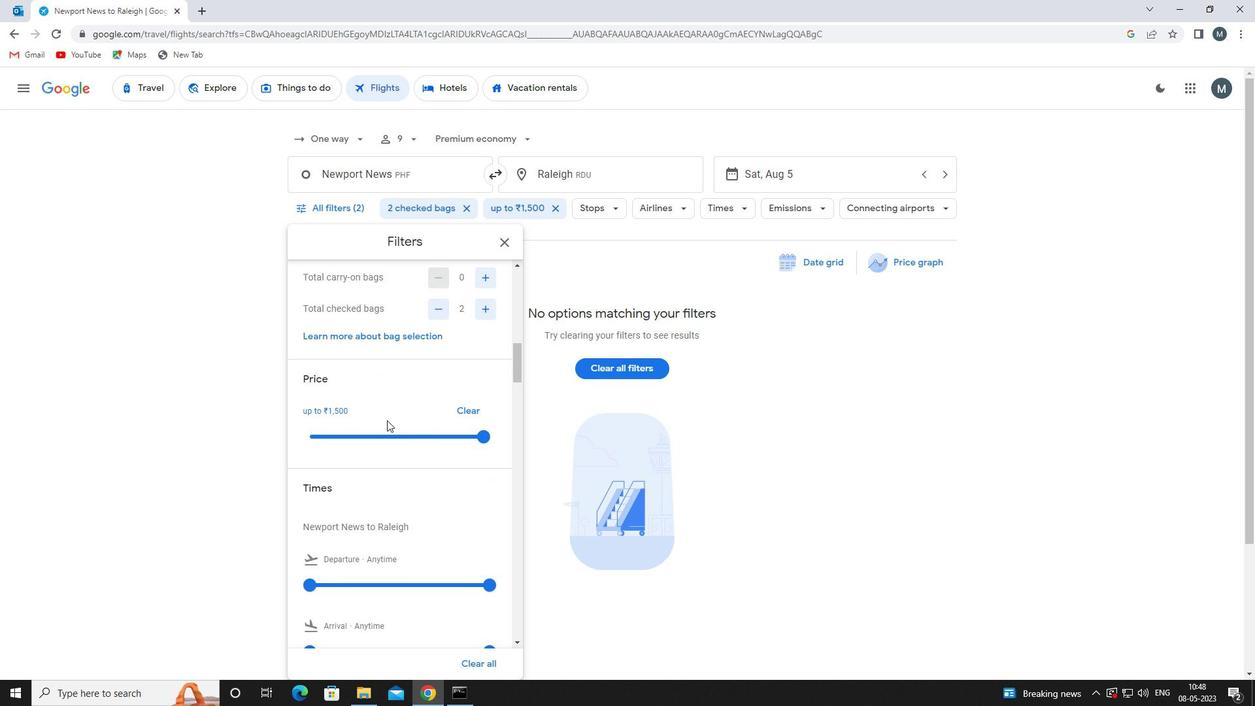
Action: Mouse scrolled (387, 419) with delta (0, 0)
Screenshot: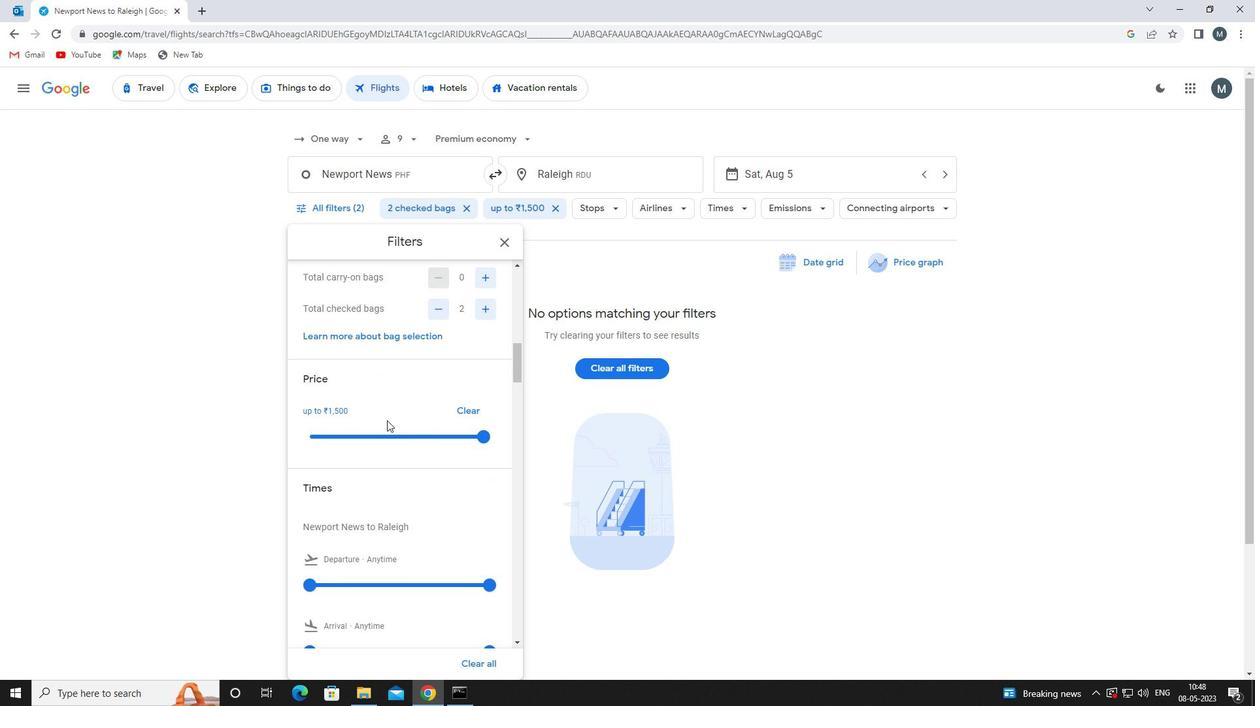 
Action: Mouse moved to (383, 420)
Screenshot: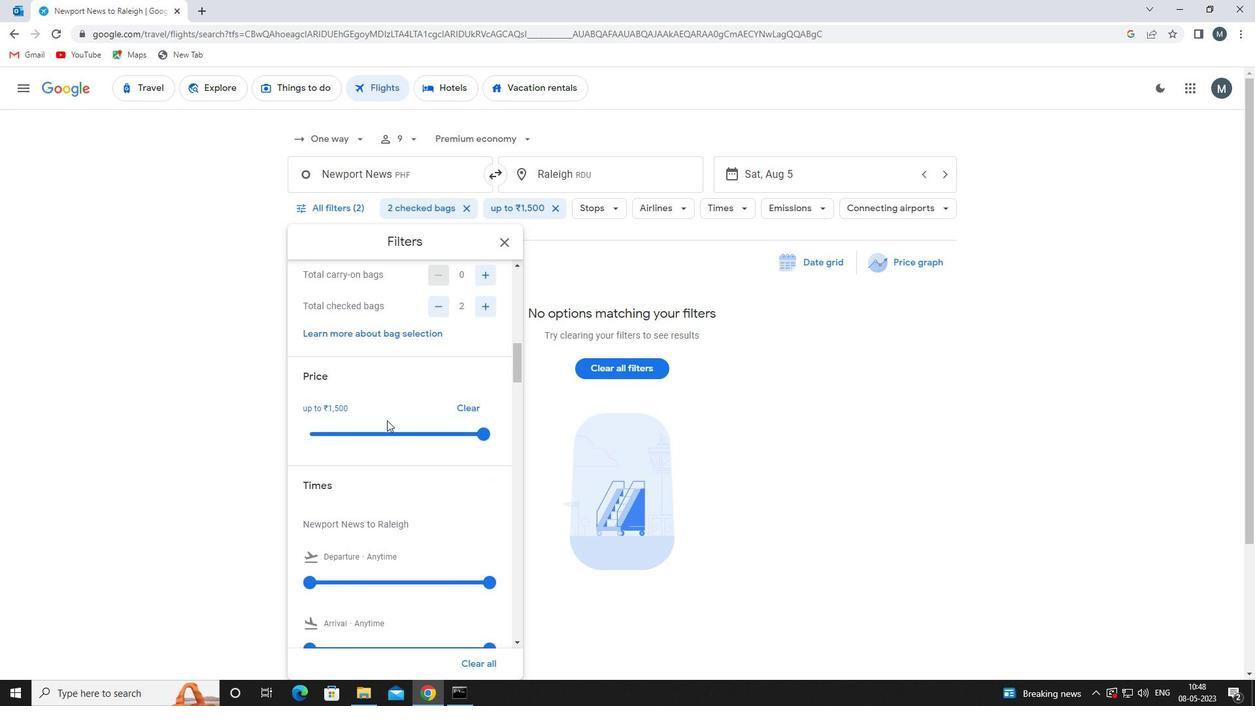 
Action: Mouse scrolled (383, 419) with delta (0, 0)
Screenshot: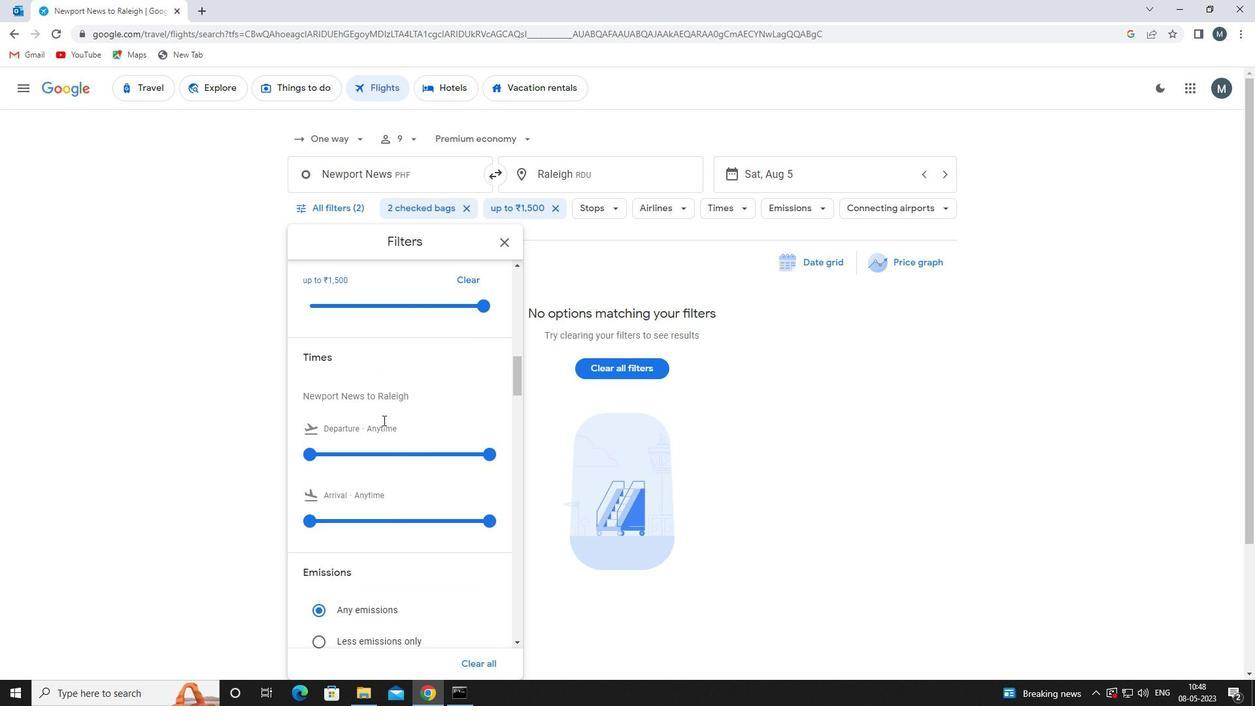 
Action: Mouse moved to (312, 389)
Screenshot: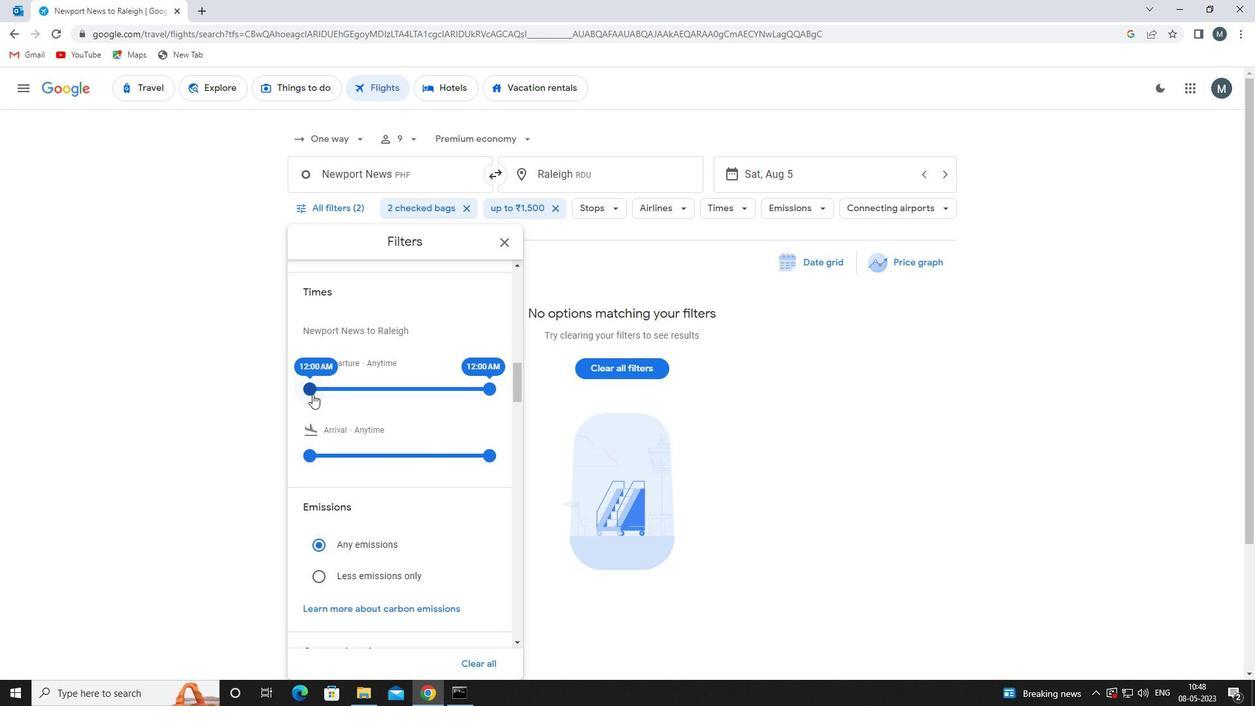 
Action: Mouse pressed left at (312, 389)
Screenshot: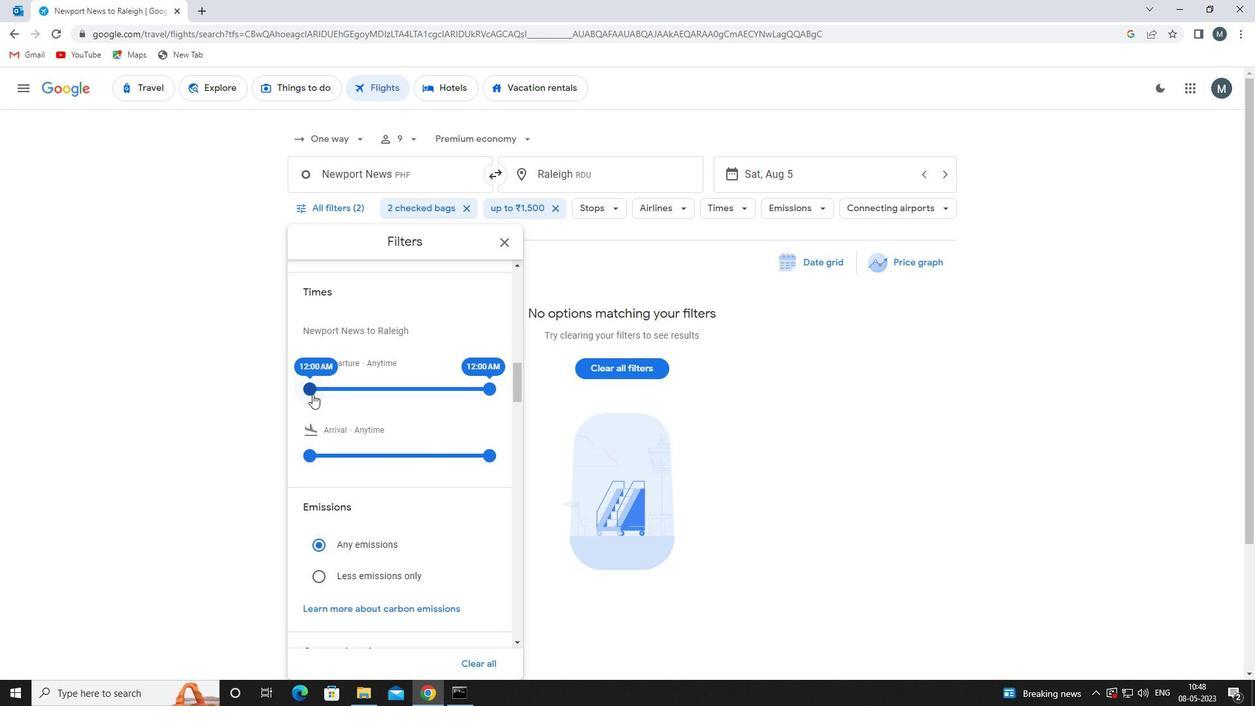 
Action: Mouse moved to (495, 393)
Screenshot: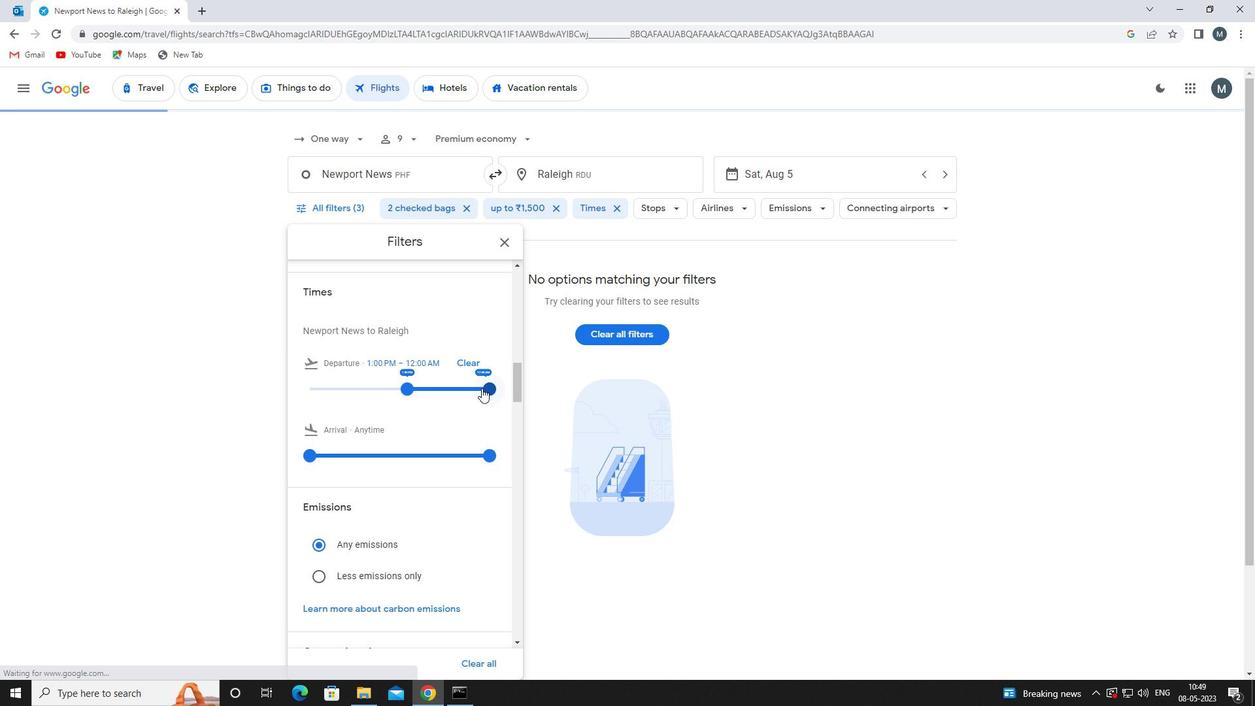 
Action: Mouse pressed left at (495, 393)
Screenshot: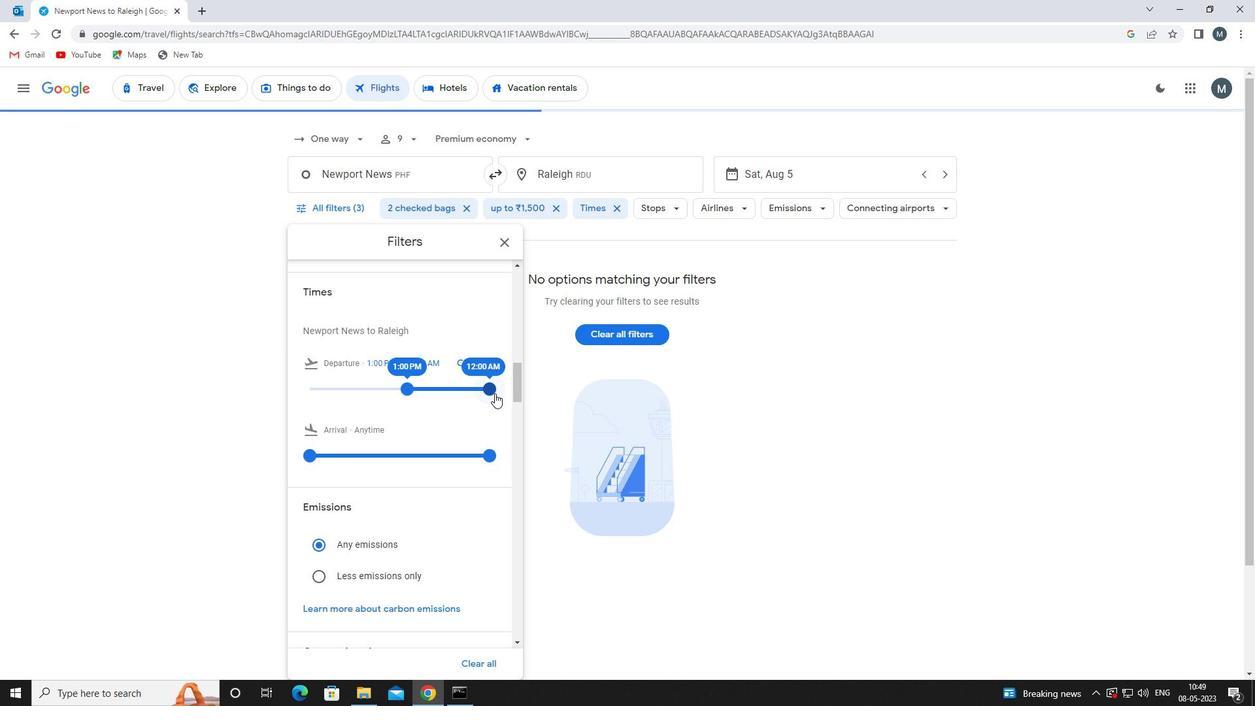 
Action: Mouse moved to (451, 294)
Screenshot: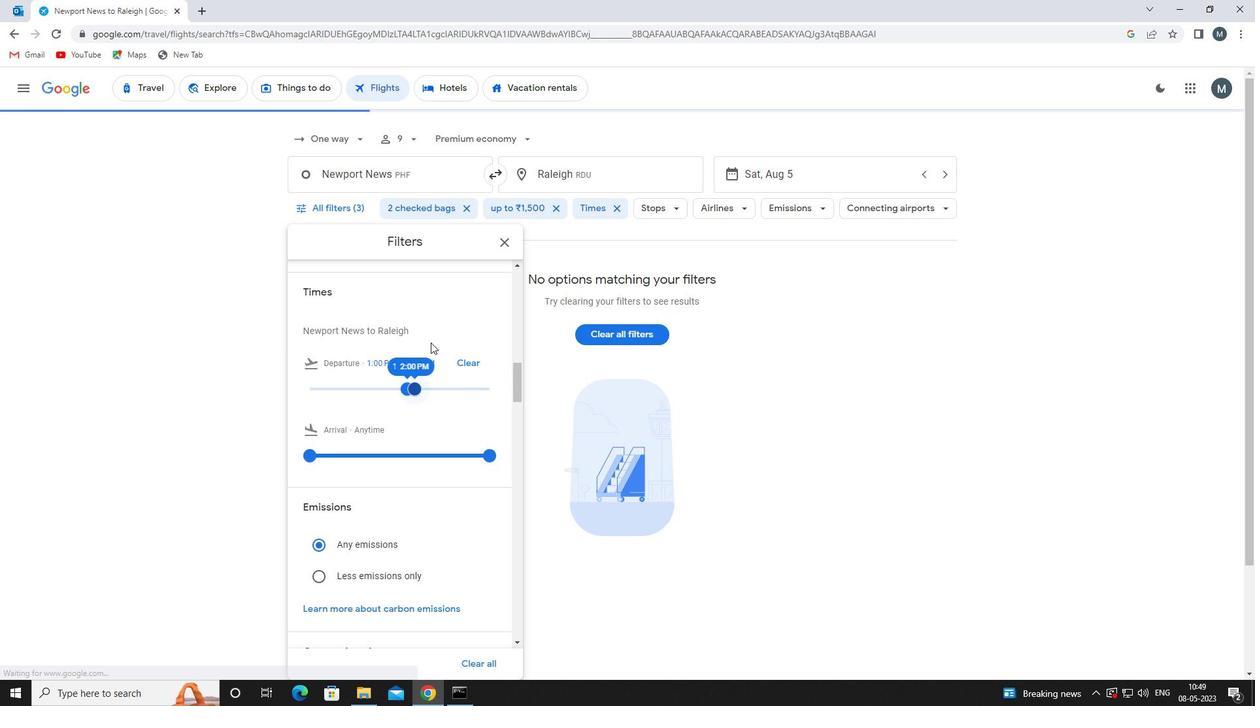 
Action: Mouse scrolled (451, 294) with delta (0, 0)
Screenshot: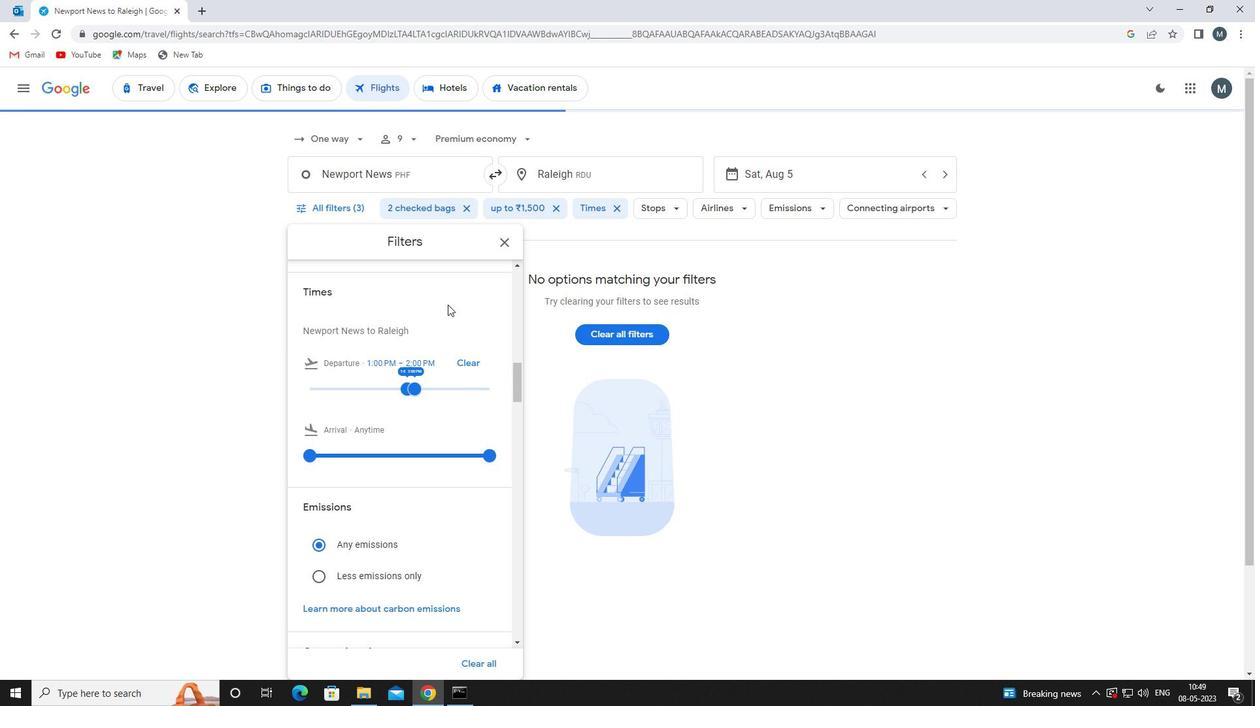 
Action: Mouse moved to (507, 242)
Screenshot: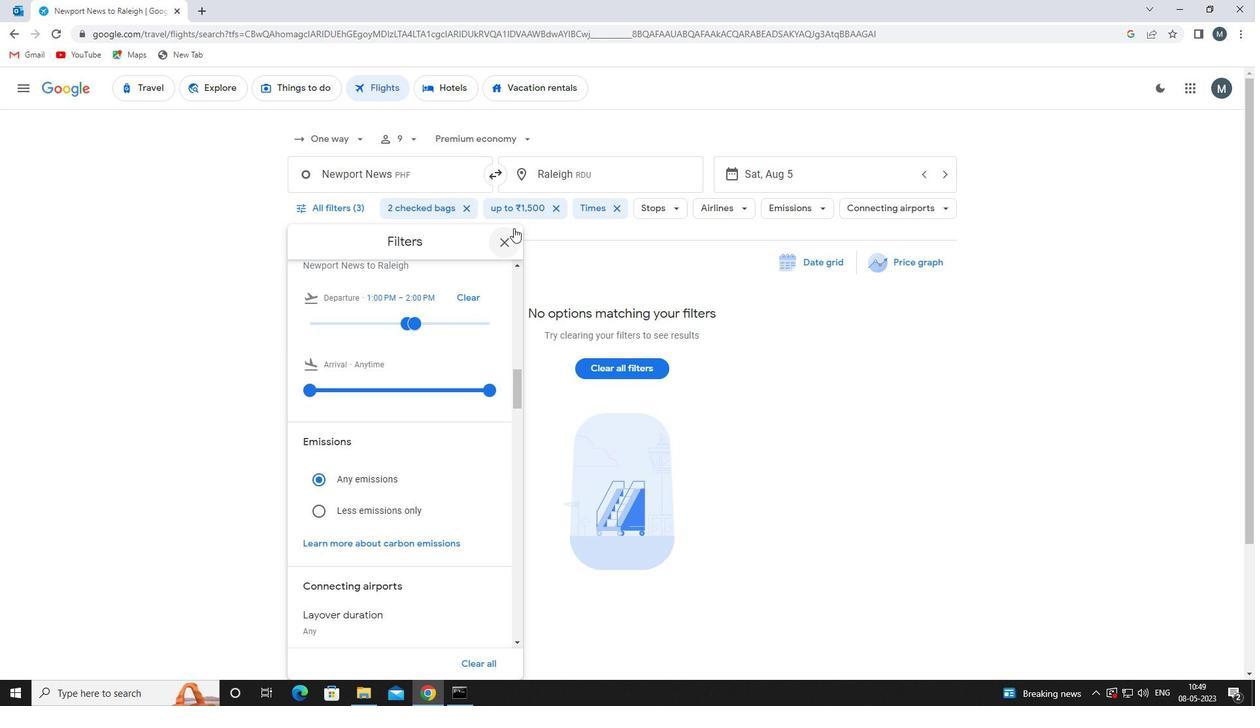 
Action: Mouse pressed left at (507, 242)
Screenshot: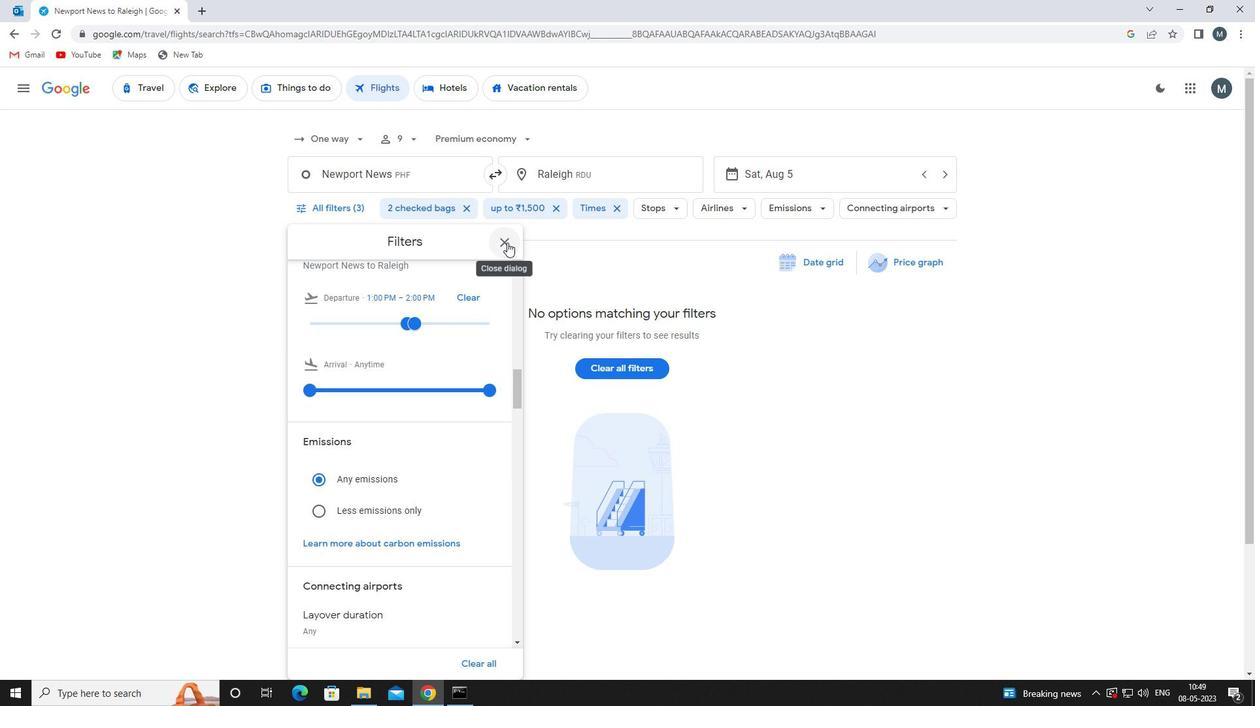 
Action: Mouse moved to (504, 251)
Screenshot: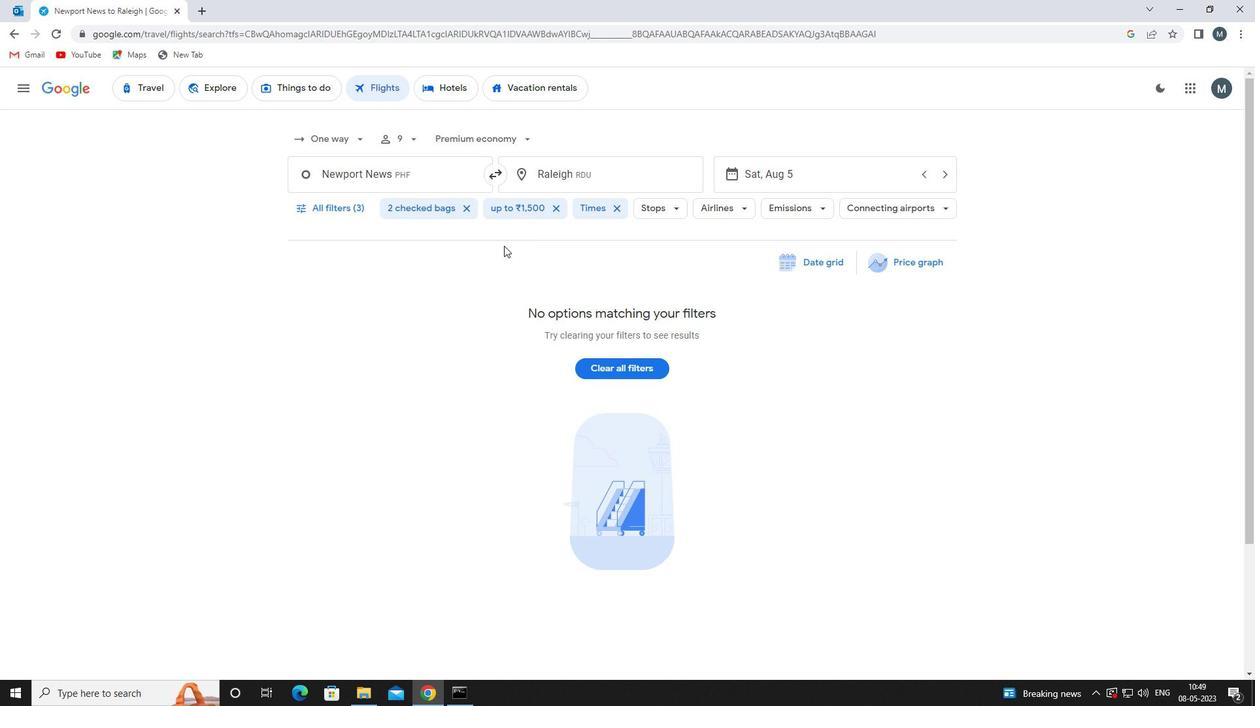 
